 Task: Explore Airbnb accommodation in PÃºchov, Slovakia from 12th December, 2023 to 16th December, 2023 for 8 adults.8 bedrooms having 8 beds and 8 bathrooms. Property type can be hotel. Amenities needed are: wifi, TV, free parkinig on premises, gym, breakfast. Look for 3 properties as per requirement.
Action: Mouse moved to (491, 110)
Screenshot: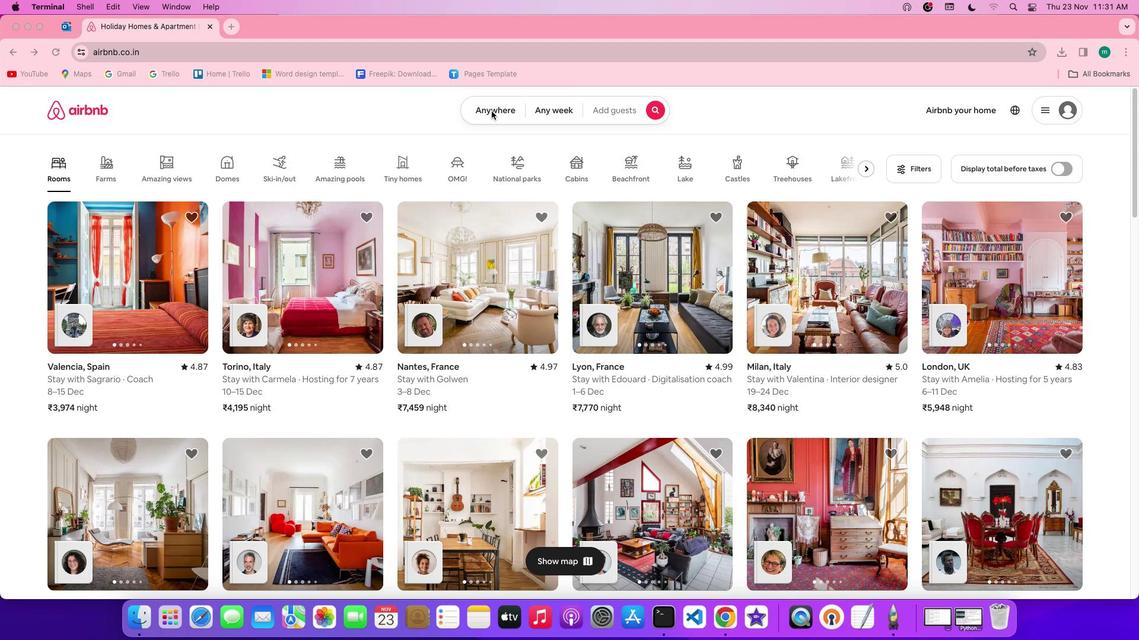 
Action: Mouse pressed left at (491, 110)
Screenshot: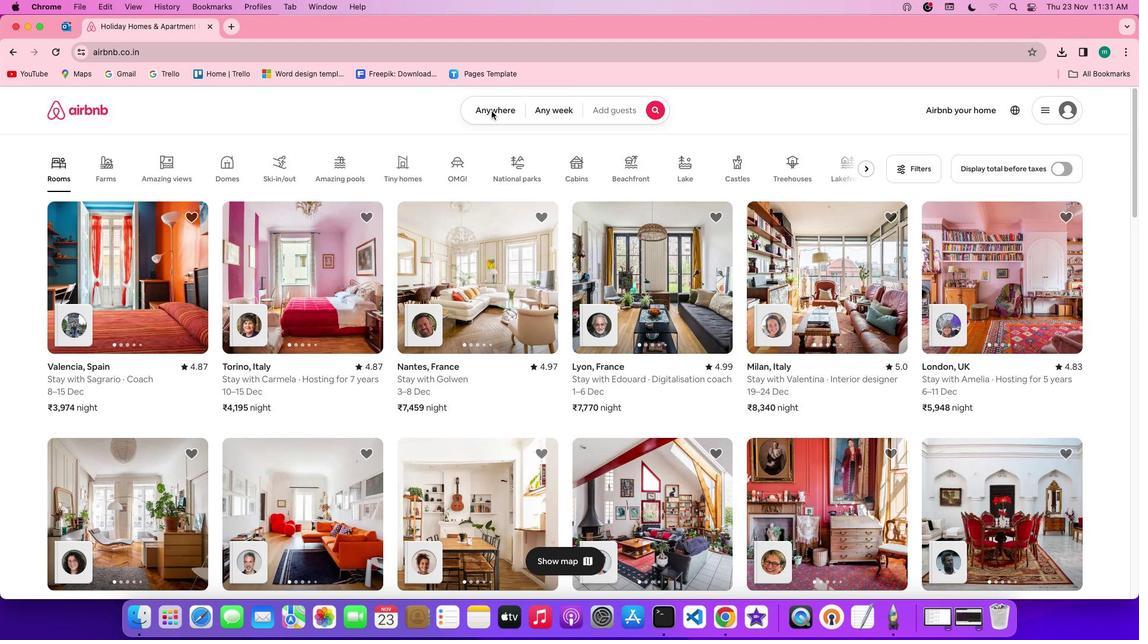 
Action: Mouse pressed left at (491, 110)
Screenshot: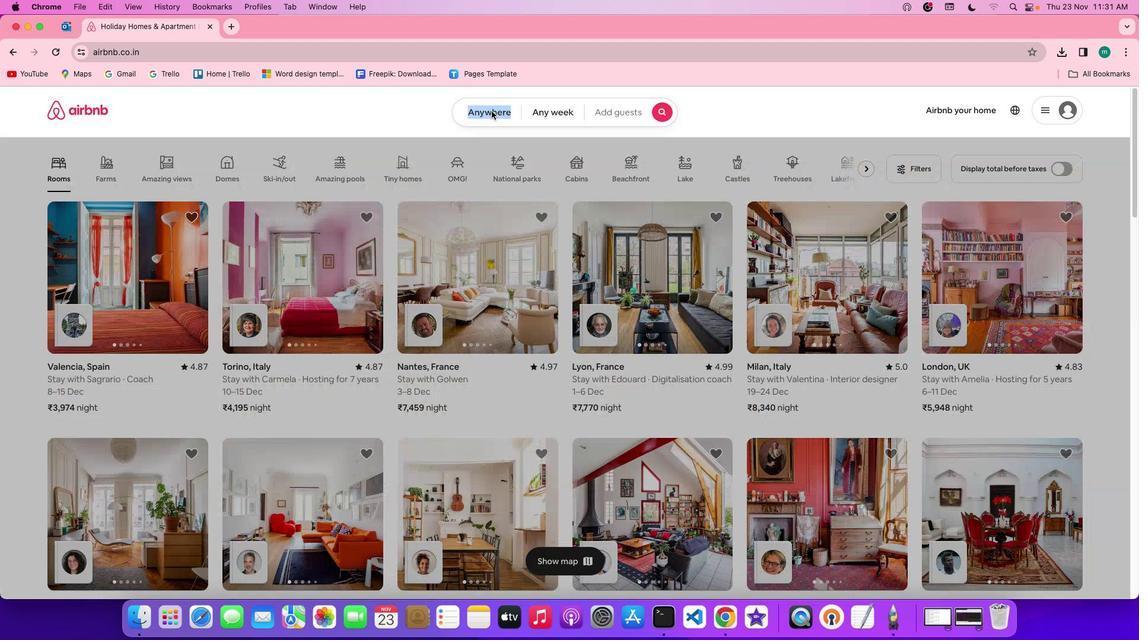 
Action: Mouse moved to (434, 156)
Screenshot: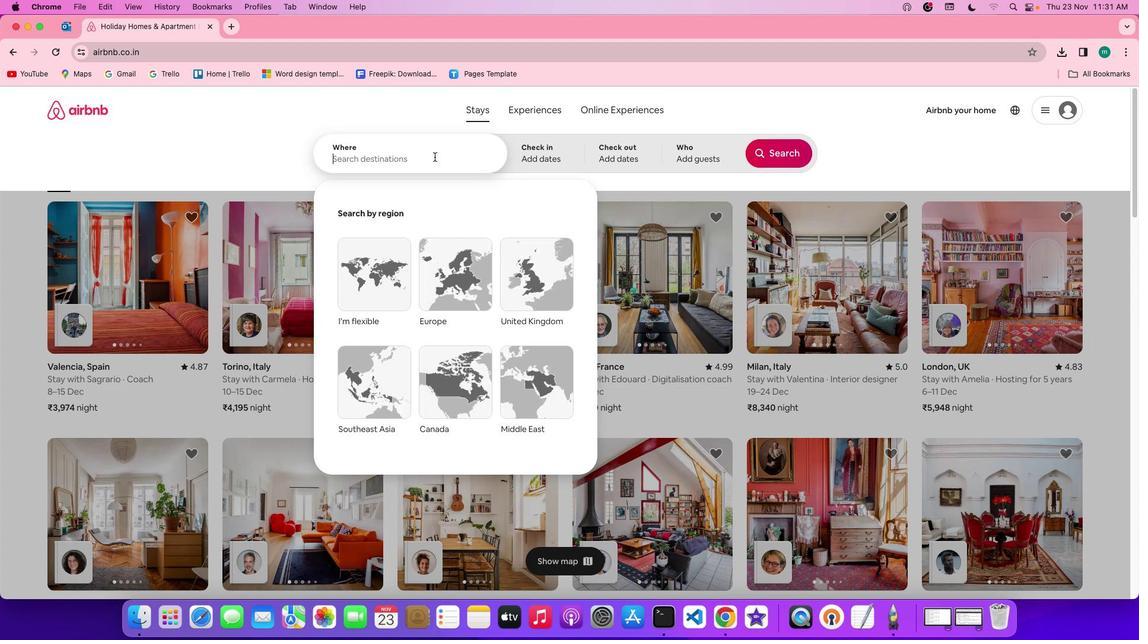 
Action: Mouse pressed left at (434, 156)
Screenshot: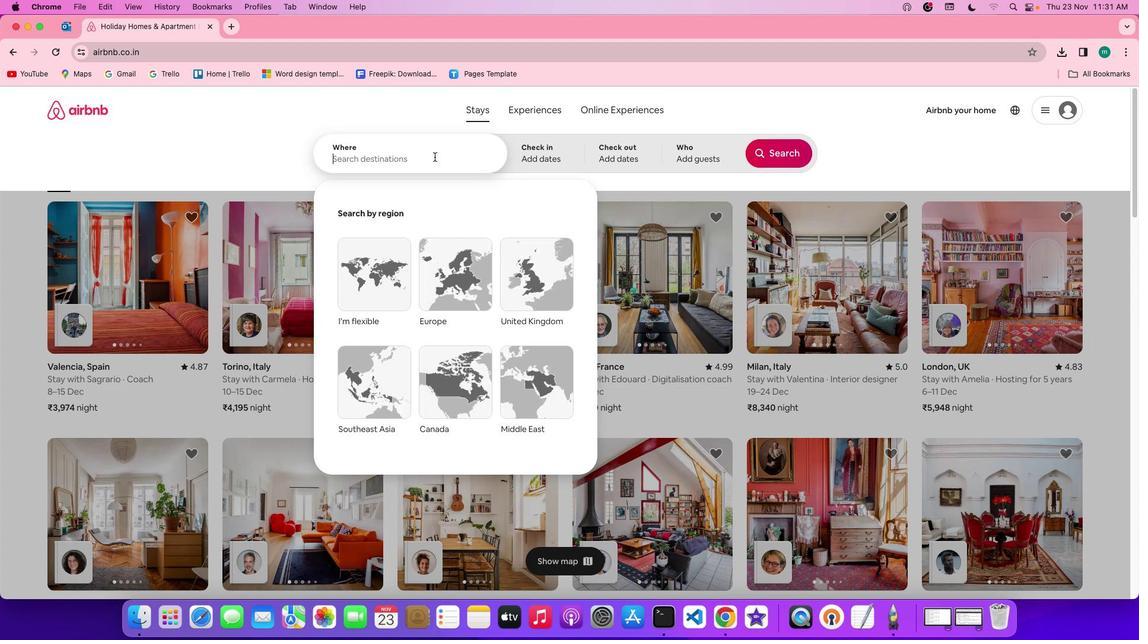 
Action: Key pressed Key.shift'P''u''c''h''o''v'','Key.spaceKey.shift's''l''o''v''a''k''i''a'
Screenshot: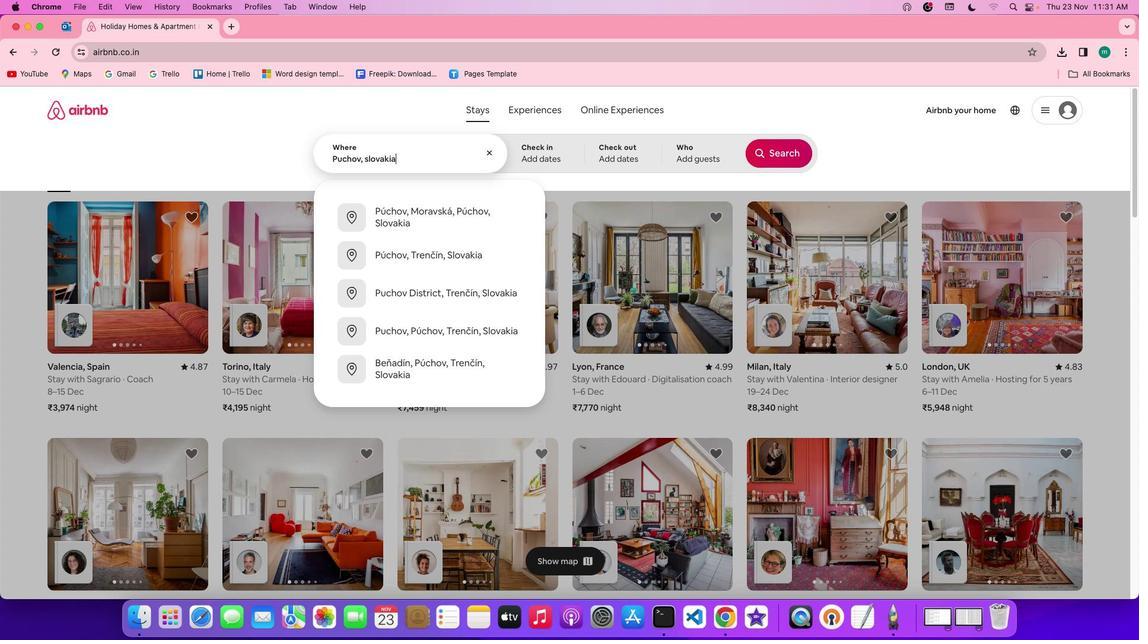 
Action: Mouse moved to (587, 148)
Screenshot: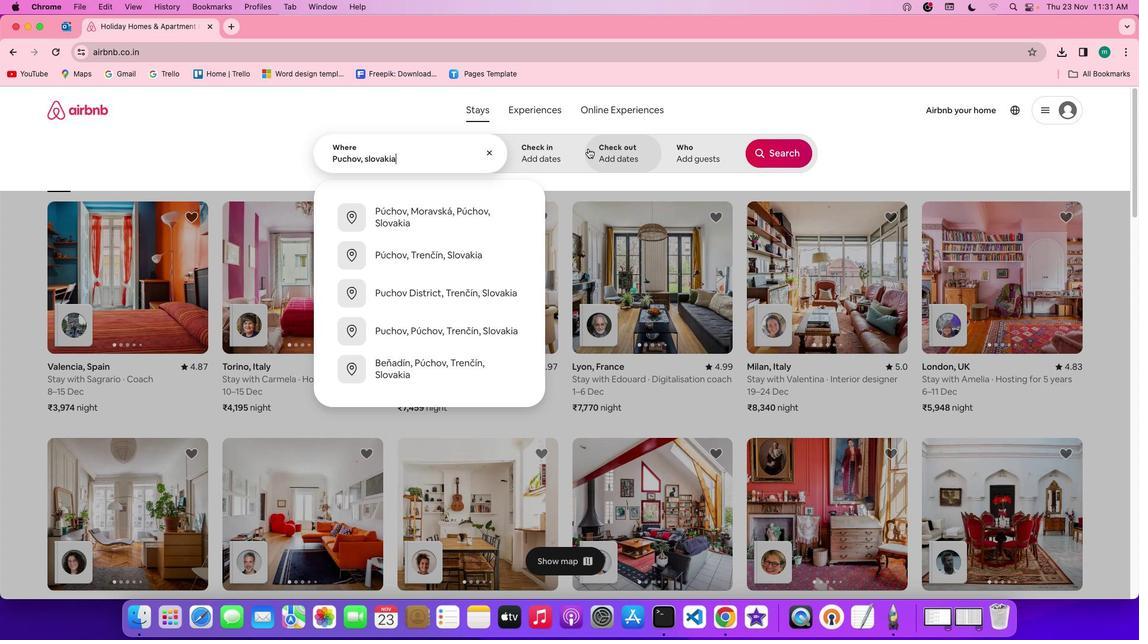 
Action: Mouse pressed left at (587, 148)
Screenshot: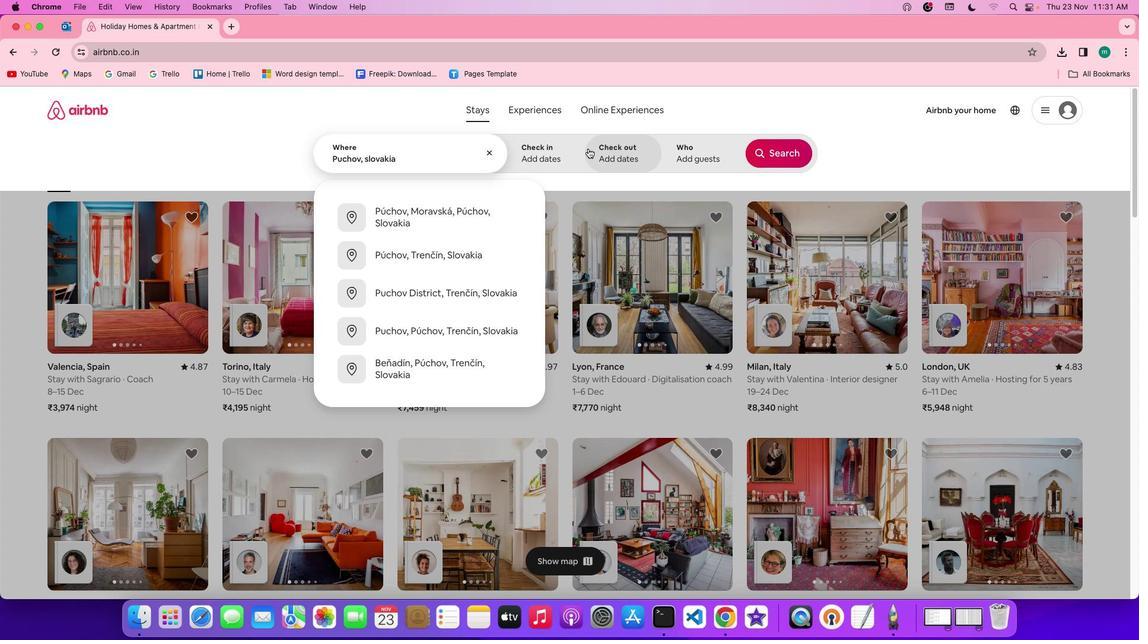
Action: Mouse moved to (526, 152)
Screenshot: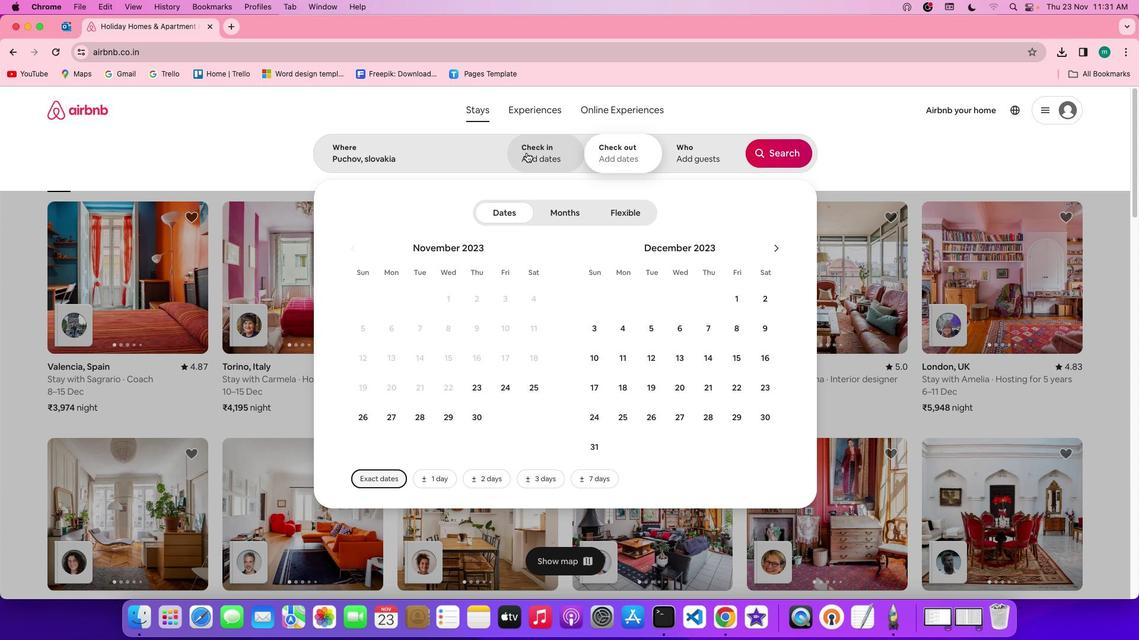 
Action: Mouse pressed left at (526, 152)
Screenshot: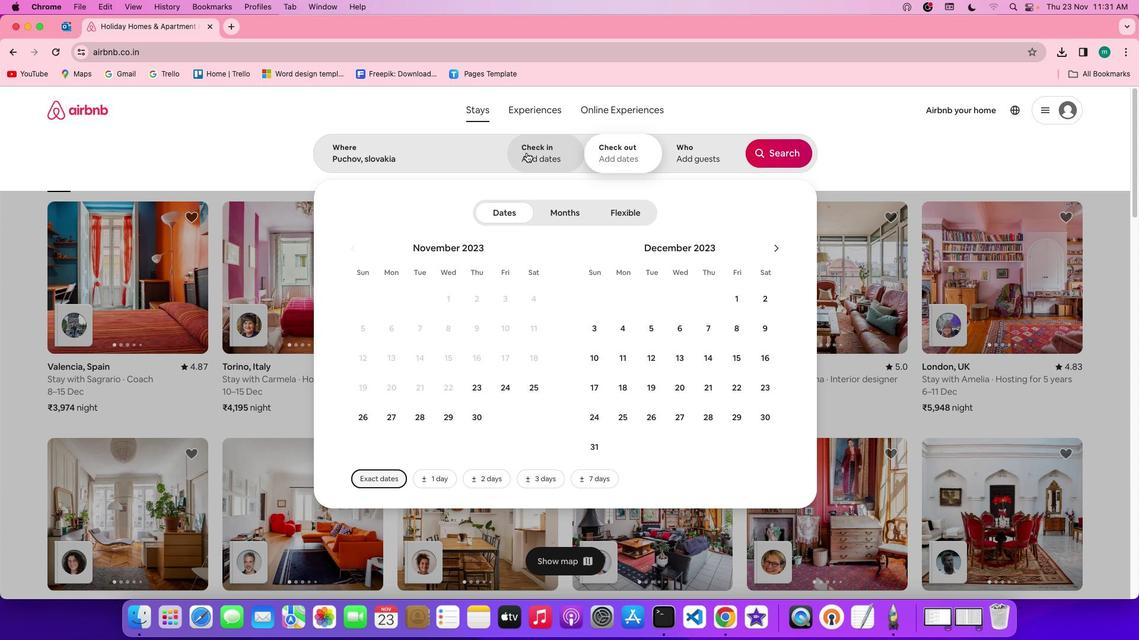 
Action: Mouse moved to (657, 348)
Screenshot: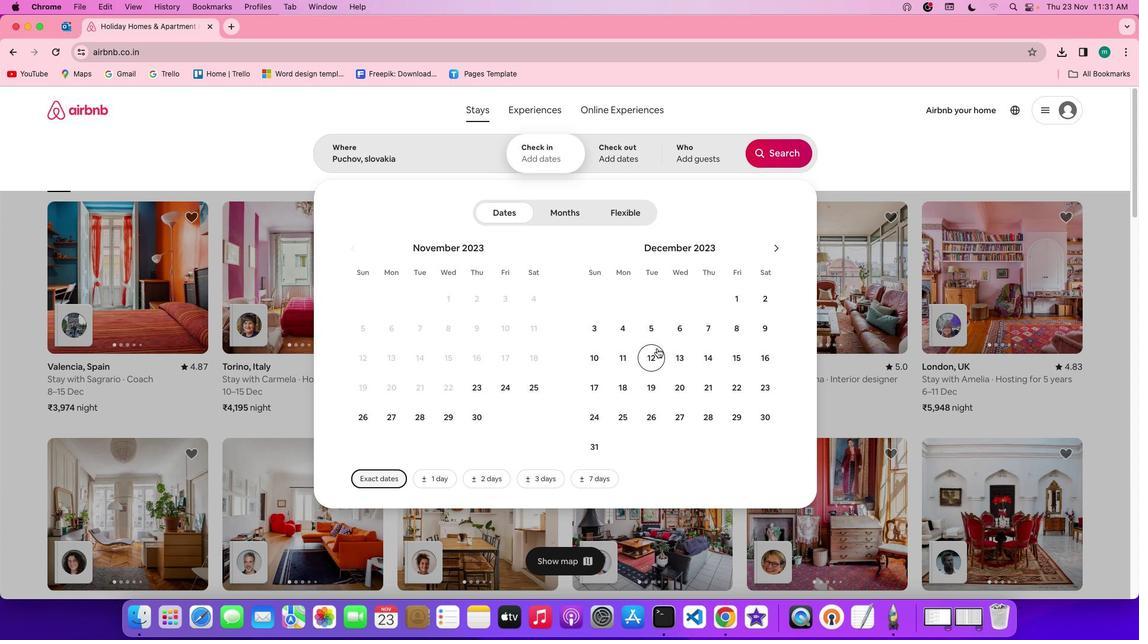 
Action: Mouse pressed left at (657, 348)
Screenshot: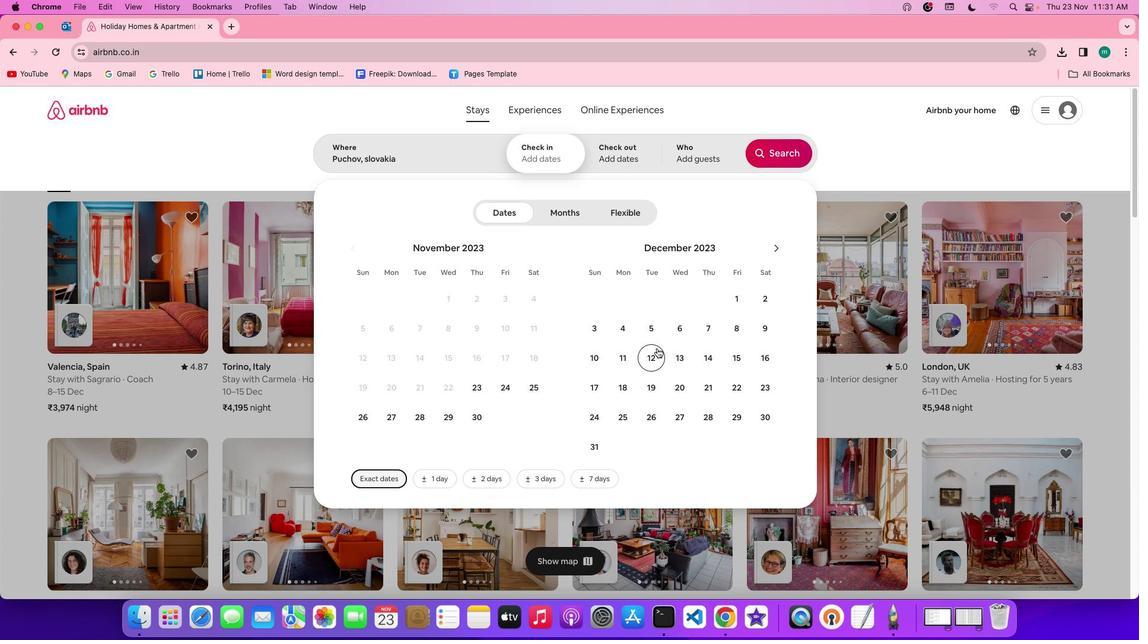 
Action: Mouse moved to (767, 362)
Screenshot: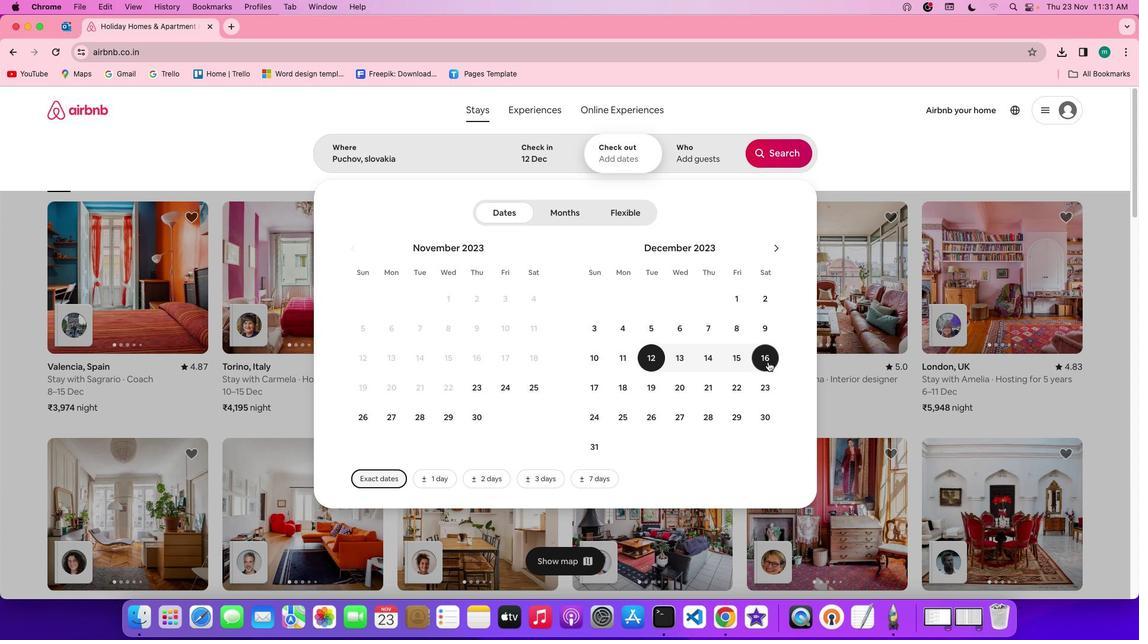
Action: Mouse pressed left at (767, 362)
Screenshot: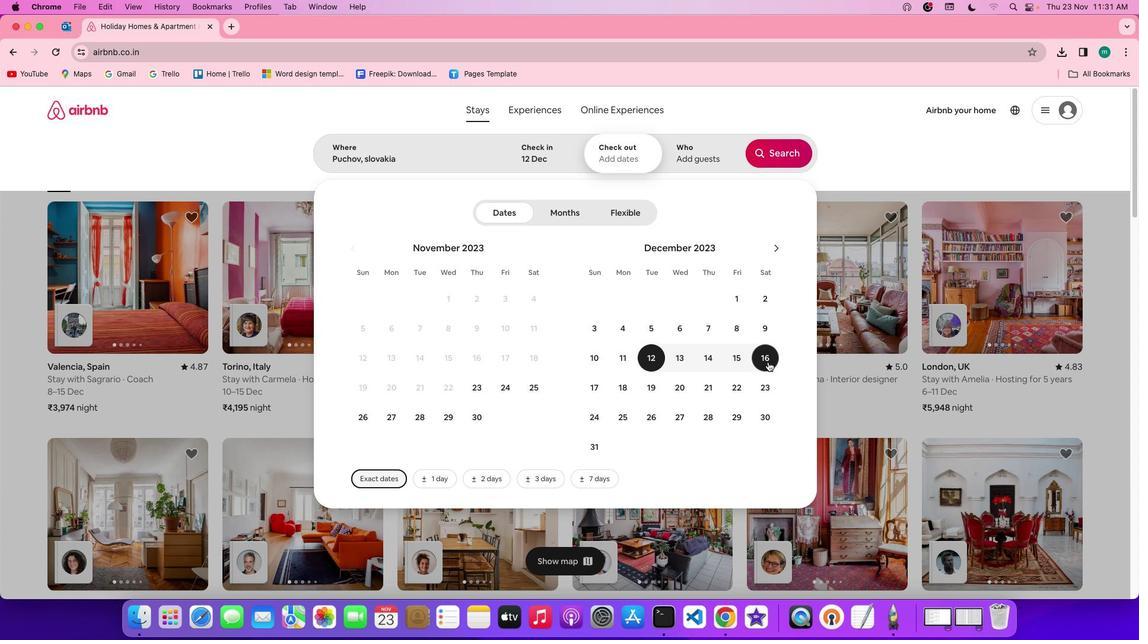 
Action: Mouse moved to (687, 164)
Screenshot: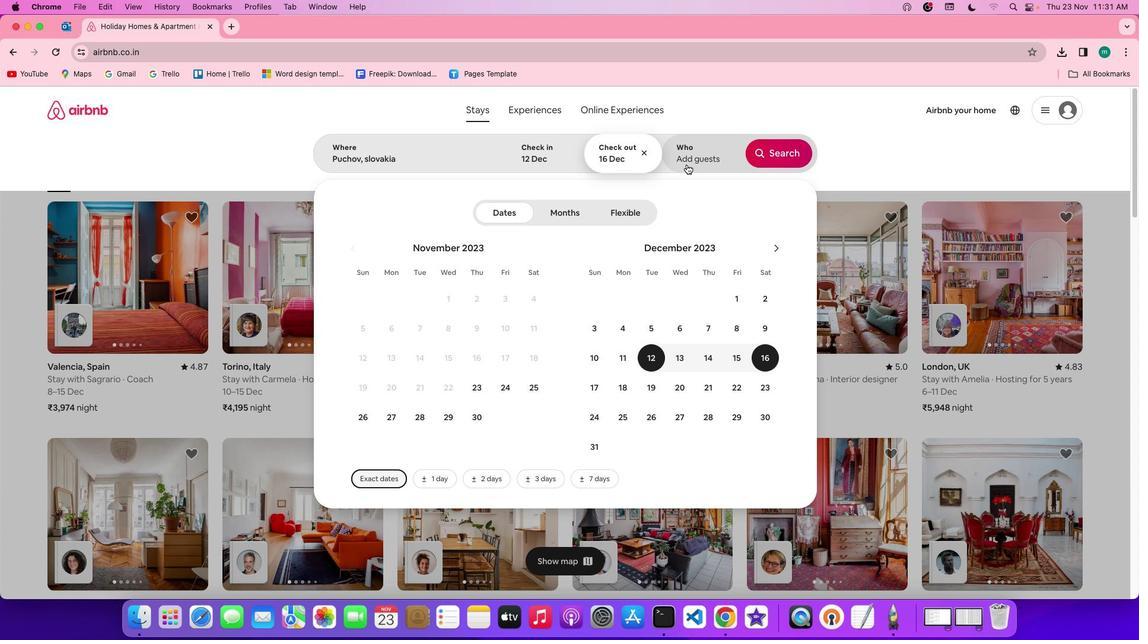 
Action: Mouse pressed left at (687, 164)
Screenshot: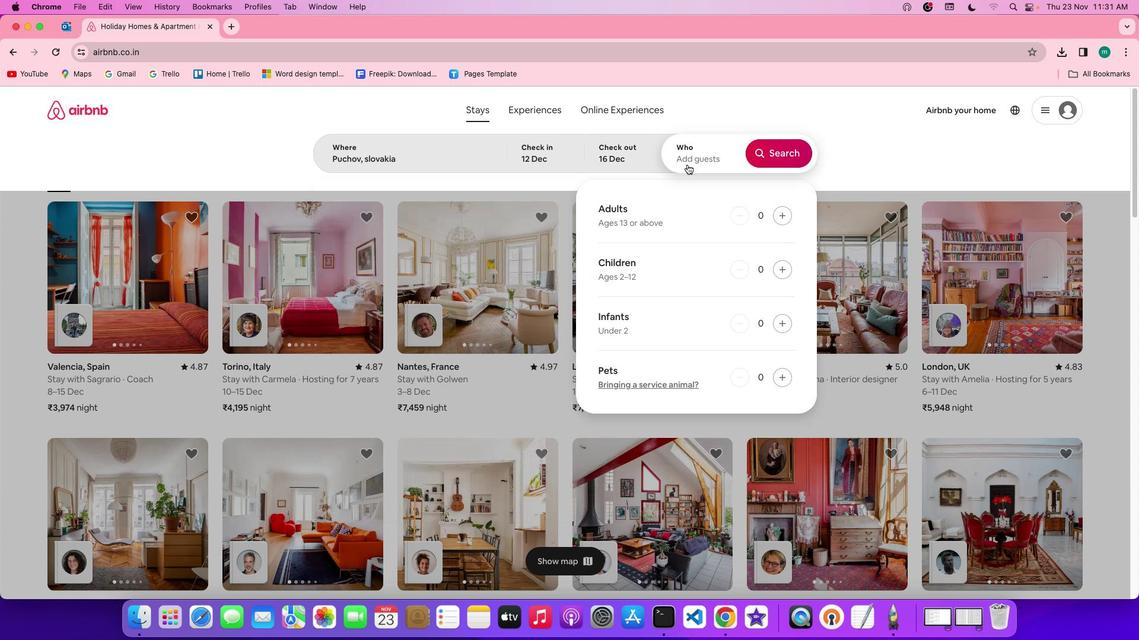 
Action: Mouse moved to (783, 214)
Screenshot: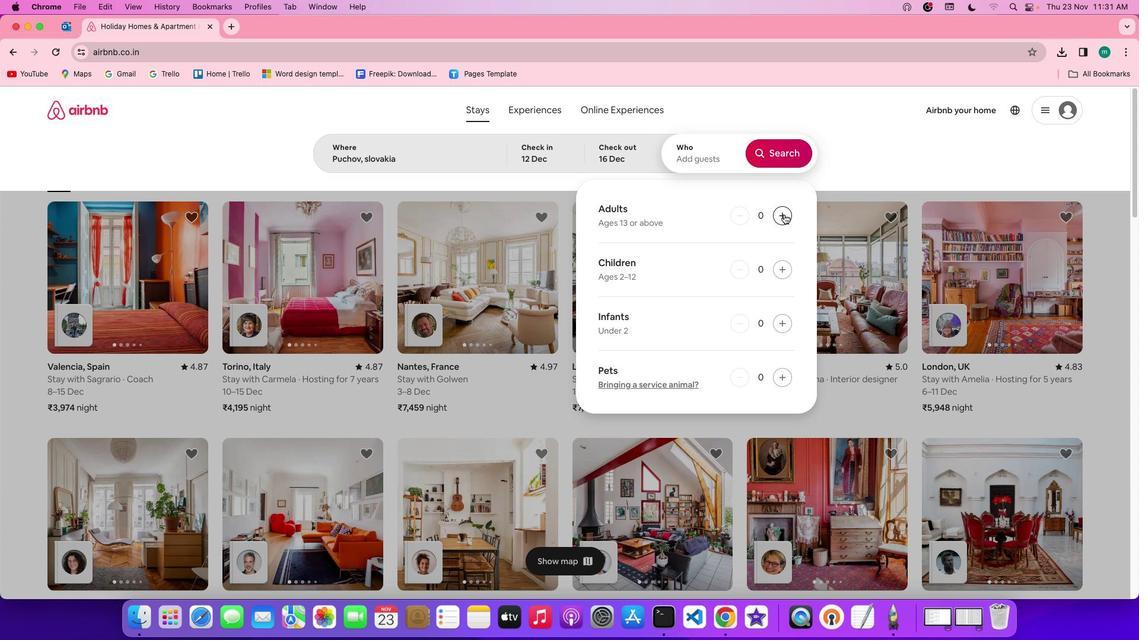 
Action: Mouse pressed left at (783, 214)
Screenshot: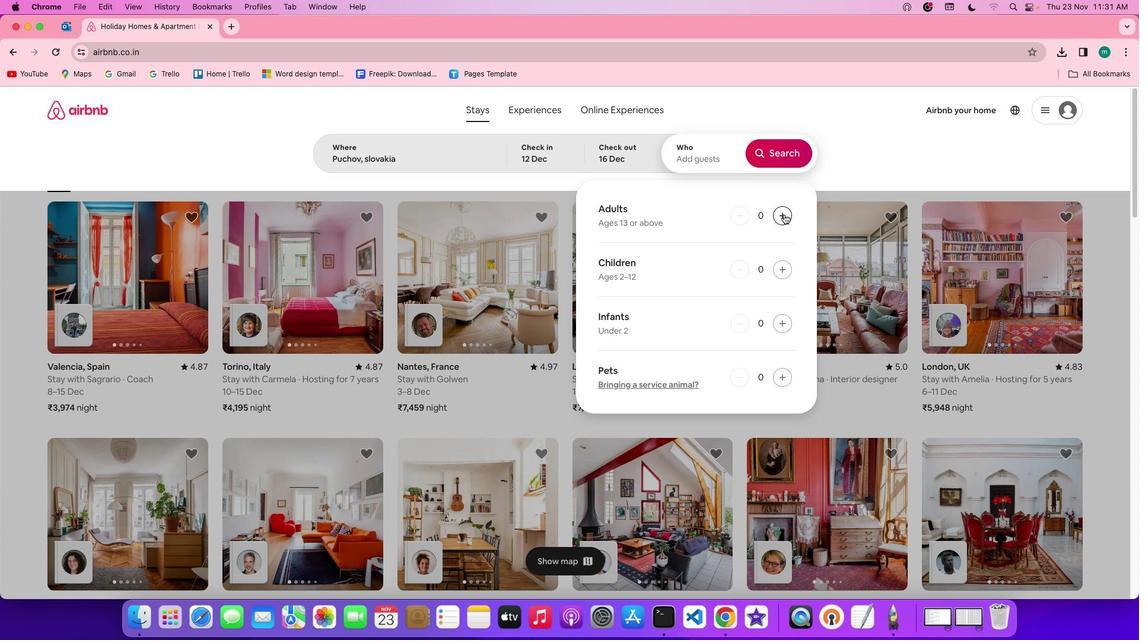 
Action: Mouse pressed left at (783, 214)
Screenshot: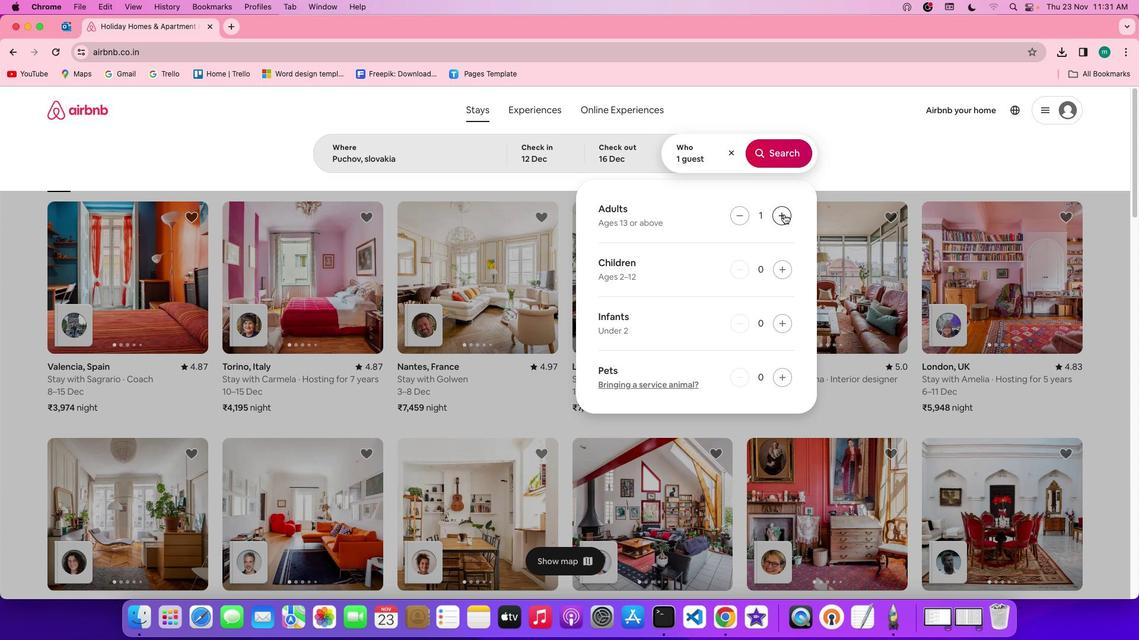 
Action: Mouse pressed left at (783, 214)
Screenshot: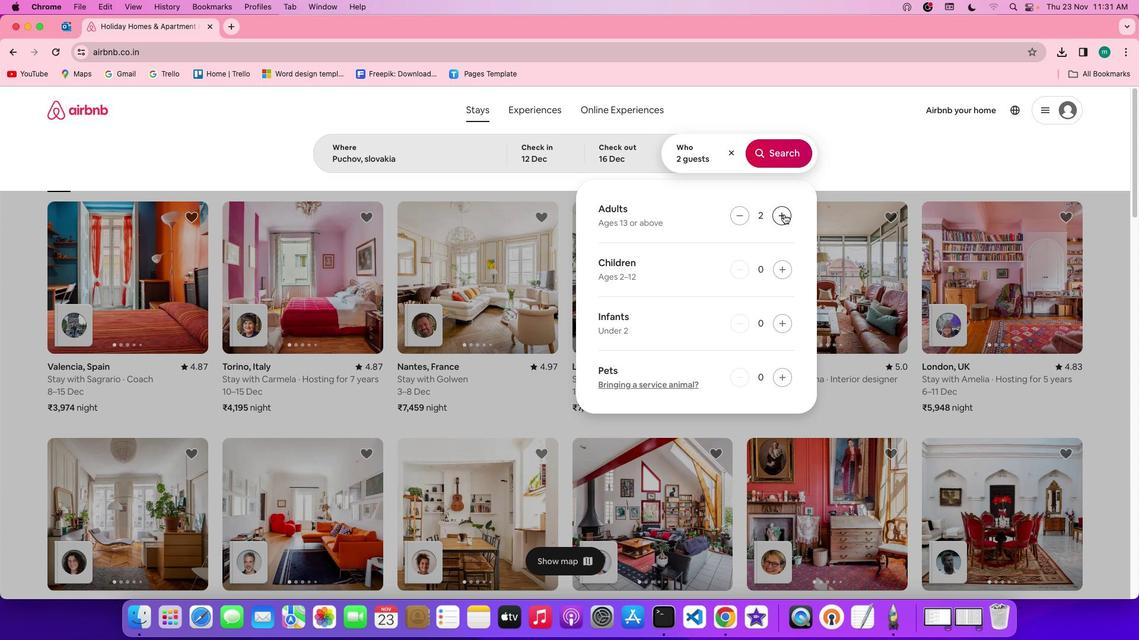 
Action: Mouse pressed left at (783, 214)
Screenshot: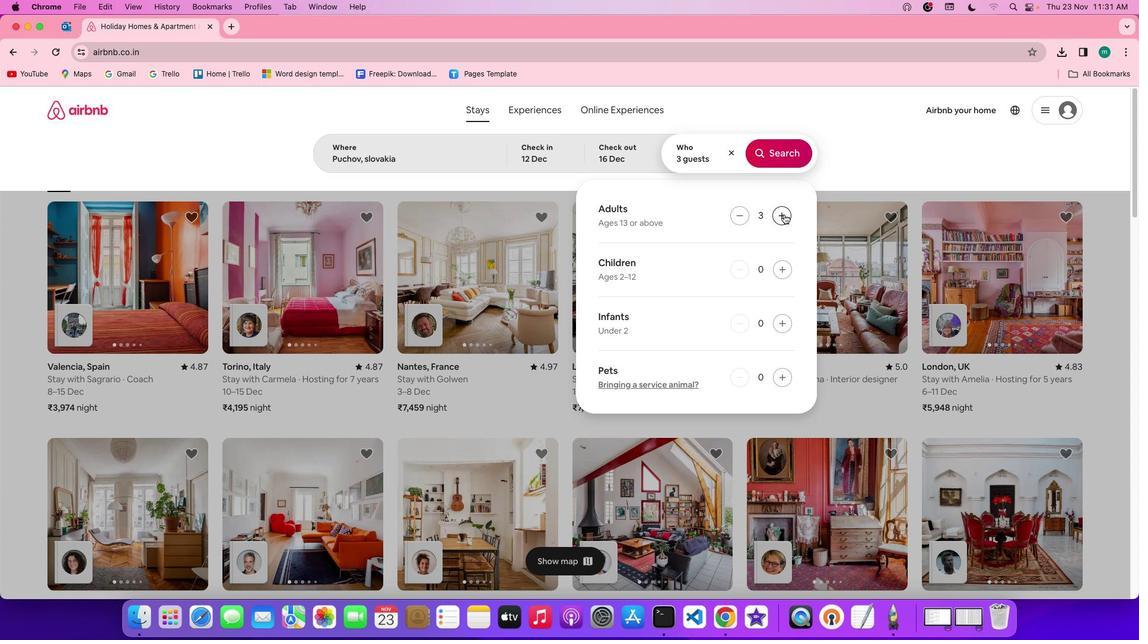 
Action: Mouse pressed left at (783, 214)
Screenshot: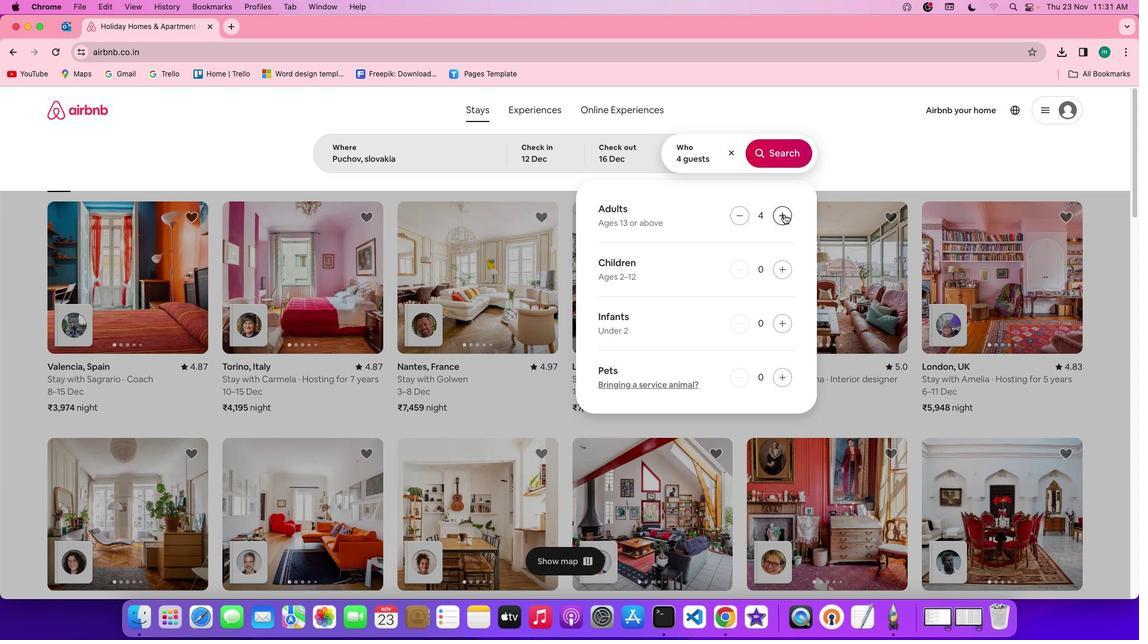 
Action: Mouse pressed left at (783, 214)
Screenshot: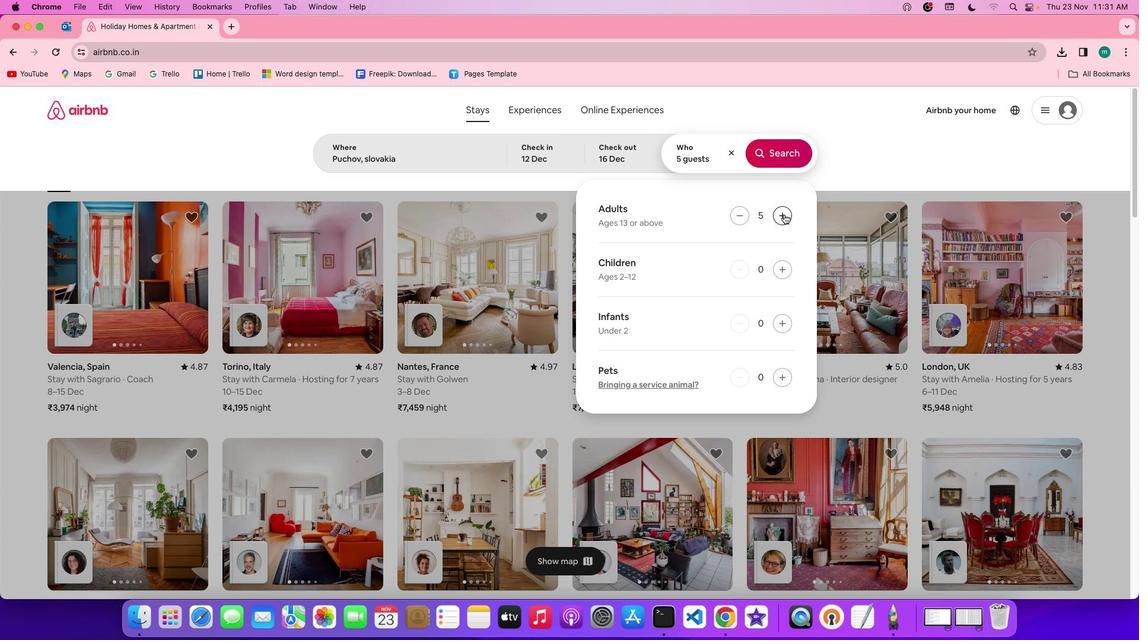 
Action: Mouse pressed left at (783, 214)
Screenshot: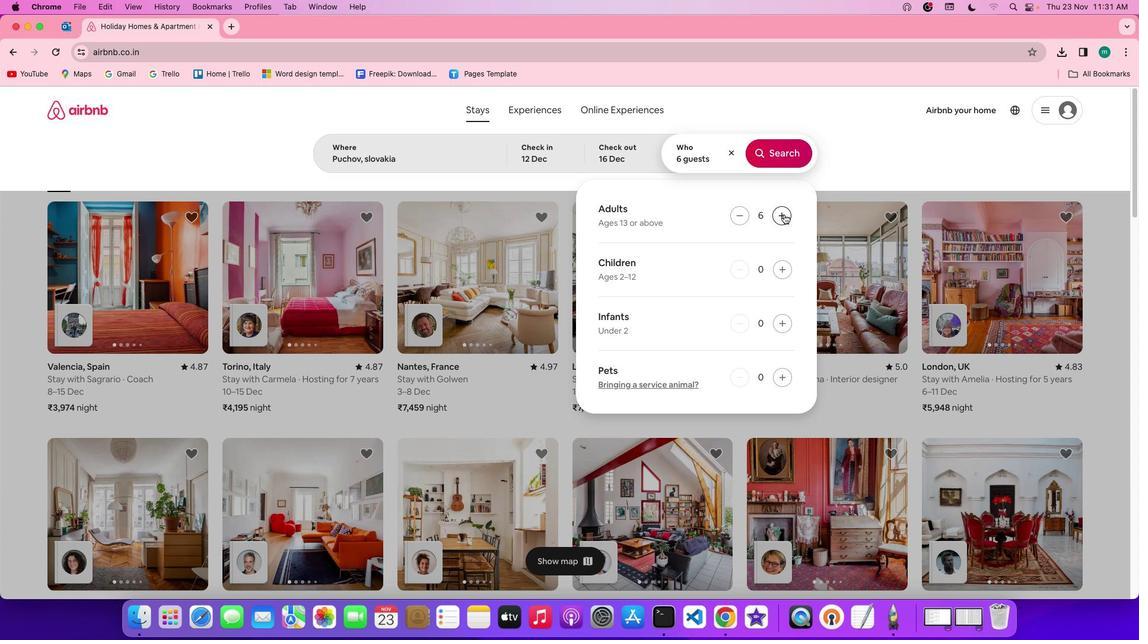 
Action: Mouse pressed left at (783, 214)
Screenshot: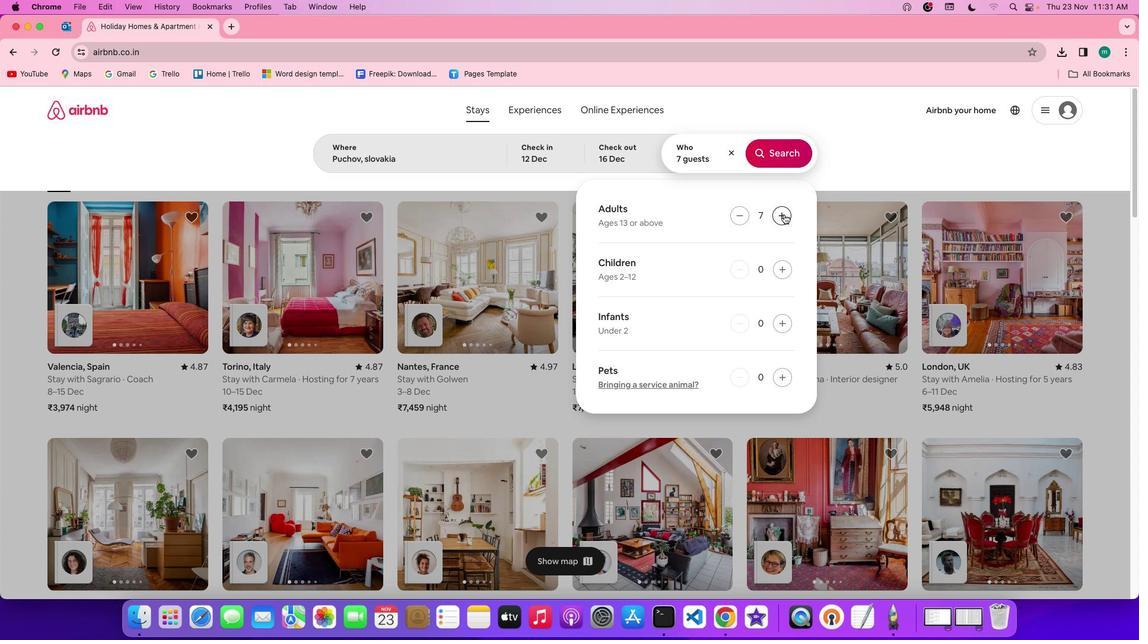 
Action: Mouse moved to (771, 153)
Screenshot: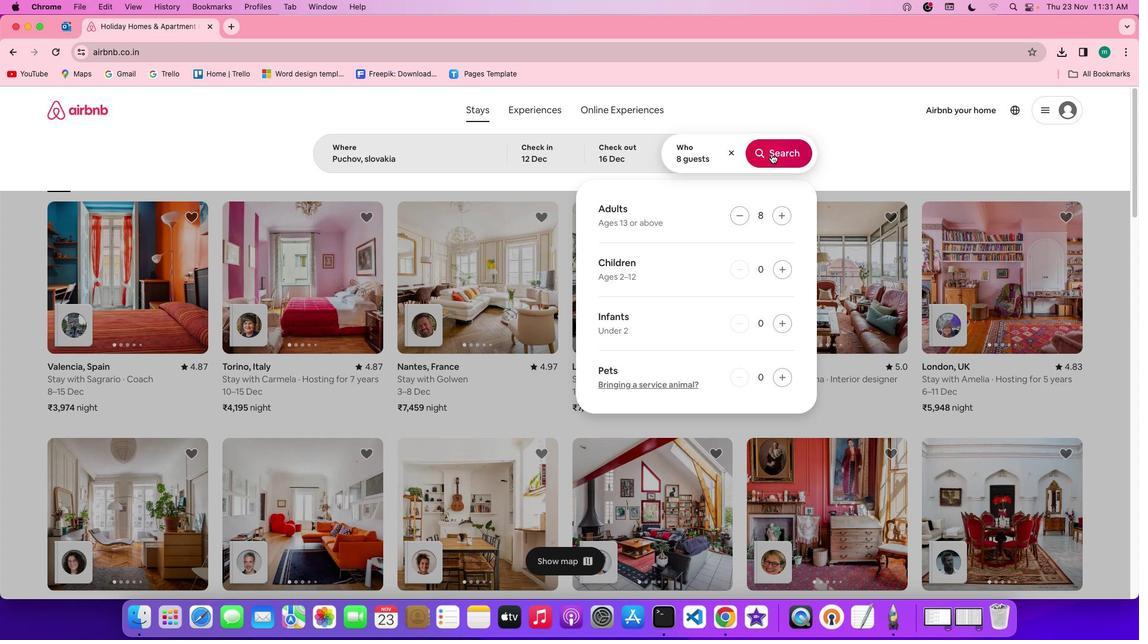 
Action: Mouse pressed left at (771, 153)
Screenshot: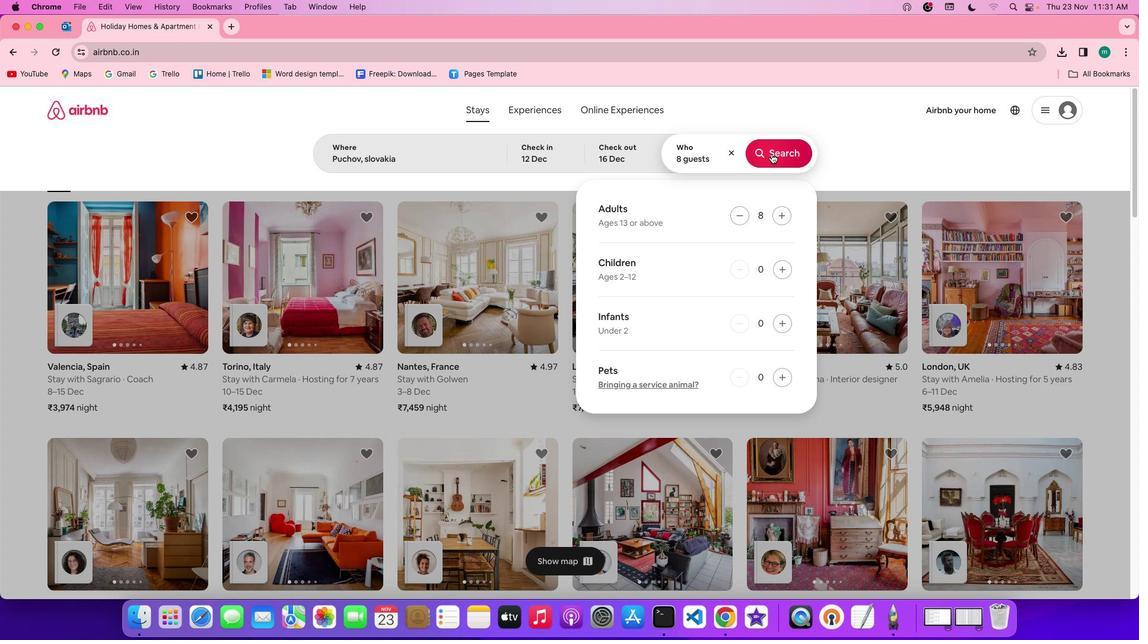 
Action: Mouse moved to (952, 148)
Screenshot: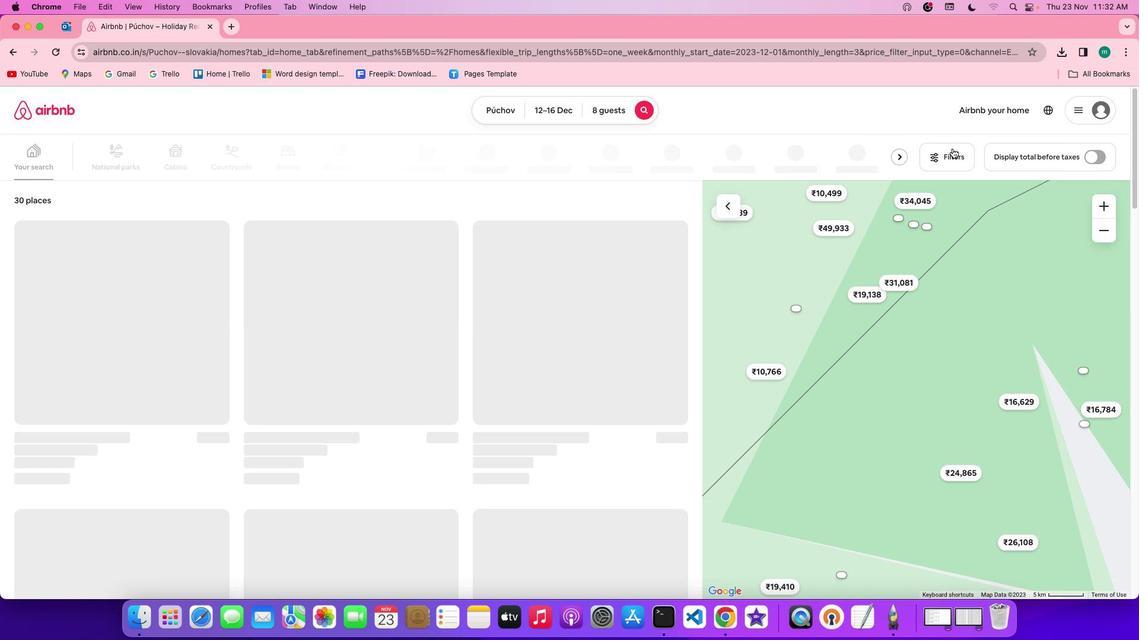 
Action: Mouse pressed left at (952, 148)
Screenshot: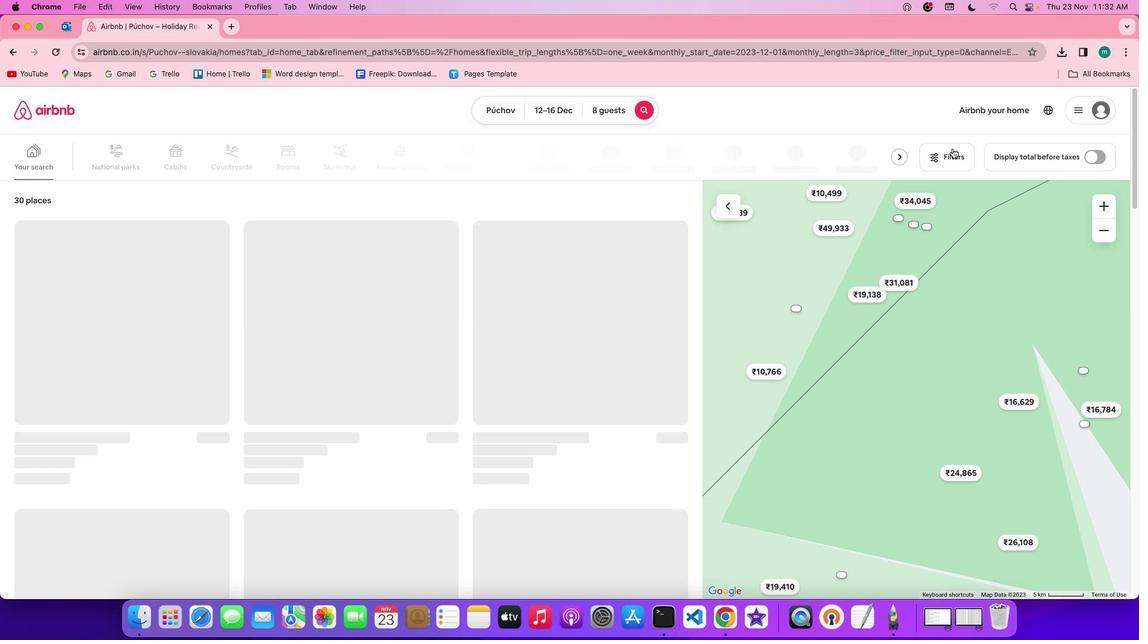 
Action: Mouse moved to (584, 401)
Screenshot: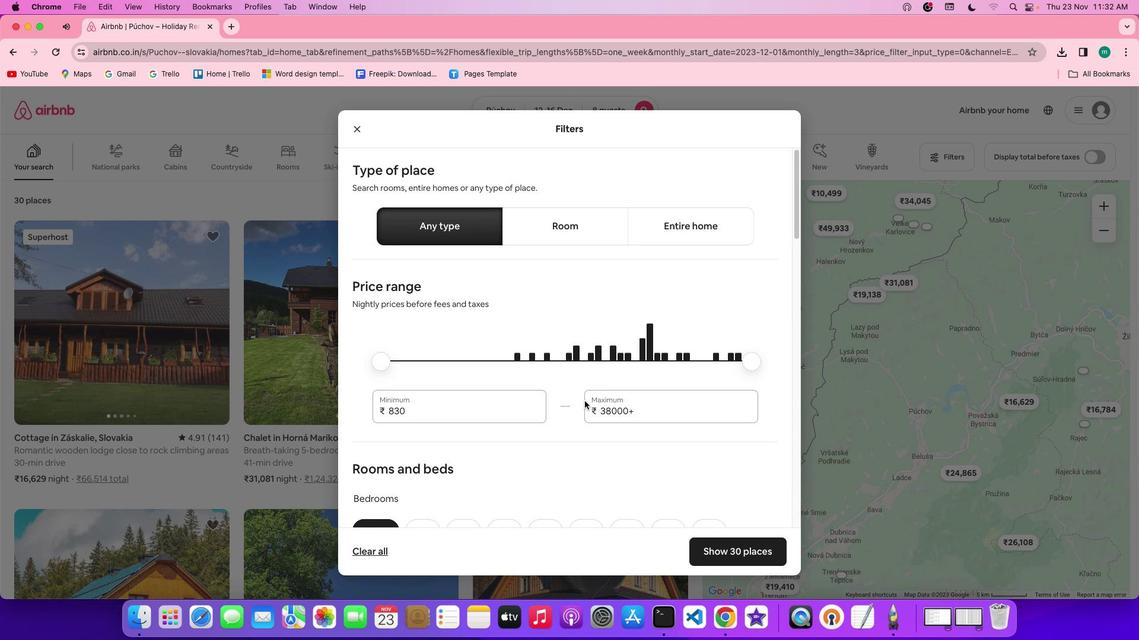 
Action: Mouse scrolled (584, 401) with delta (0, 0)
Screenshot: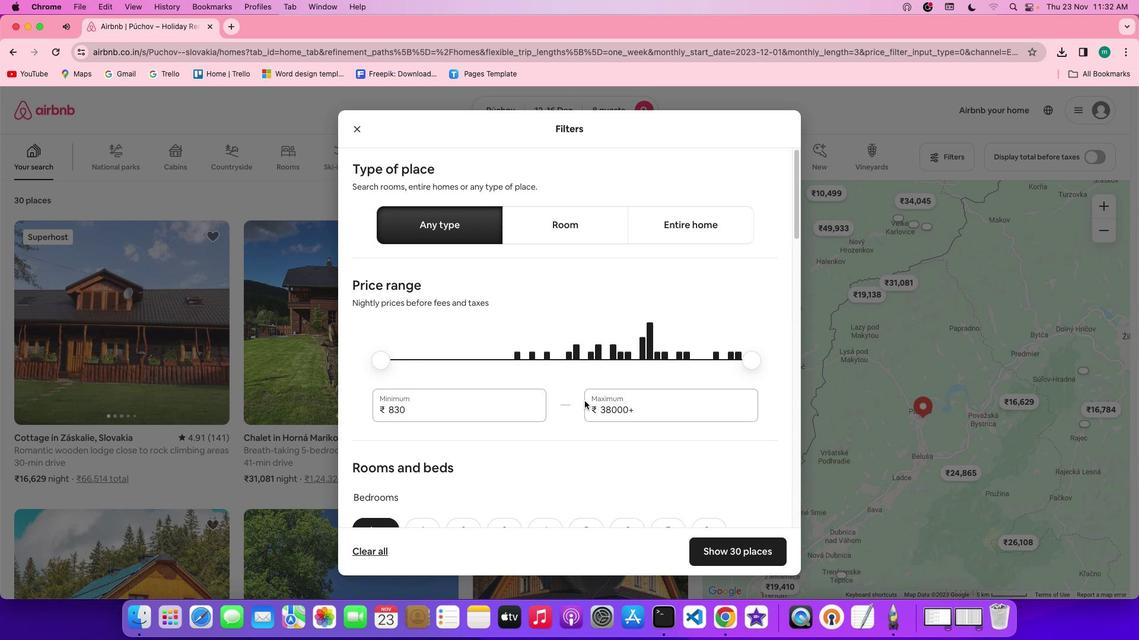 
Action: Mouse scrolled (584, 401) with delta (0, 0)
Screenshot: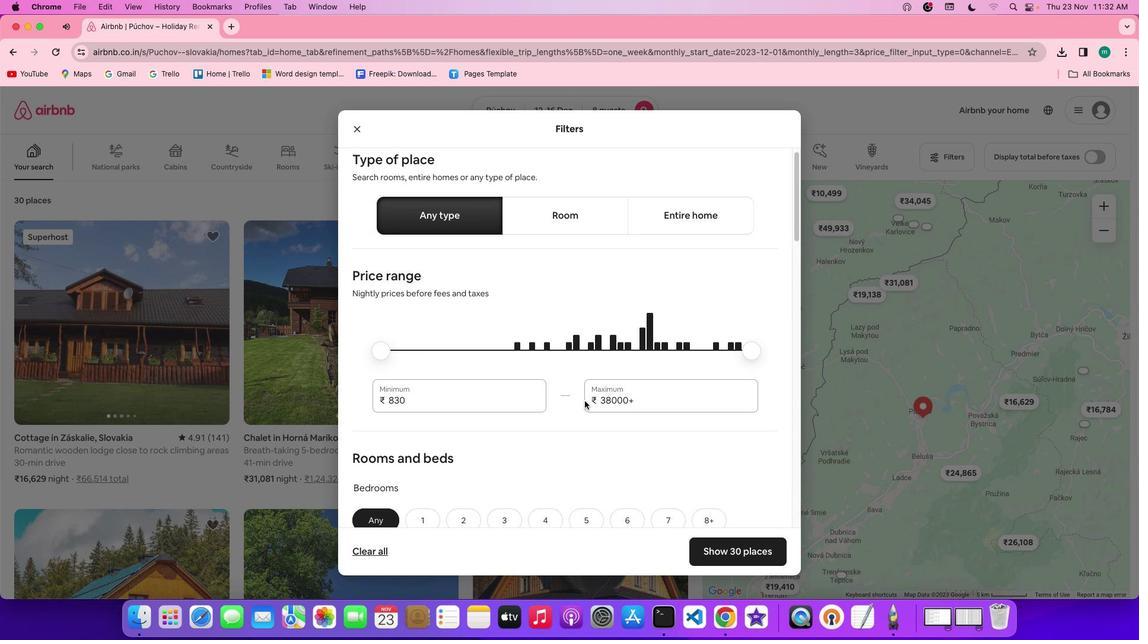 
Action: Mouse scrolled (584, 401) with delta (0, -1)
Screenshot: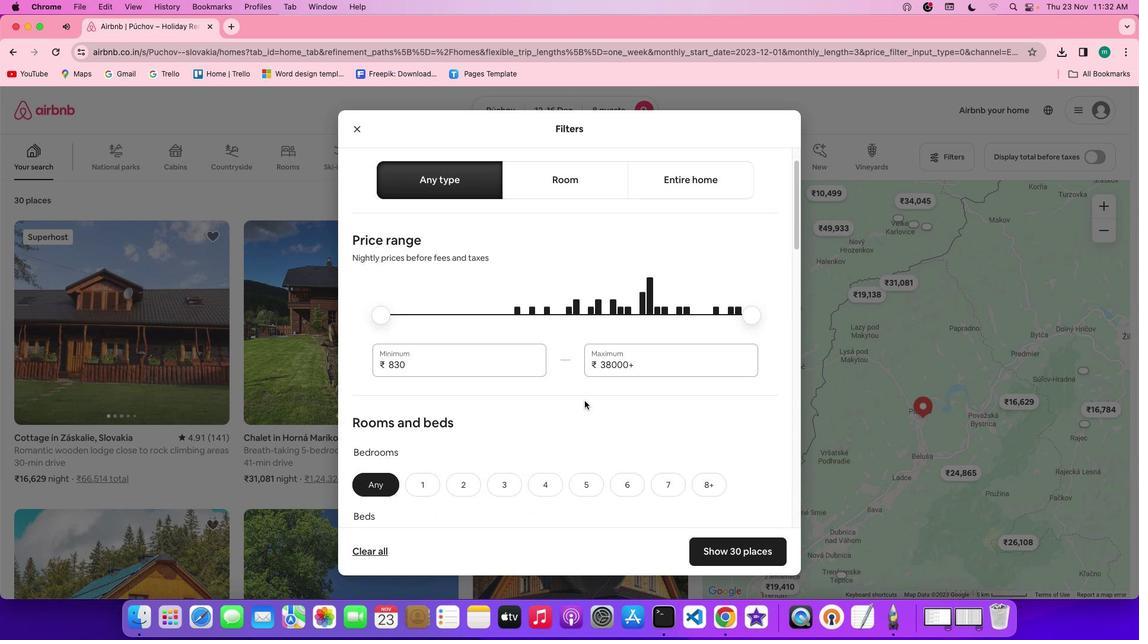 
Action: Mouse scrolled (584, 401) with delta (0, -1)
Screenshot: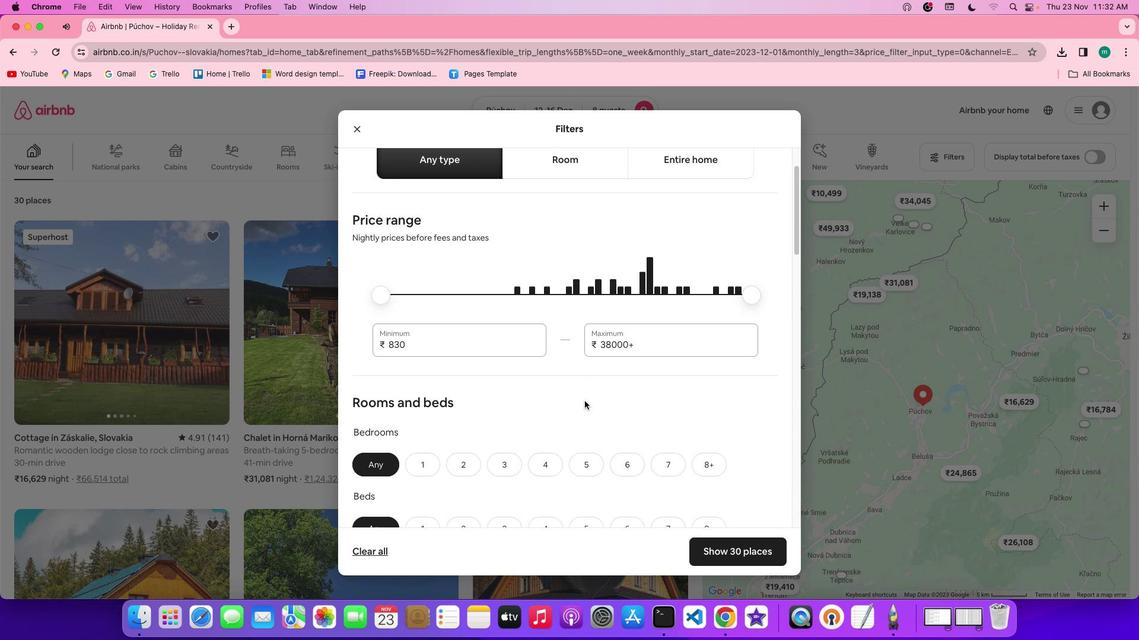 
Action: Mouse scrolled (584, 401) with delta (0, -1)
Screenshot: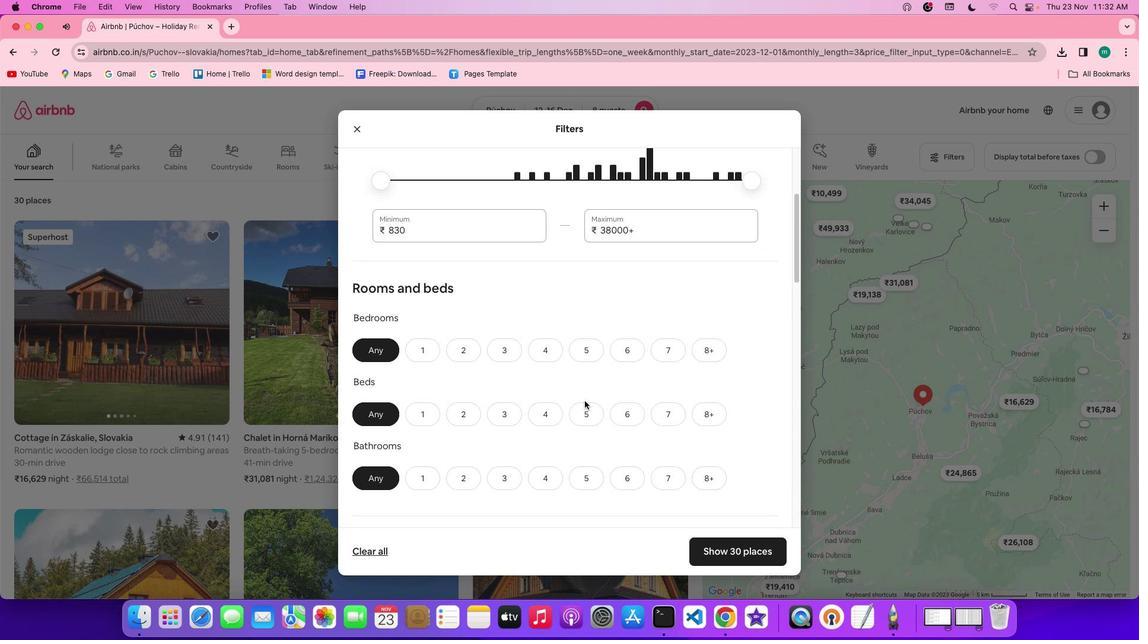 
Action: Mouse scrolled (584, 401) with delta (0, 0)
Screenshot: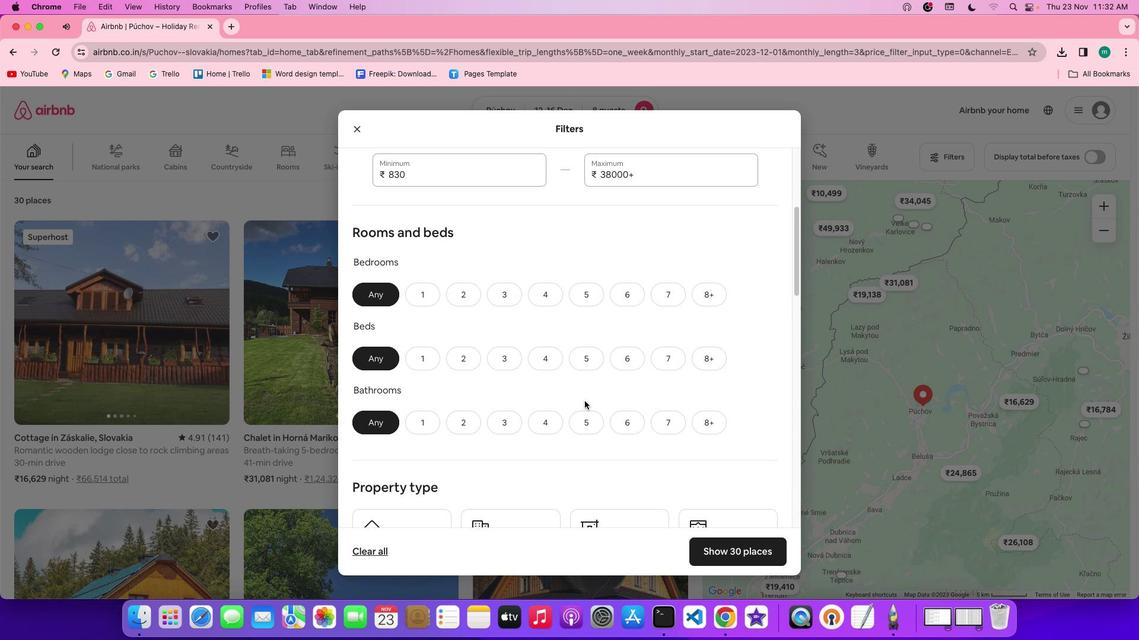 
Action: Mouse scrolled (584, 401) with delta (0, 0)
Screenshot: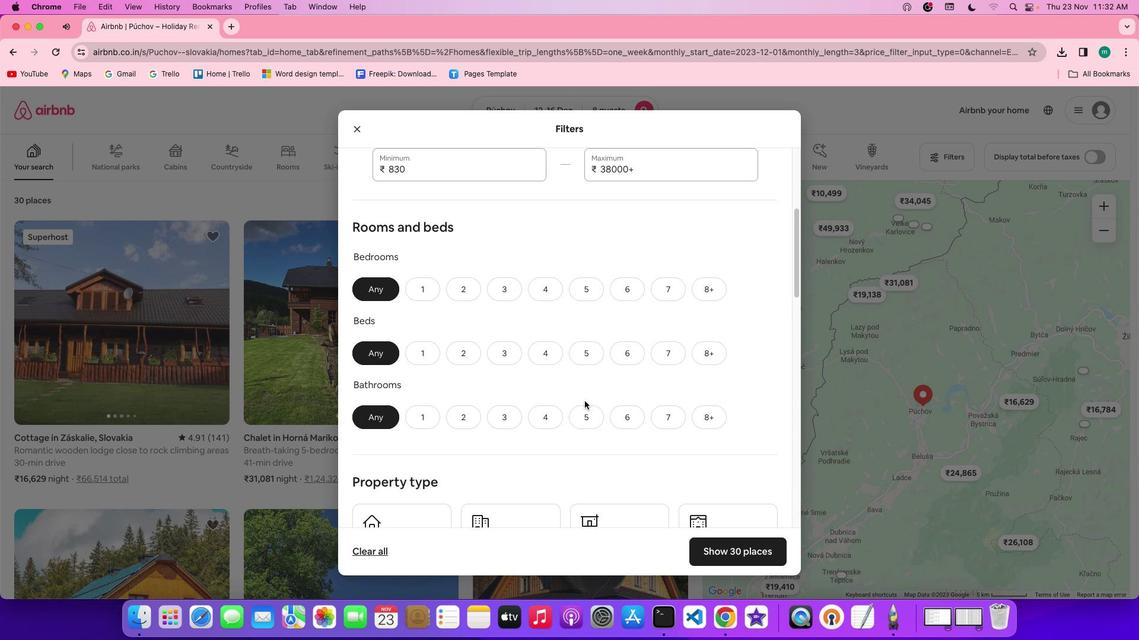 
Action: Mouse scrolled (584, 401) with delta (0, -1)
Screenshot: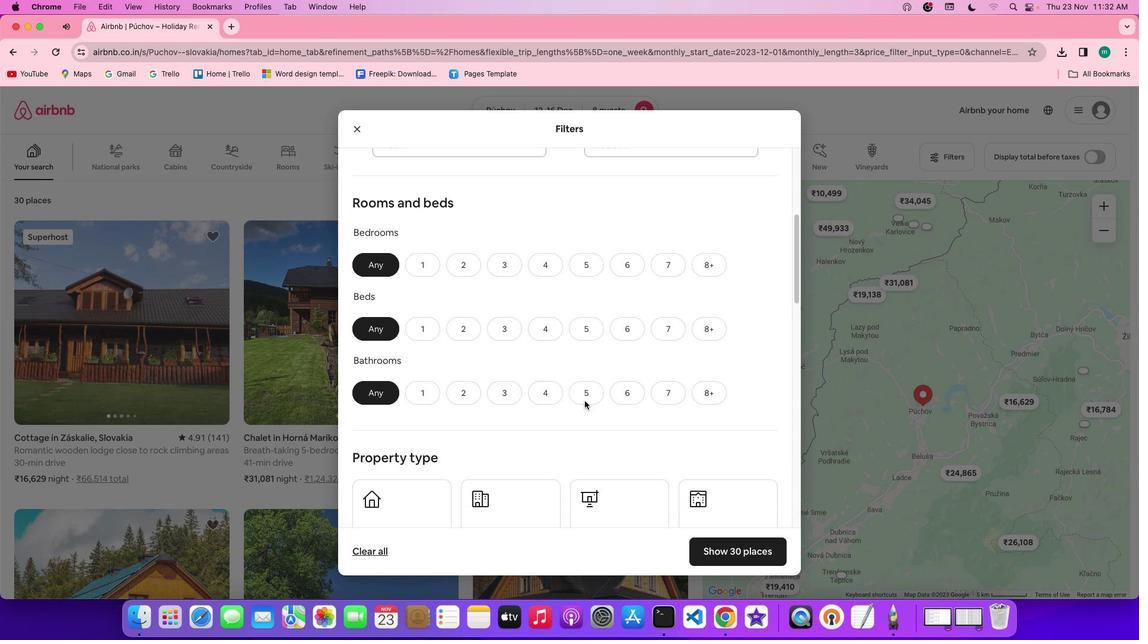 
Action: Mouse scrolled (584, 401) with delta (0, 0)
Screenshot: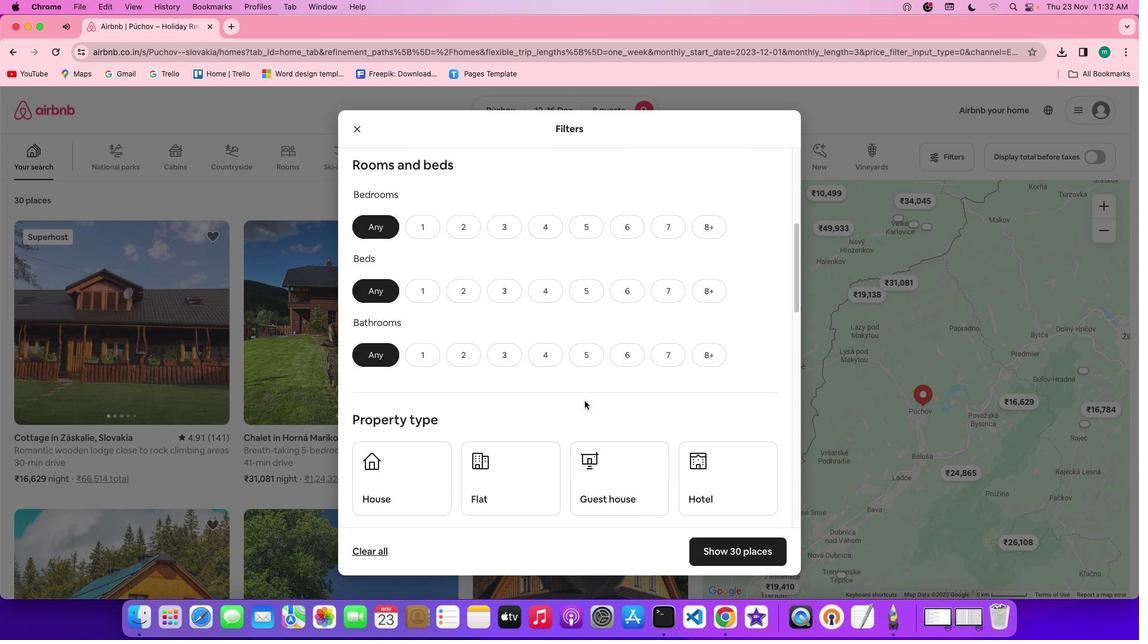 
Action: Mouse scrolled (584, 401) with delta (0, 0)
Screenshot: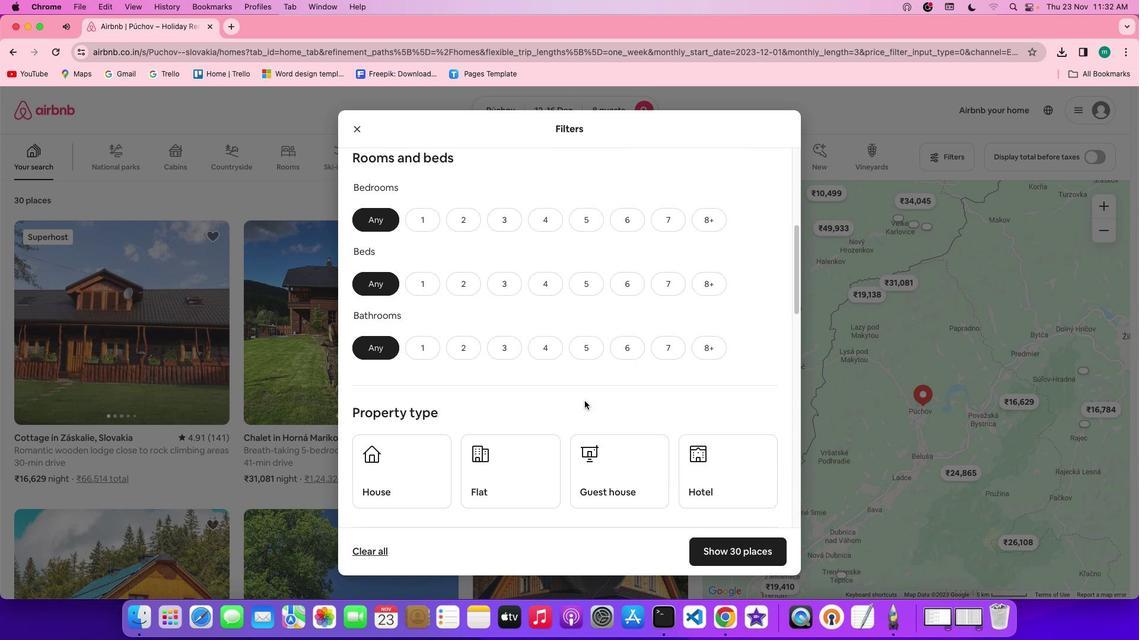 
Action: Mouse scrolled (584, 401) with delta (0, 0)
Screenshot: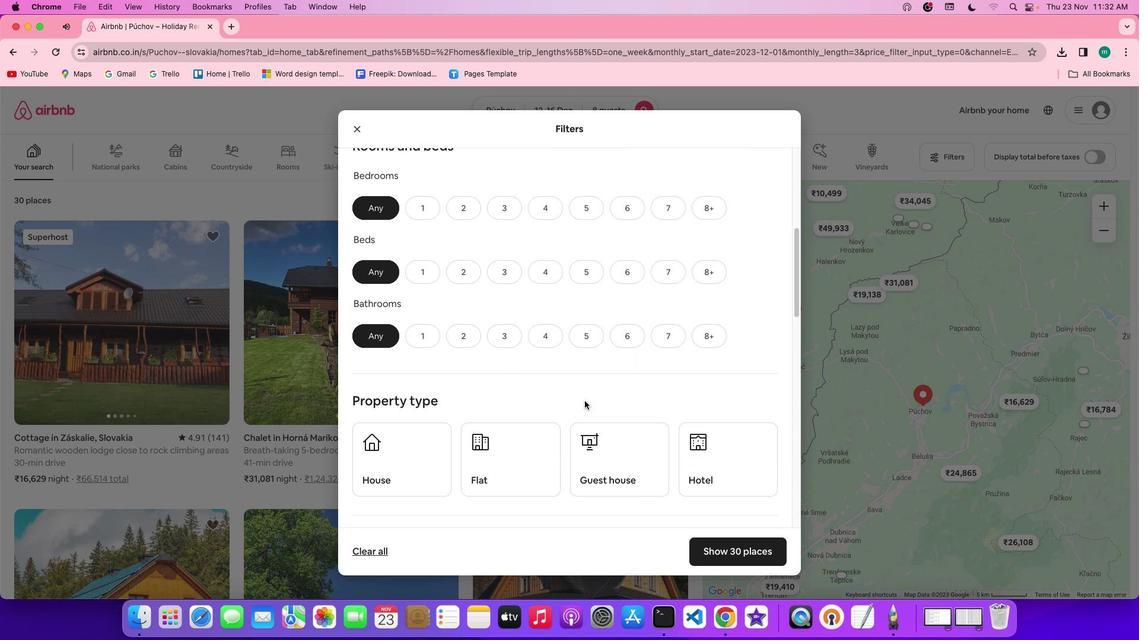 
Action: Mouse scrolled (584, 401) with delta (0, 0)
Screenshot: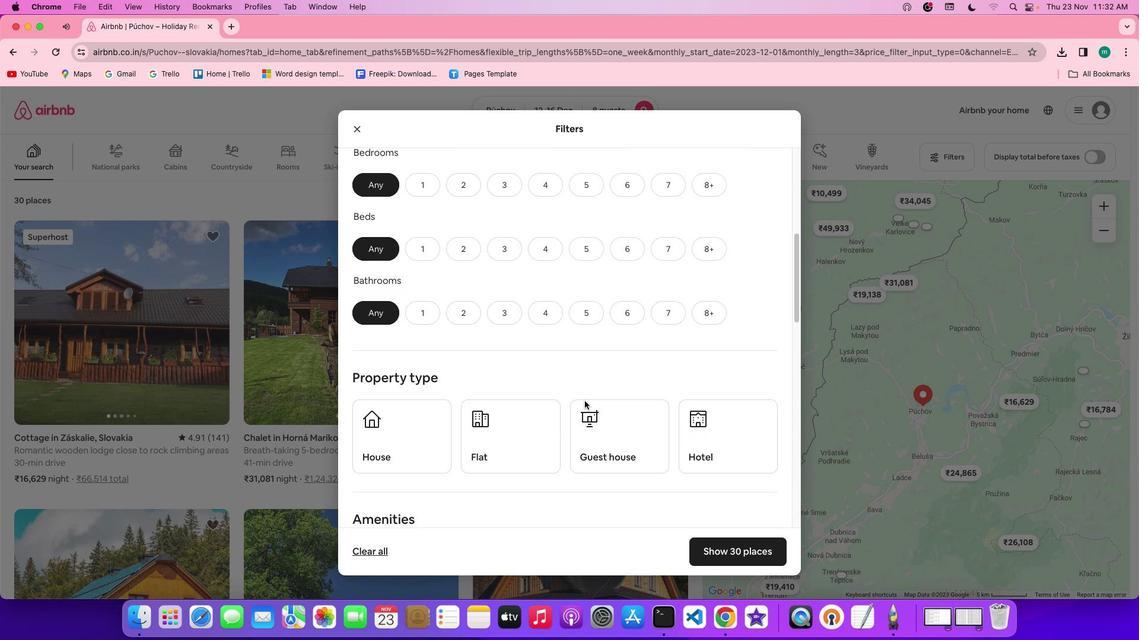 
Action: Mouse moved to (710, 192)
Screenshot: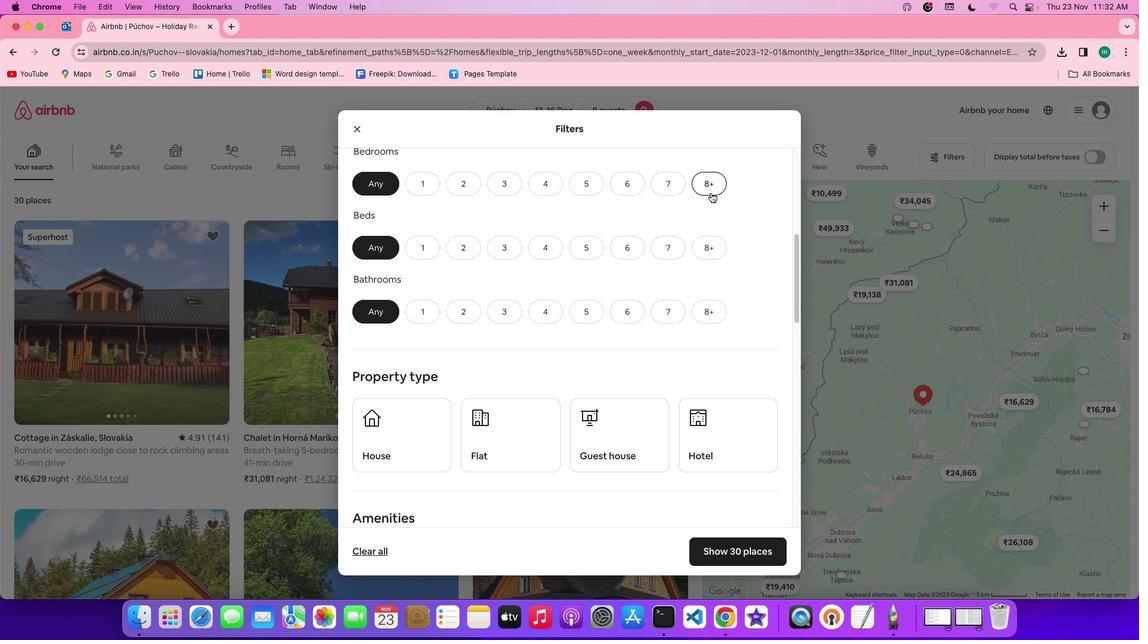 
Action: Mouse pressed left at (710, 192)
Screenshot: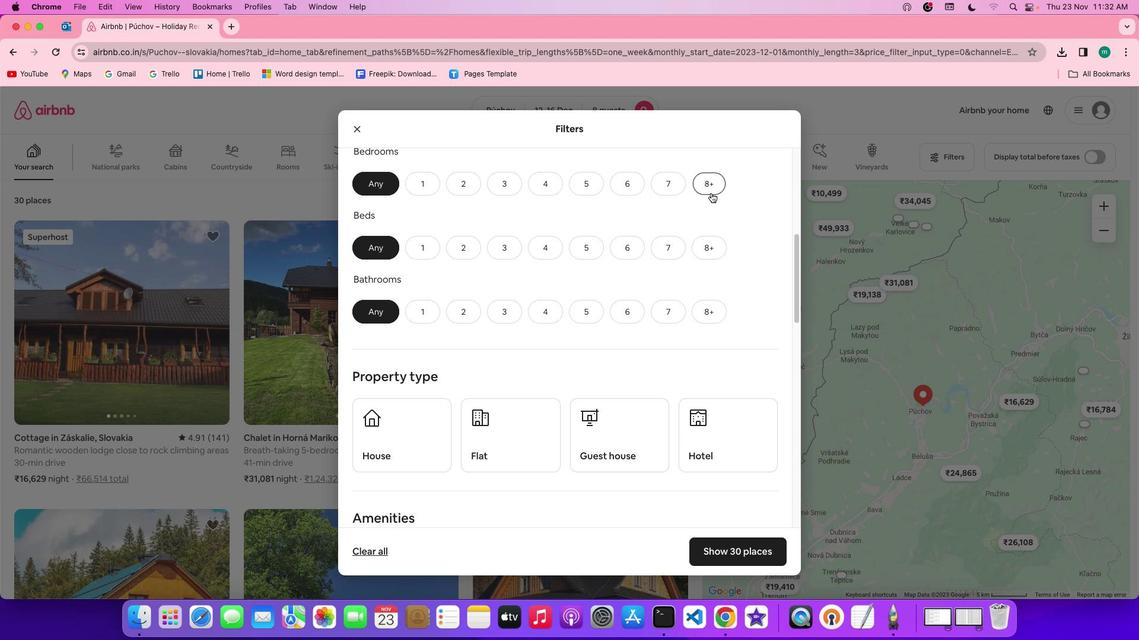 
Action: Mouse moved to (707, 249)
Screenshot: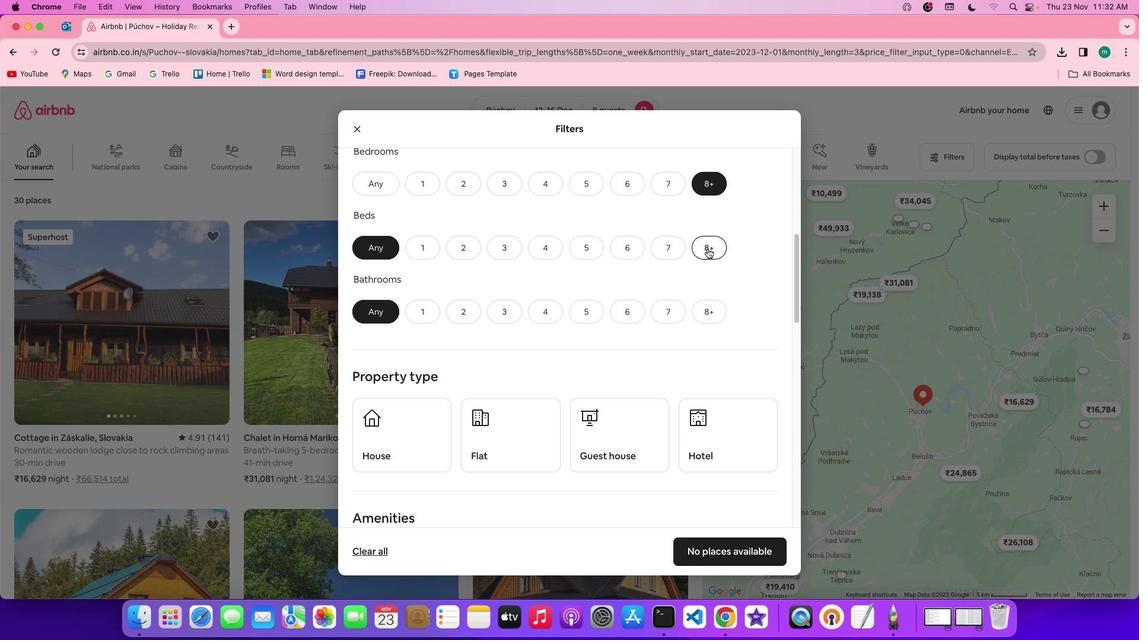 
Action: Mouse pressed left at (707, 249)
Screenshot: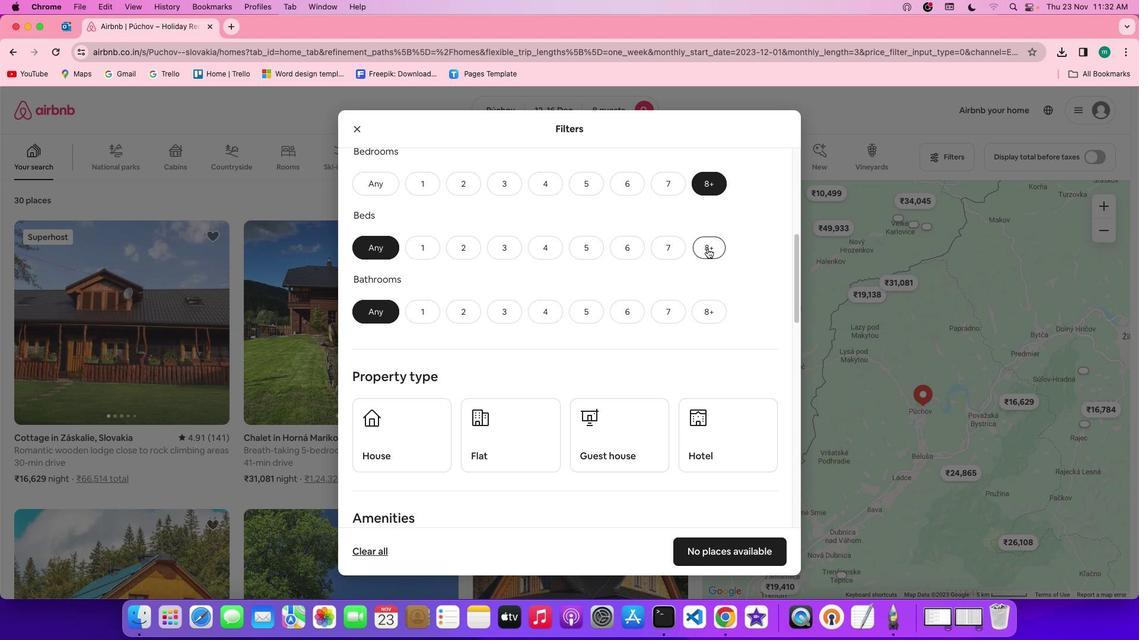 
Action: Mouse moved to (706, 324)
Screenshot: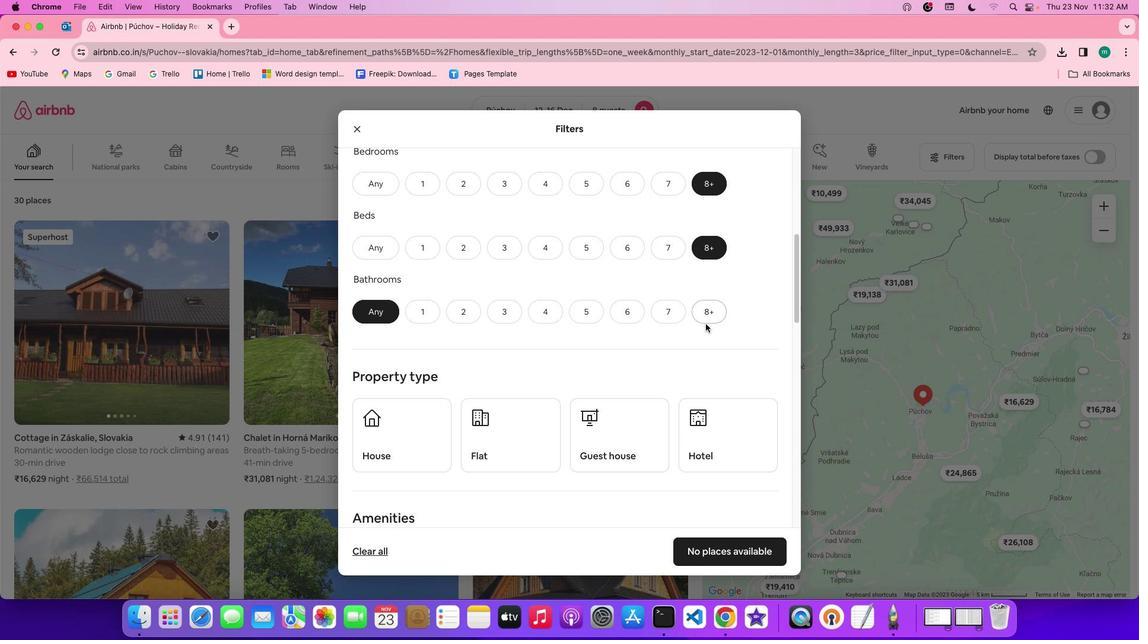 
Action: Mouse pressed left at (706, 324)
Screenshot: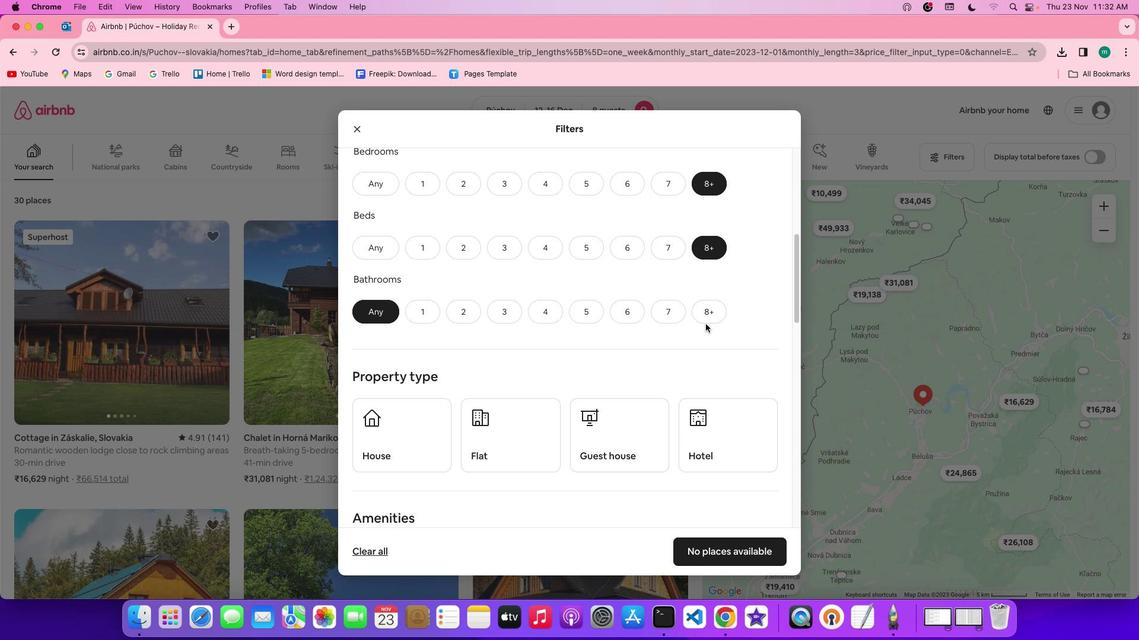 
Action: Mouse moved to (709, 307)
Screenshot: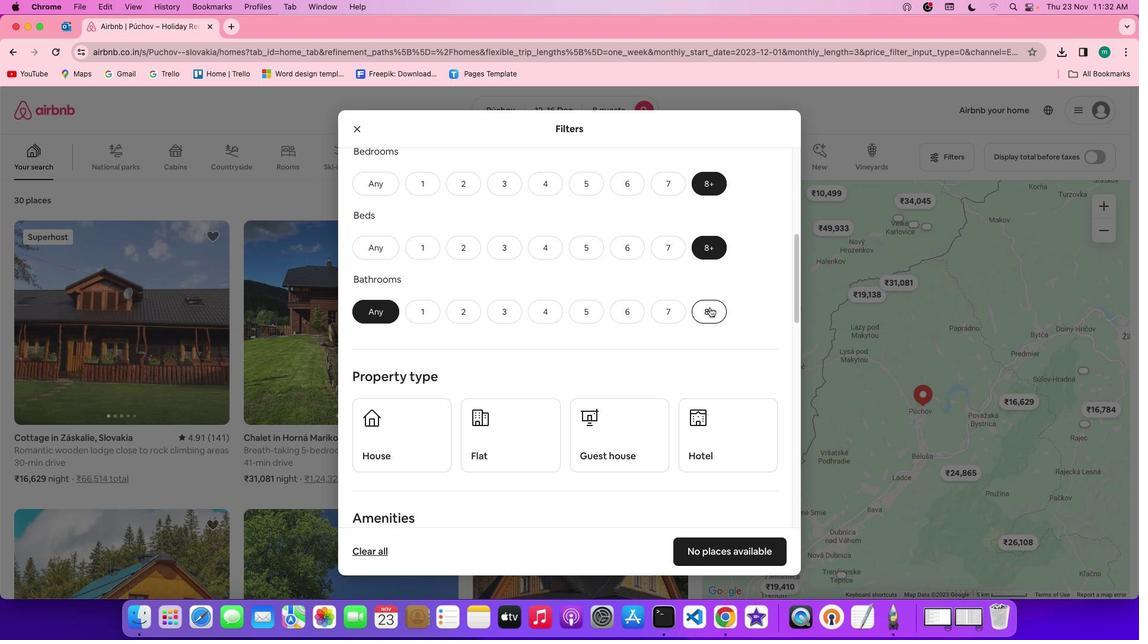 
Action: Mouse pressed left at (709, 307)
Screenshot: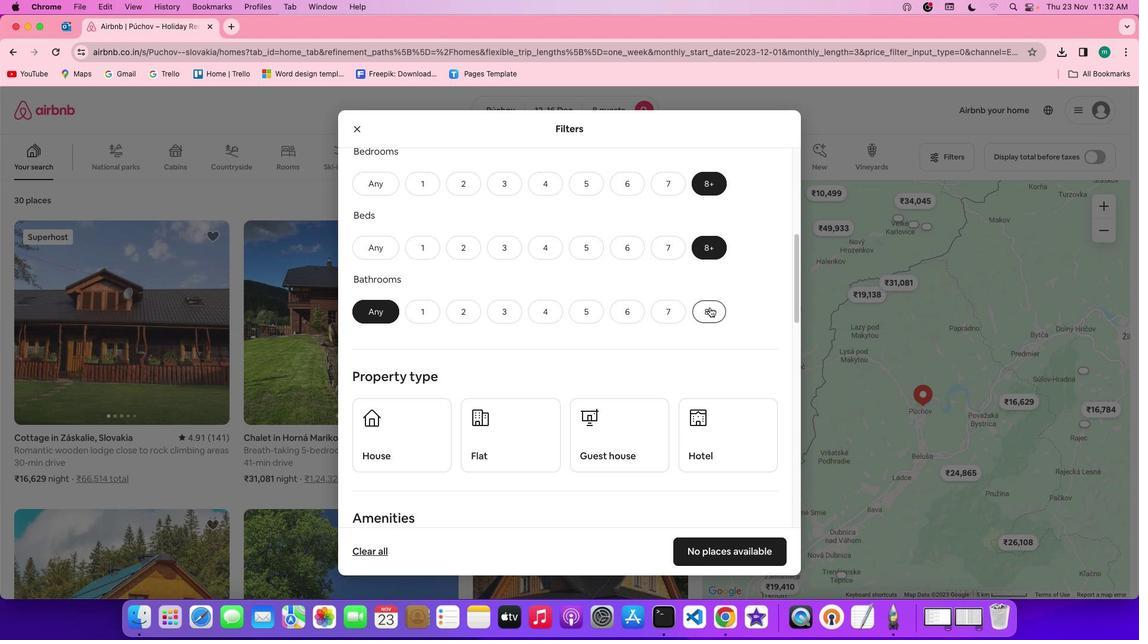 
Action: Mouse moved to (592, 359)
Screenshot: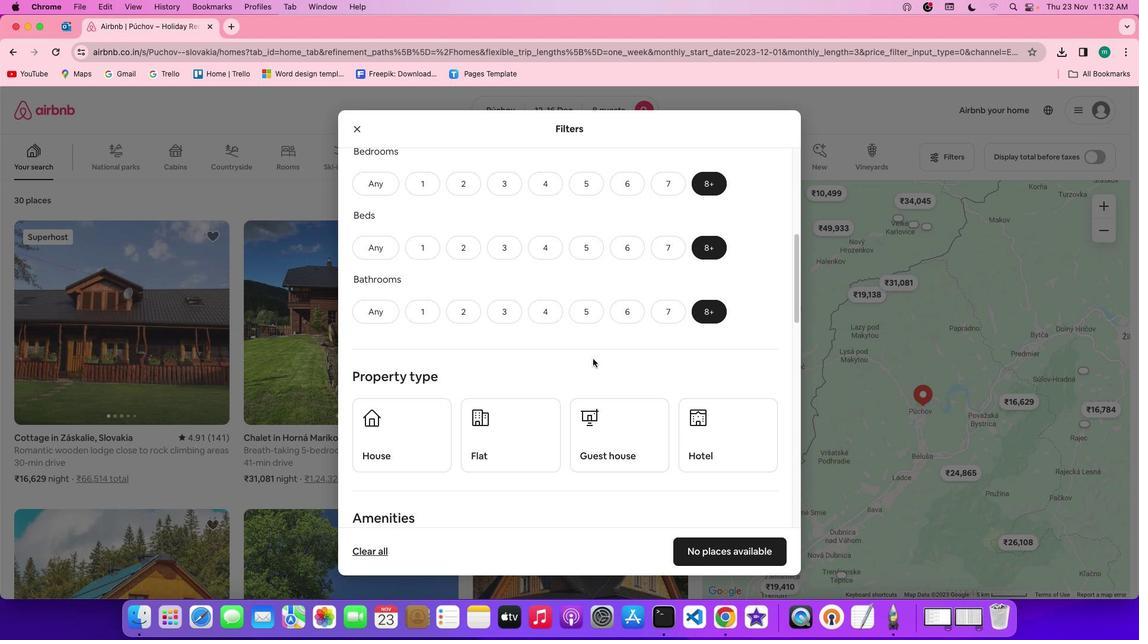 
Action: Mouse scrolled (592, 359) with delta (0, 0)
Screenshot: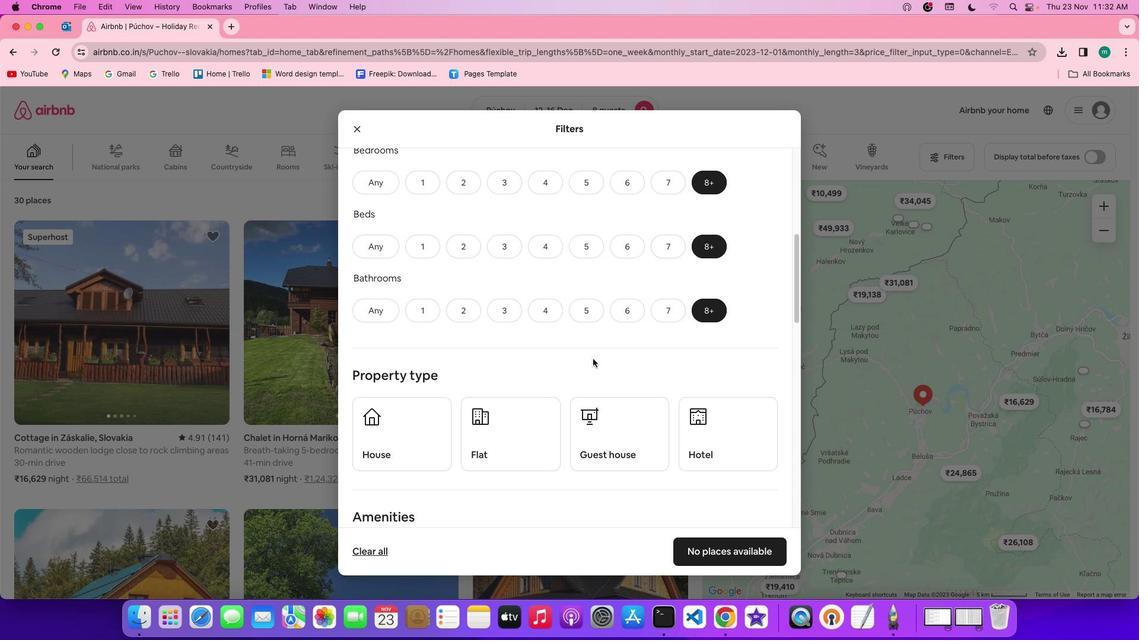 
Action: Mouse scrolled (592, 359) with delta (0, 0)
Screenshot: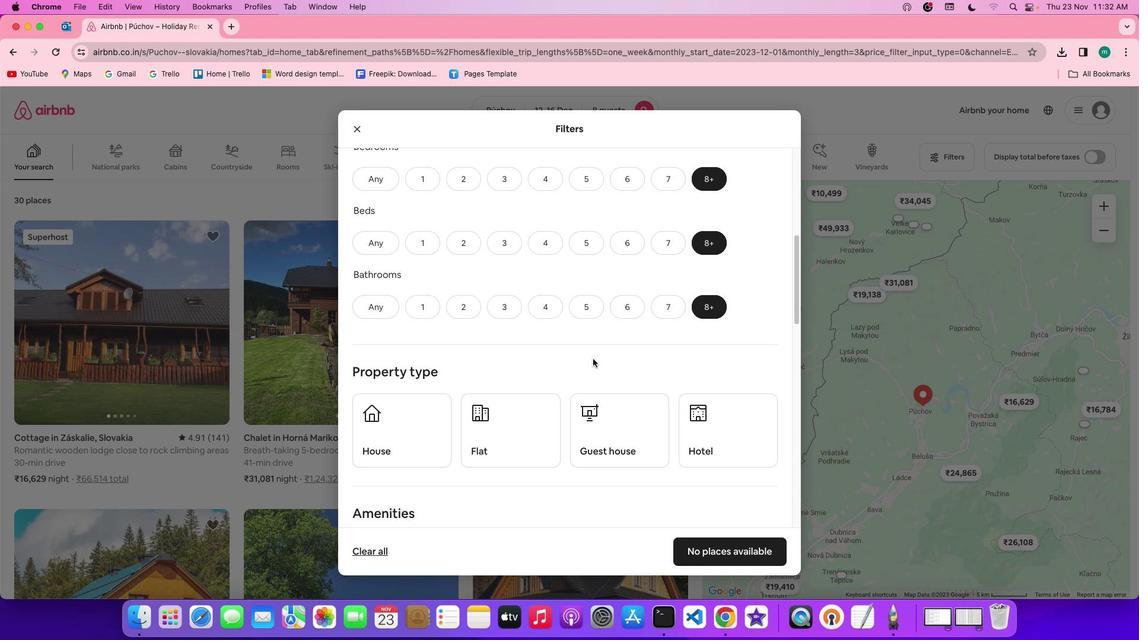 
Action: Mouse moved to (590, 358)
Screenshot: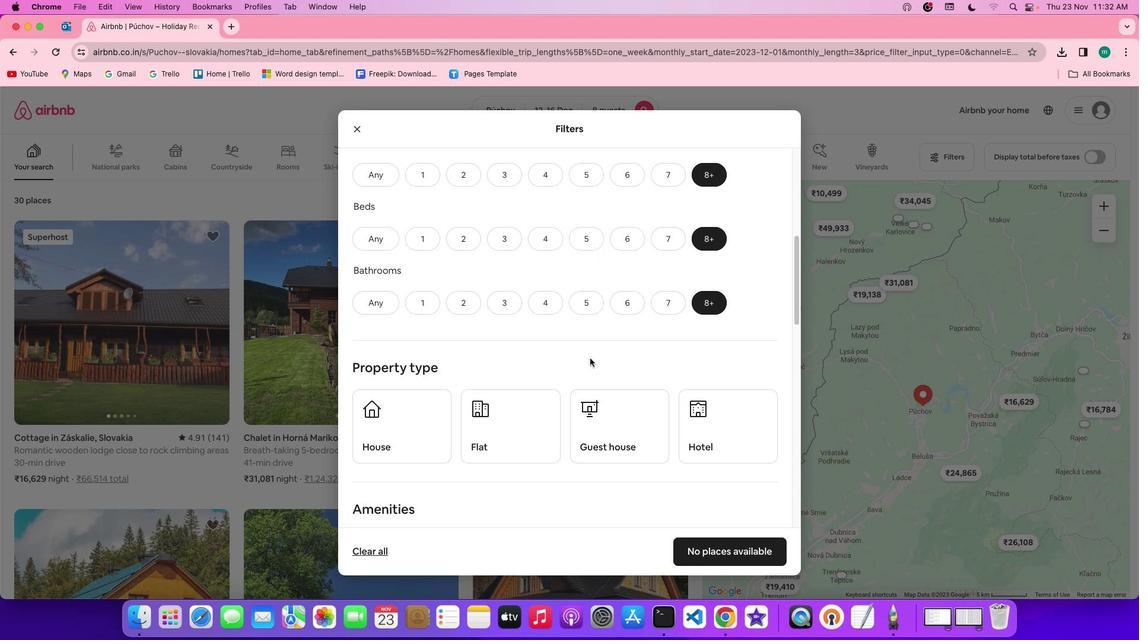 
Action: Mouse scrolled (590, 358) with delta (0, 0)
Screenshot: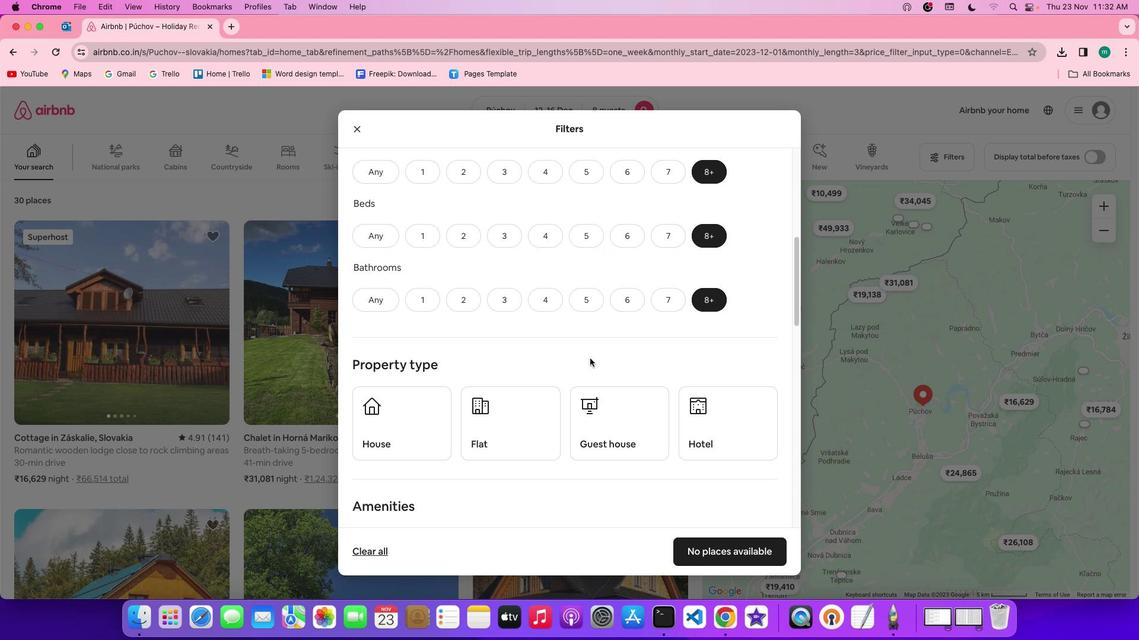 
Action: Mouse scrolled (590, 358) with delta (0, 0)
Screenshot: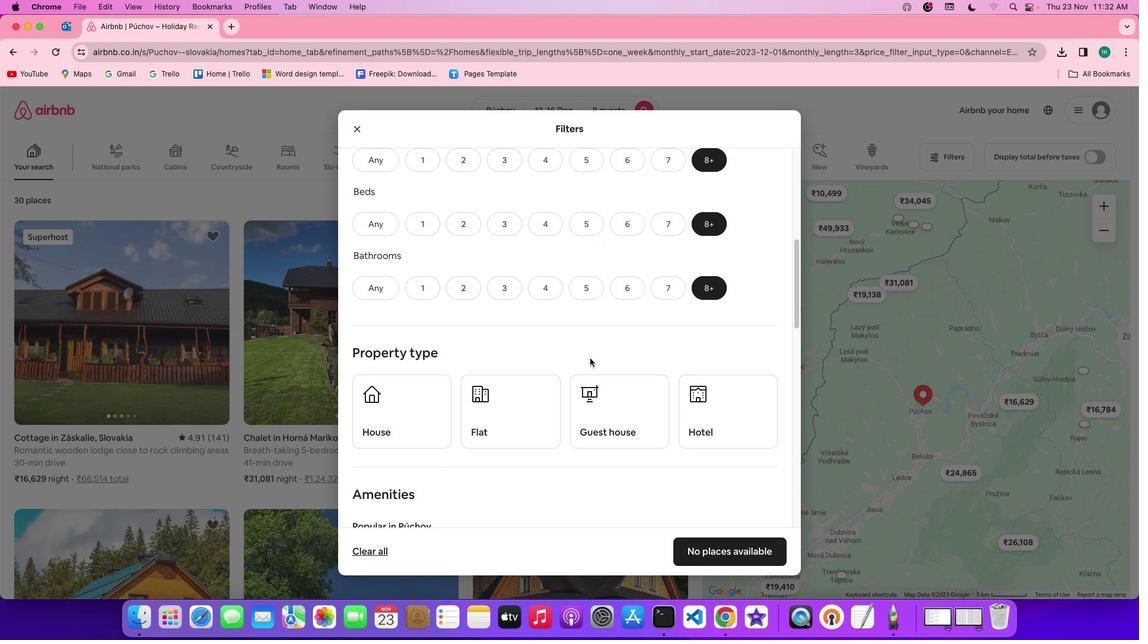 
Action: Mouse scrolled (590, 358) with delta (0, 0)
Screenshot: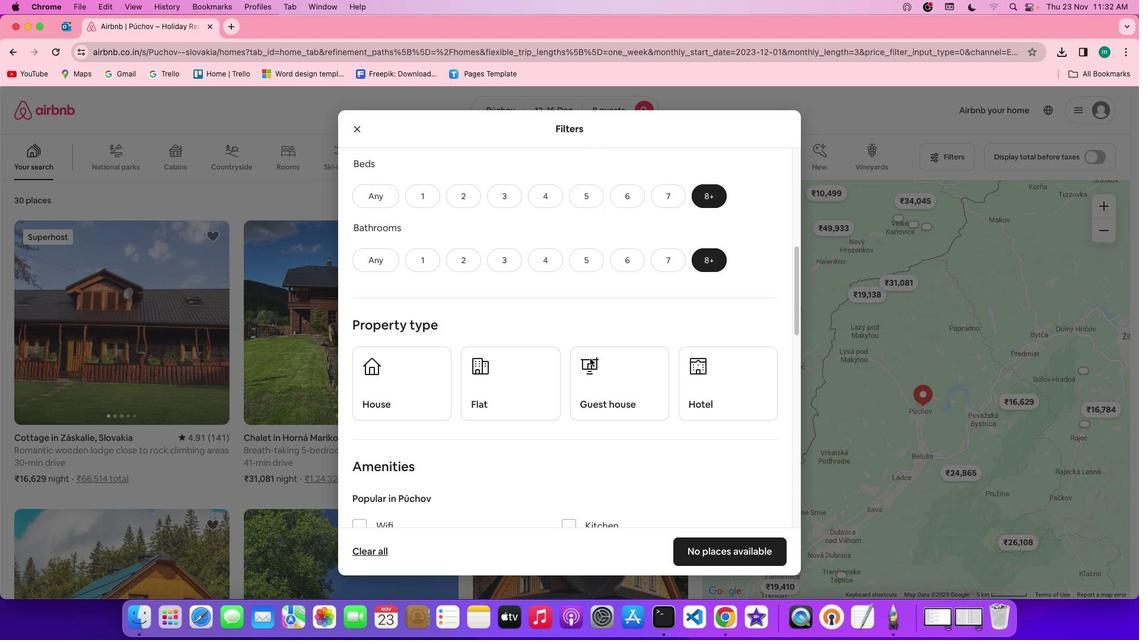 
Action: Mouse scrolled (590, 358) with delta (0, 0)
Screenshot: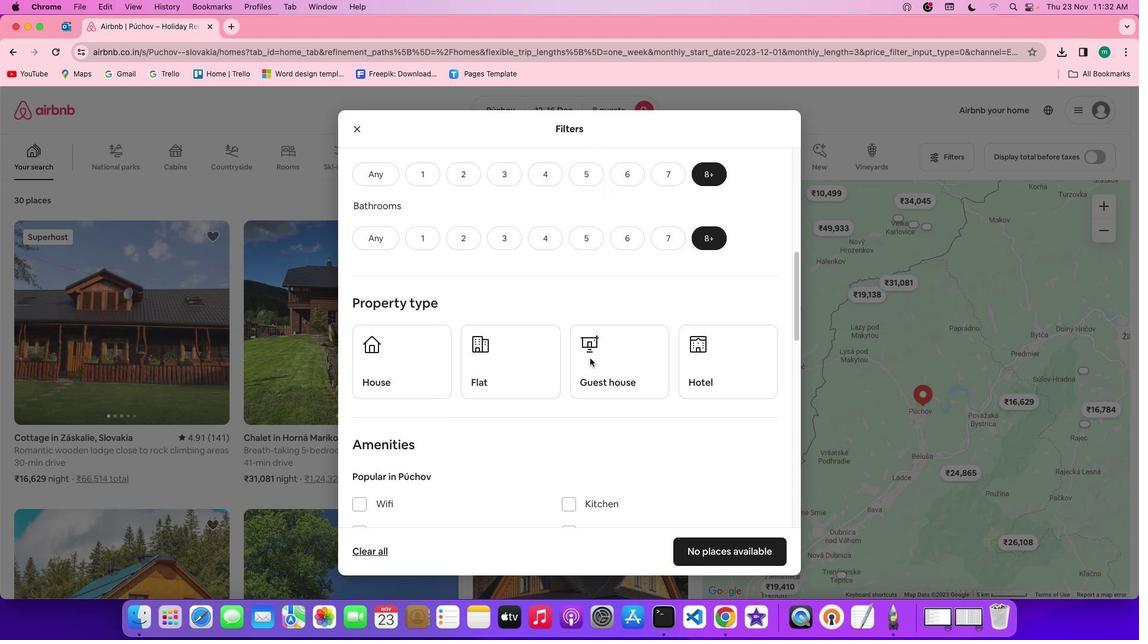 
Action: Mouse moved to (754, 372)
Screenshot: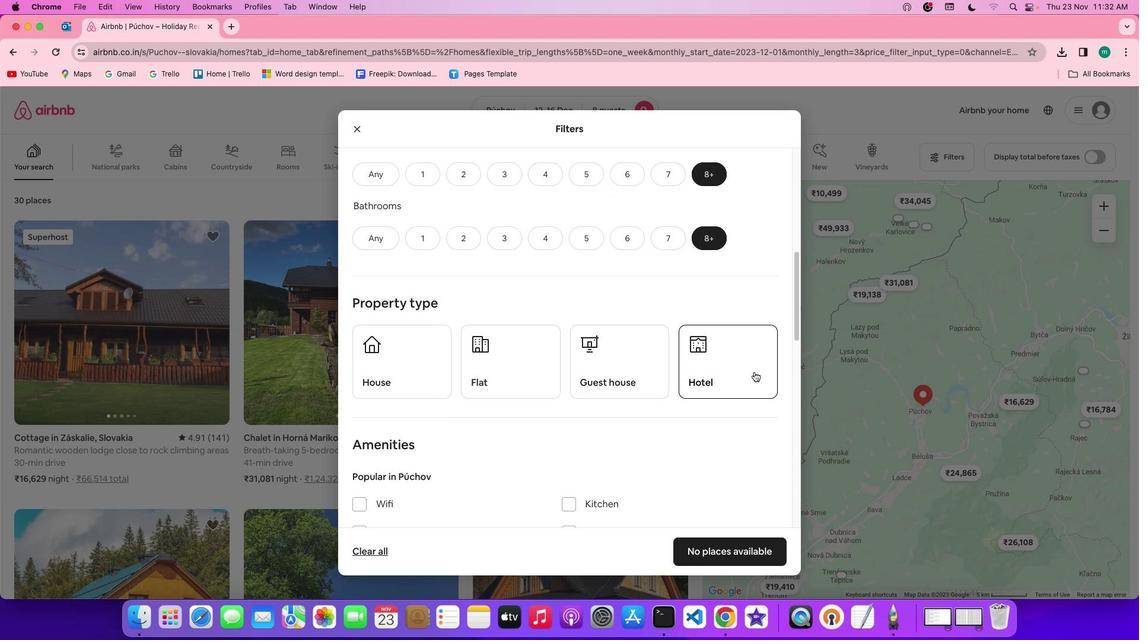 
Action: Mouse pressed left at (754, 372)
Screenshot: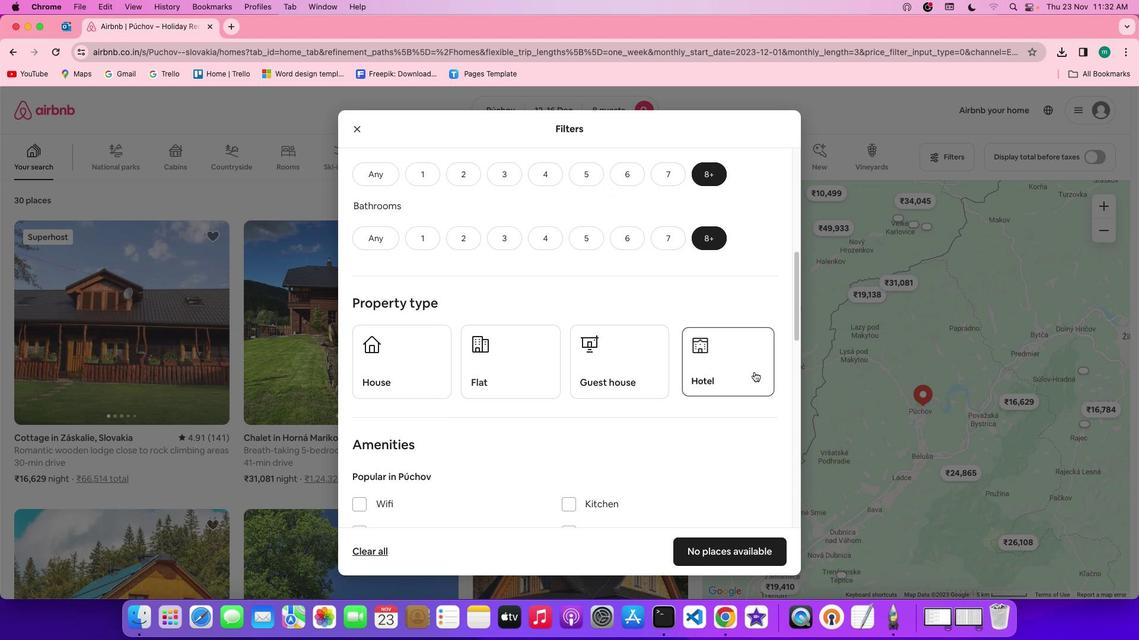 
Action: Mouse moved to (599, 374)
Screenshot: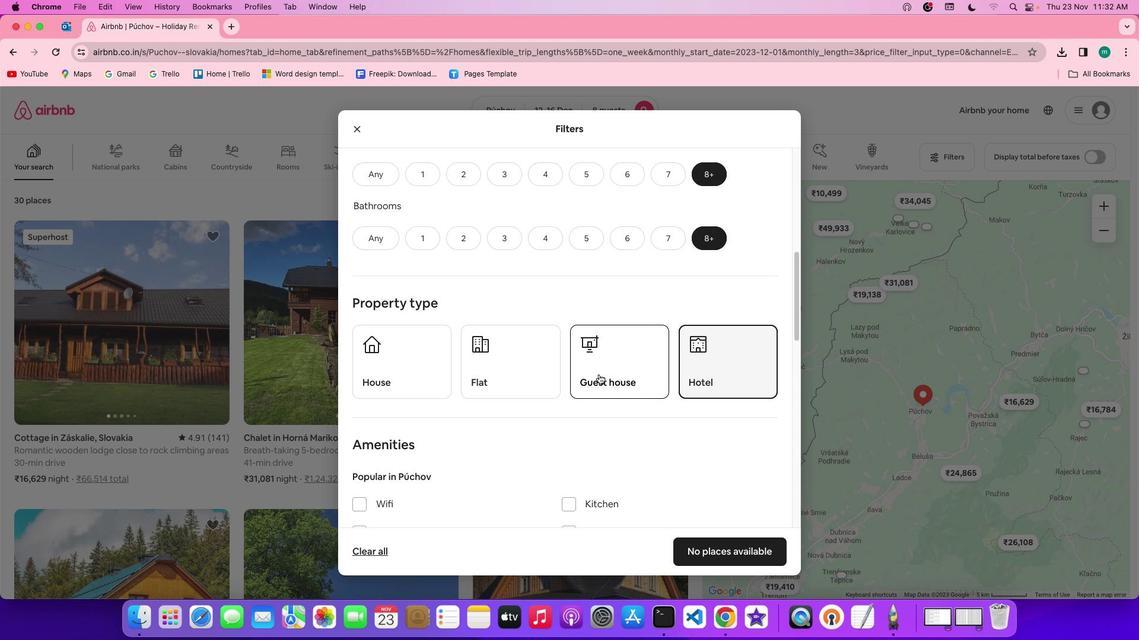 
Action: Mouse scrolled (599, 374) with delta (0, 0)
Screenshot: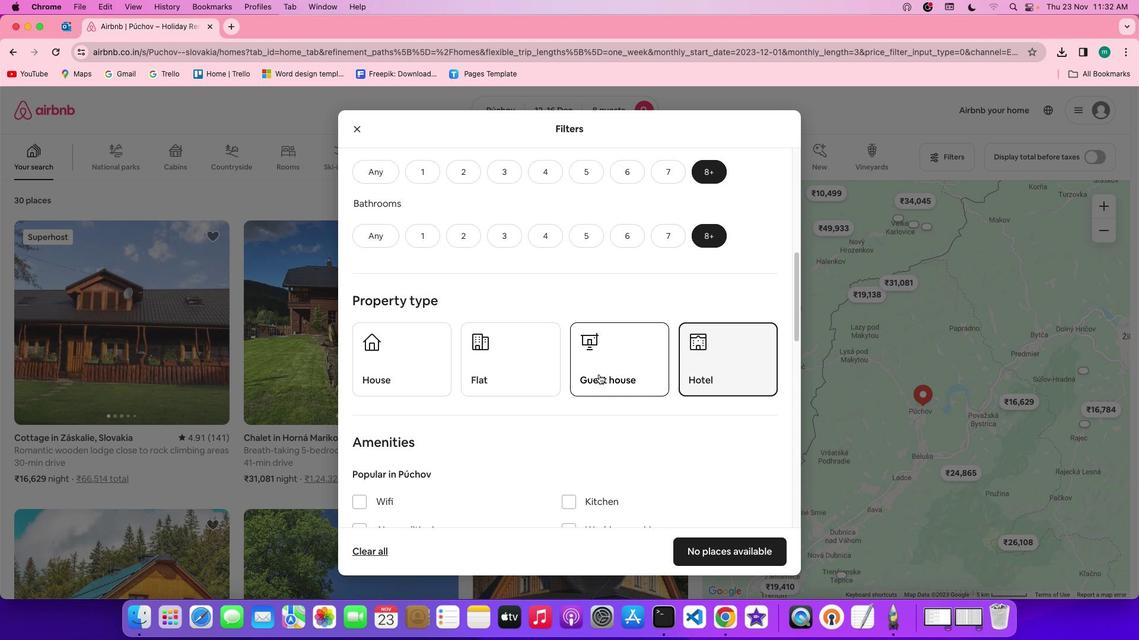 
Action: Mouse scrolled (599, 374) with delta (0, 0)
Screenshot: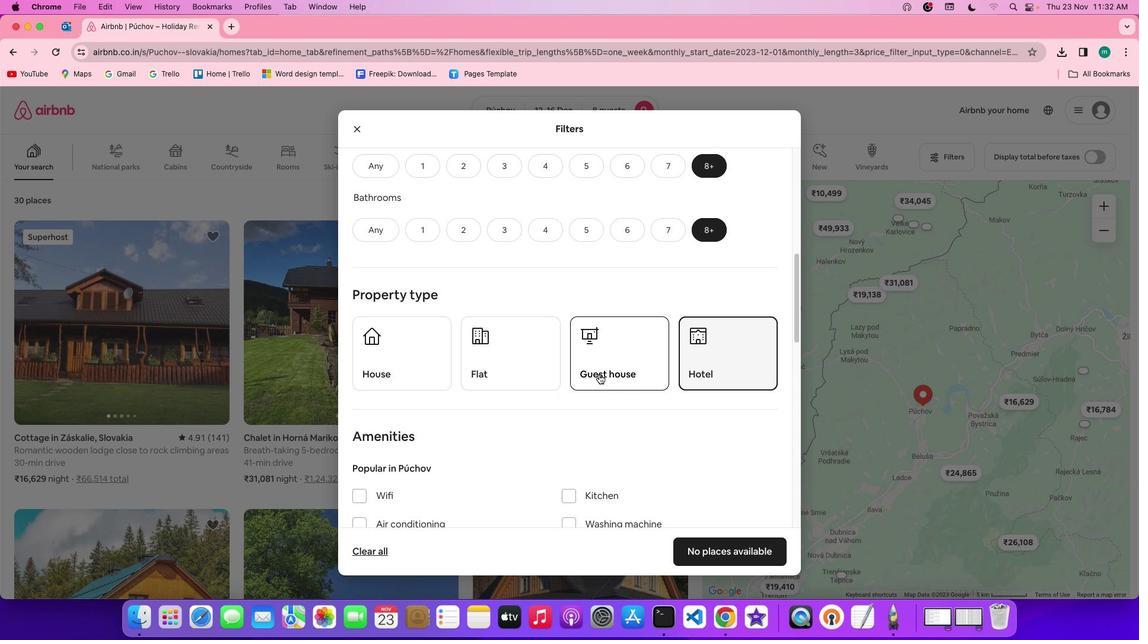 
Action: Mouse scrolled (599, 374) with delta (0, 0)
Screenshot: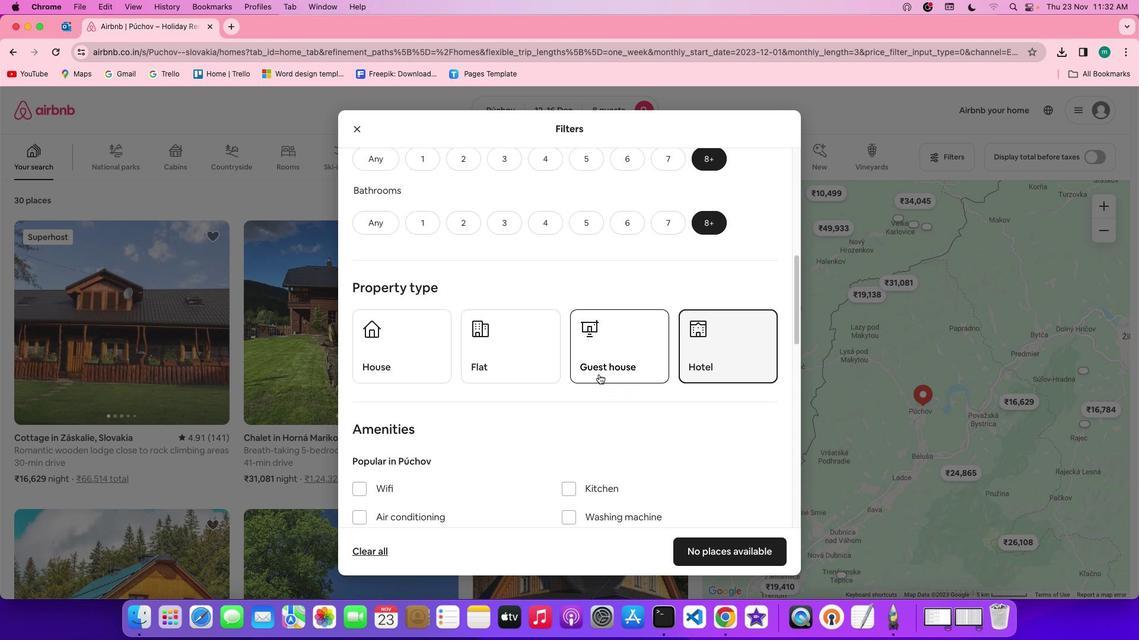 
Action: Mouse scrolled (599, 374) with delta (0, 0)
Screenshot: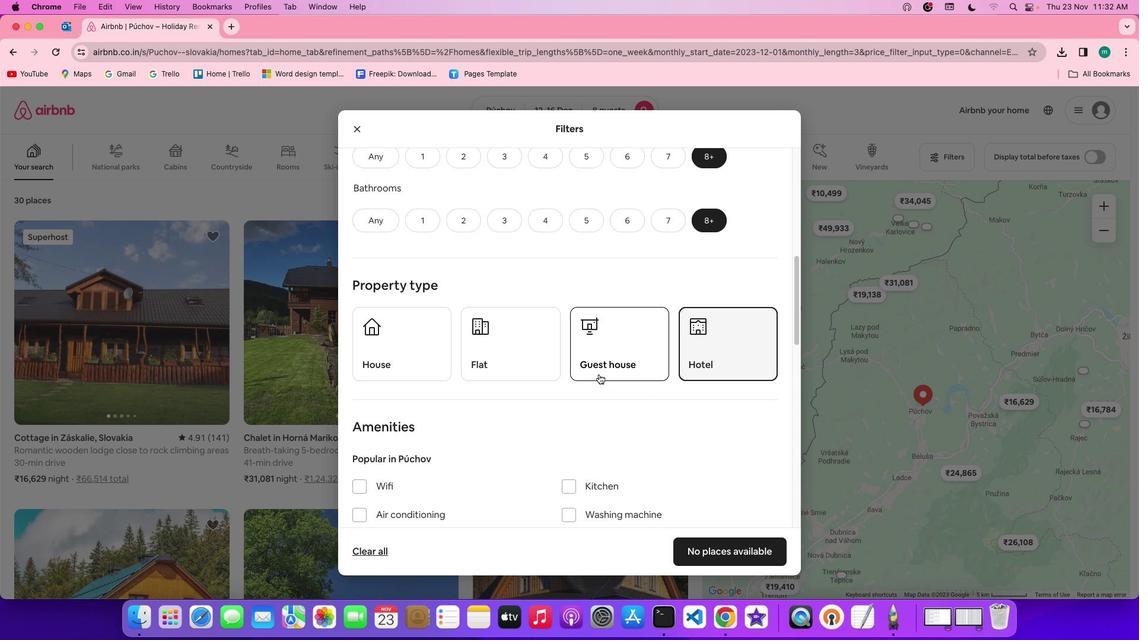 
Action: Mouse scrolled (599, 374) with delta (0, 0)
Screenshot: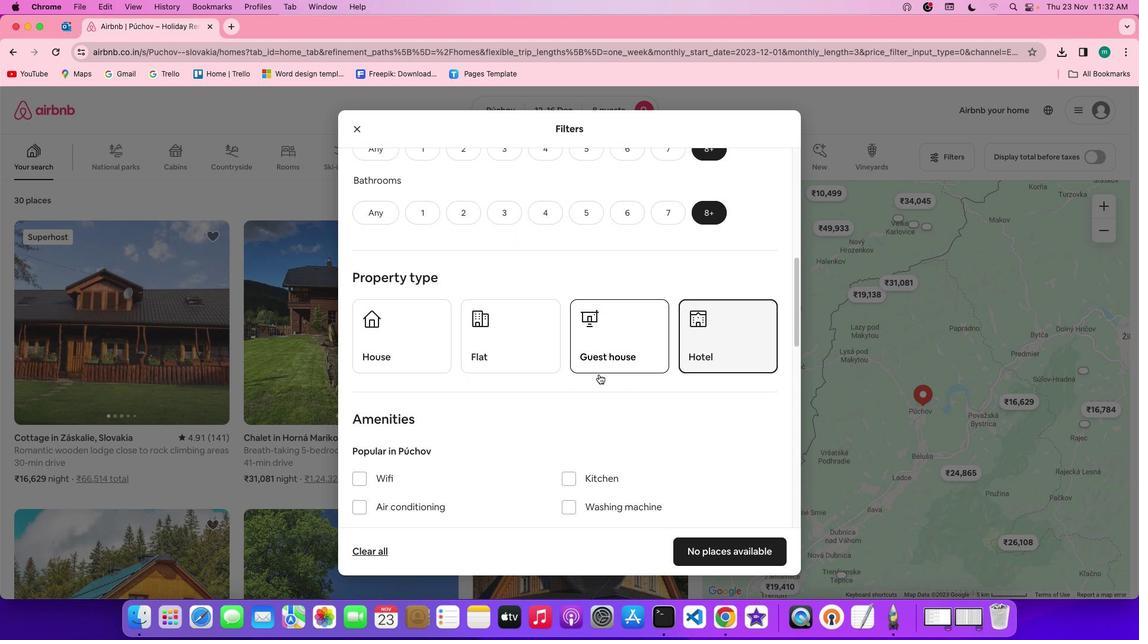 
Action: Mouse scrolled (599, 374) with delta (0, 0)
Screenshot: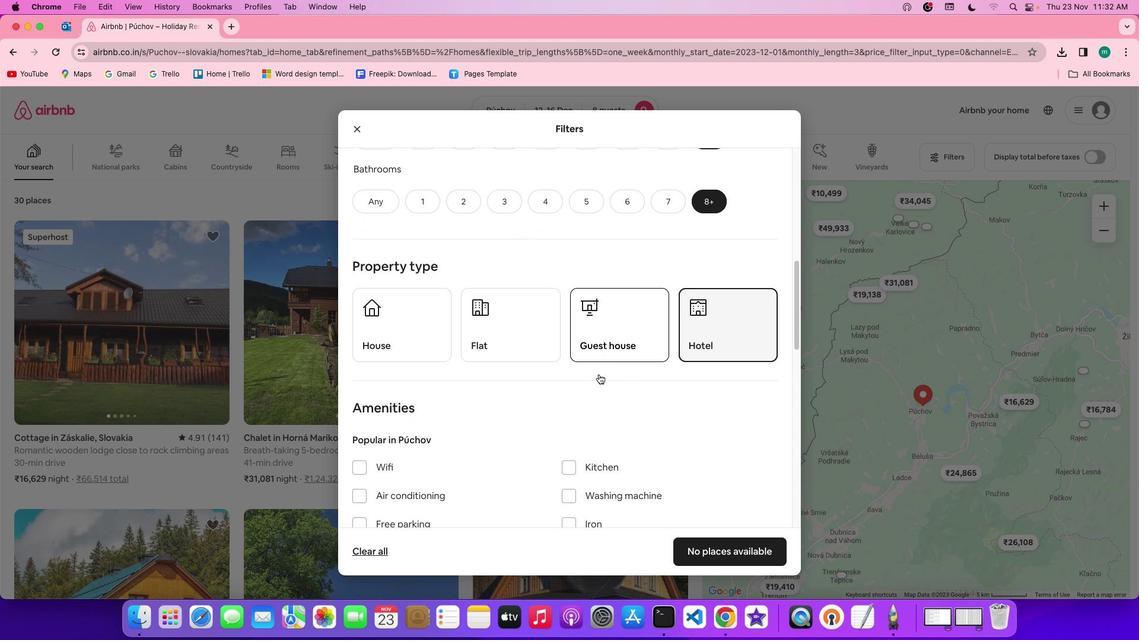 
Action: Mouse scrolled (599, 374) with delta (0, -1)
Screenshot: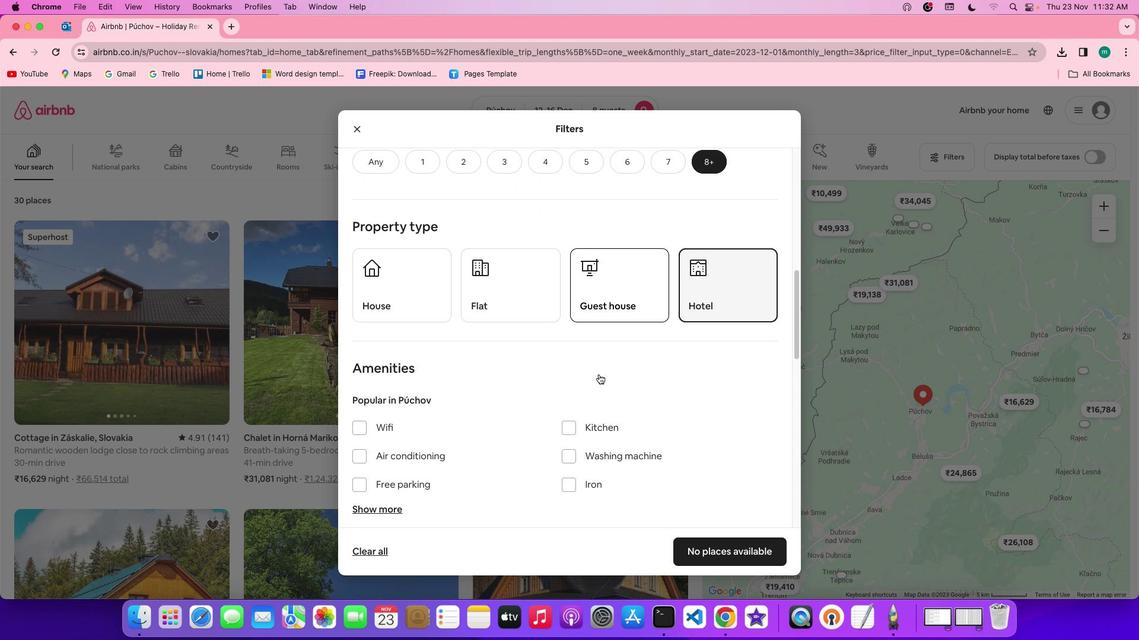 
Action: Mouse moved to (355, 402)
Screenshot: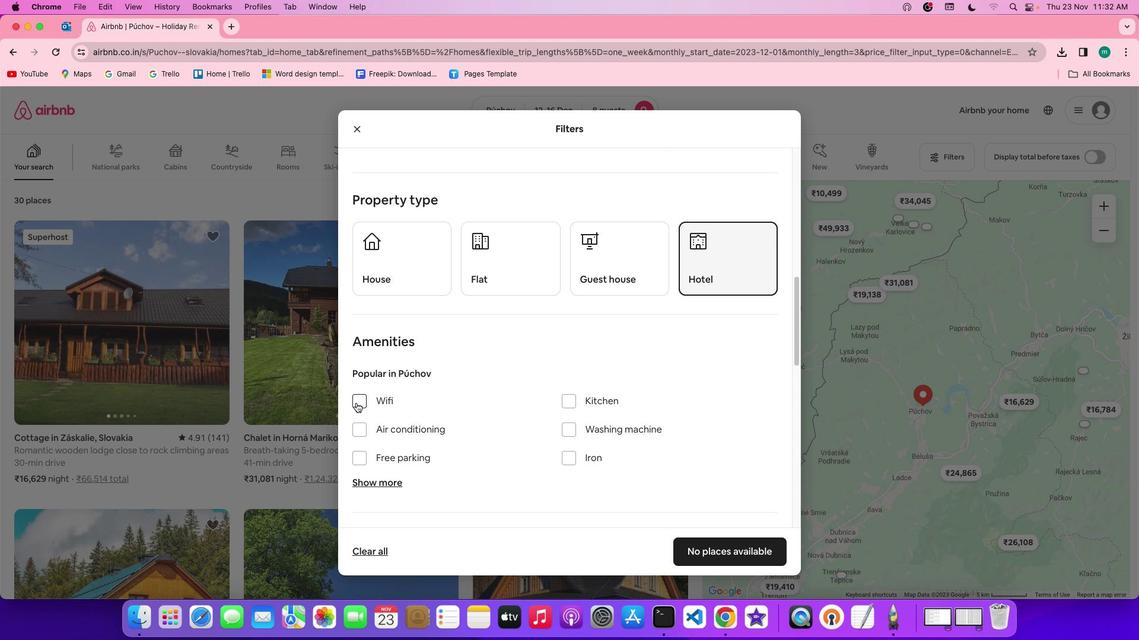 
Action: Mouse pressed left at (355, 402)
Screenshot: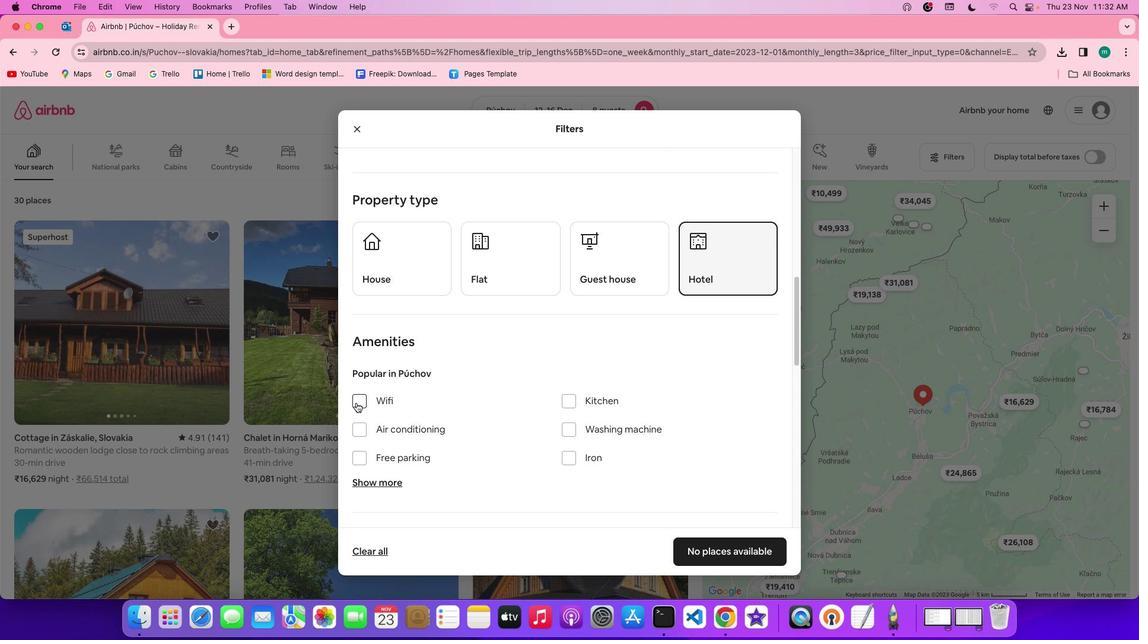 
Action: Mouse moved to (484, 398)
Screenshot: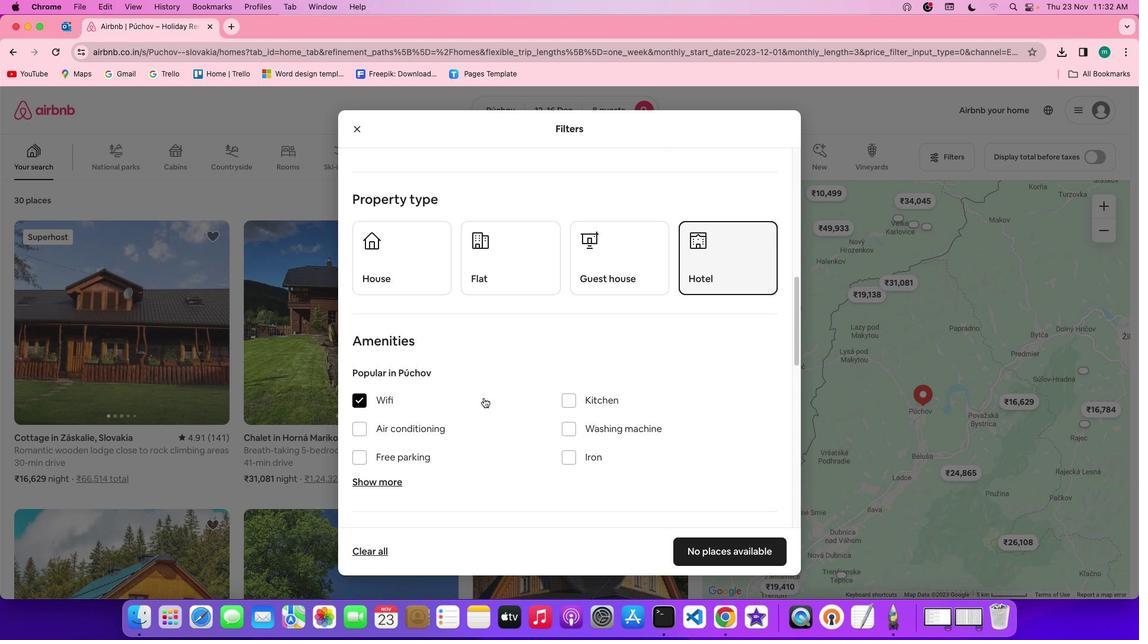 
Action: Mouse scrolled (484, 398) with delta (0, 0)
Screenshot: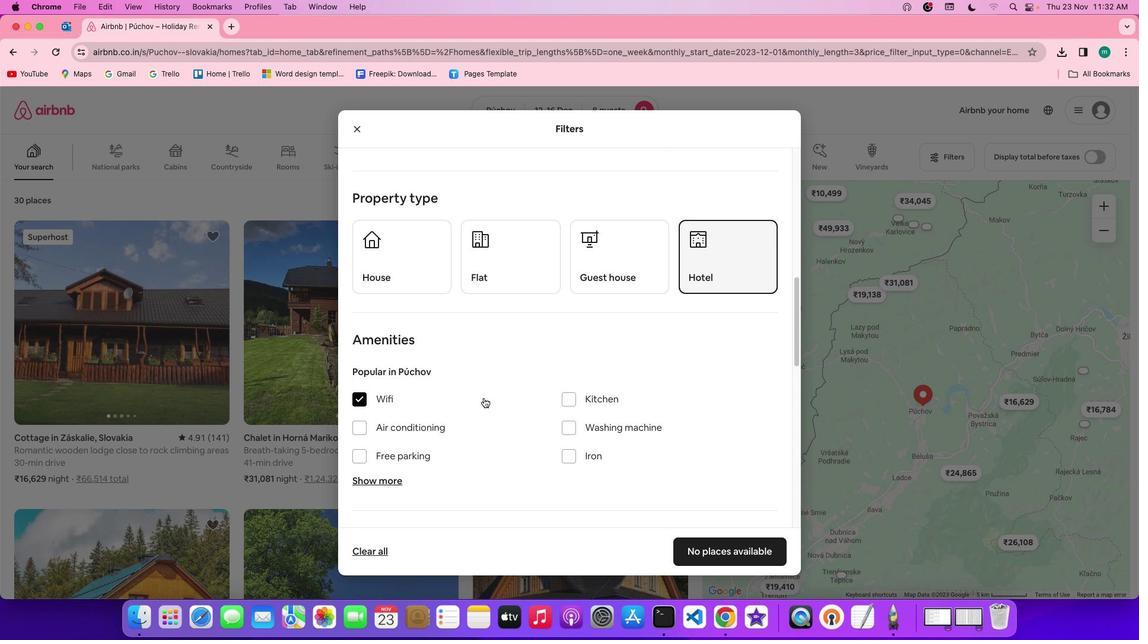 
Action: Mouse moved to (484, 398)
Screenshot: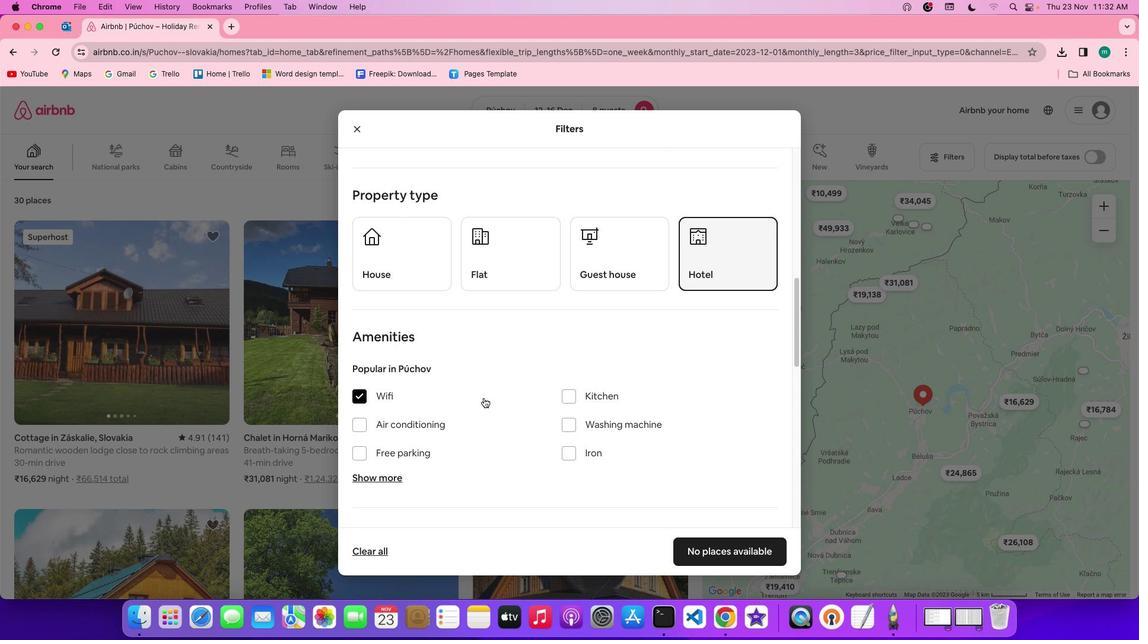 
Action: Mouse scrolled (484, 398) with delta (0, 0)
Screenshot: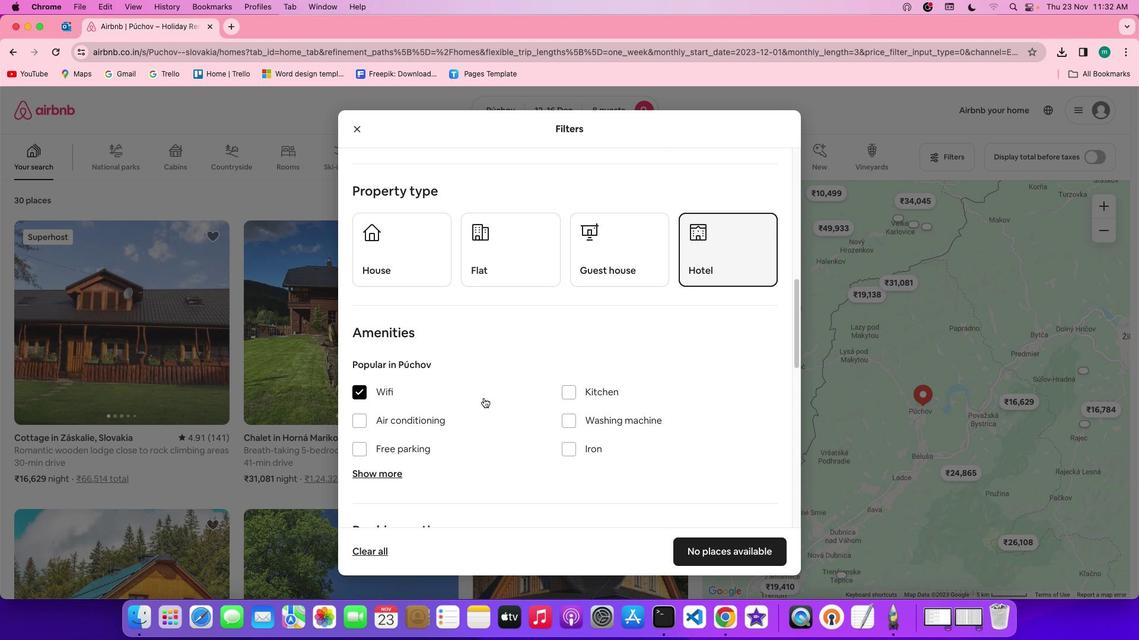 
Action: Mouse scrolled (484, 398) with delta (0, 0)
Screenshot: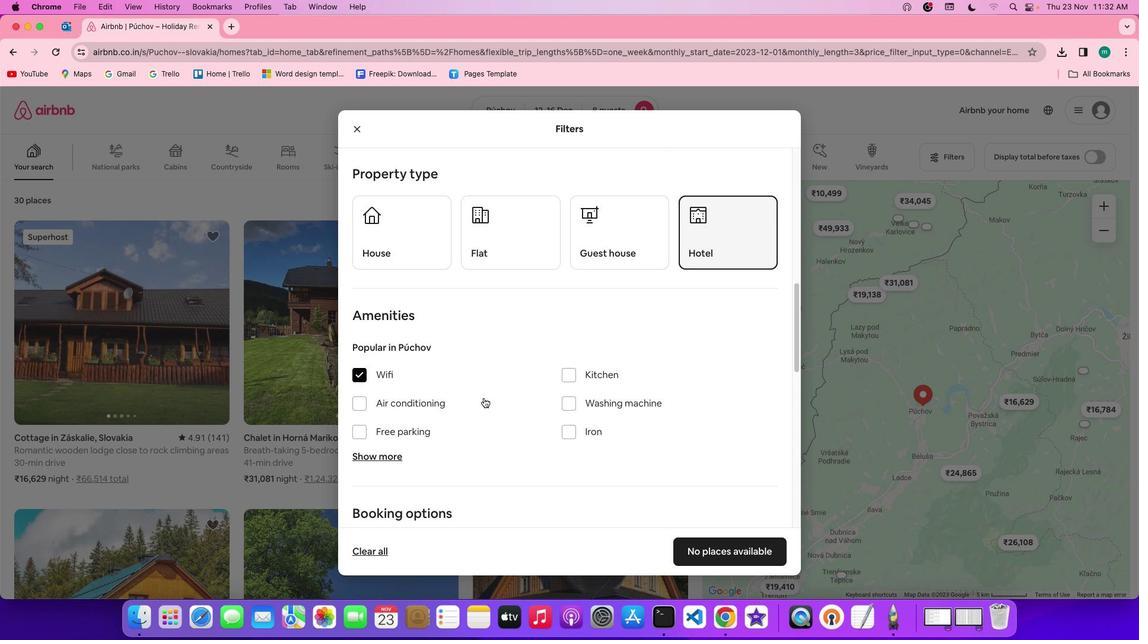 
Action: Mouse moved to (484, 398)
Screenshot: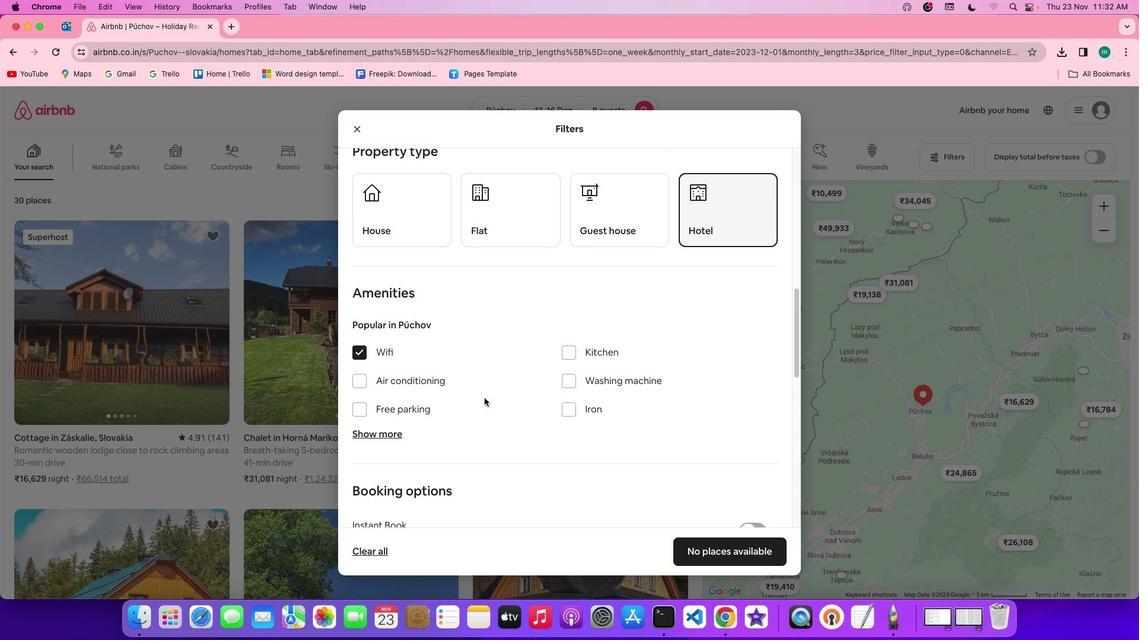 
Action: Mouse scrolled (484, 398) with delta (0, 0)
Screenshot: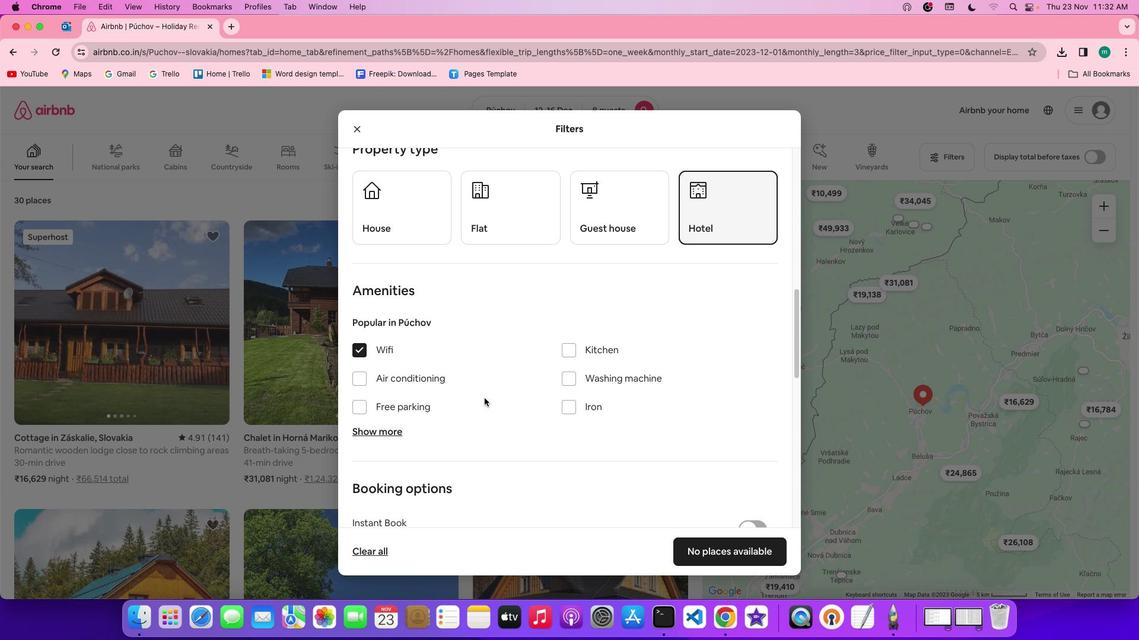 
Action: Mouse scrolled (484, 398) with delta (0, 0)
Screenshot: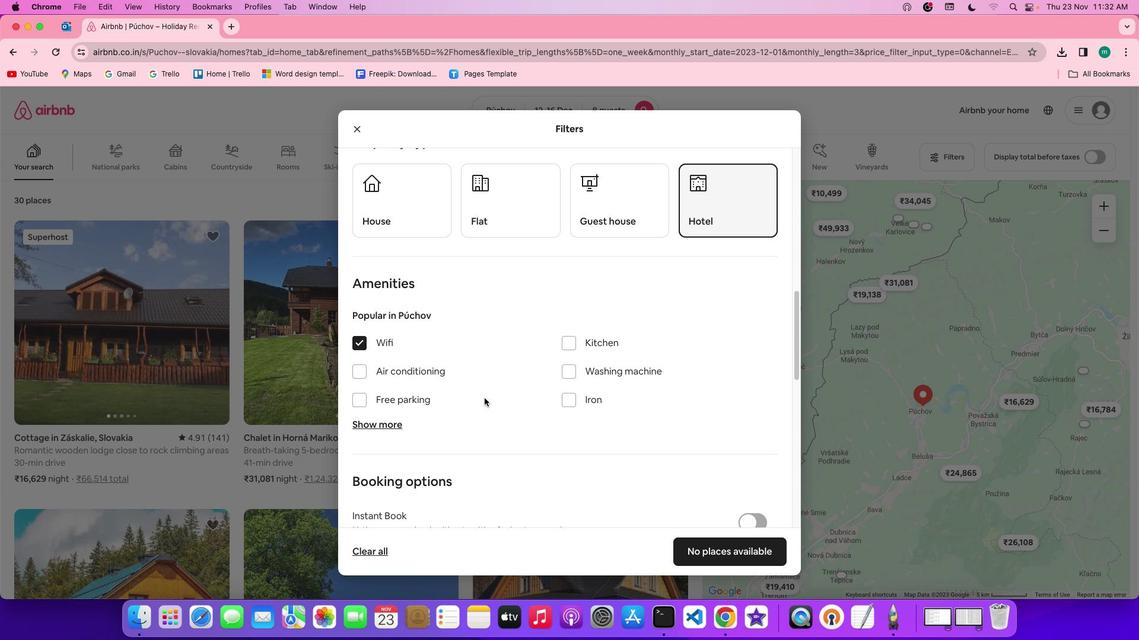 
Action: Mouse scrolled (484, 398) with delta (0, 0)
Screenshot: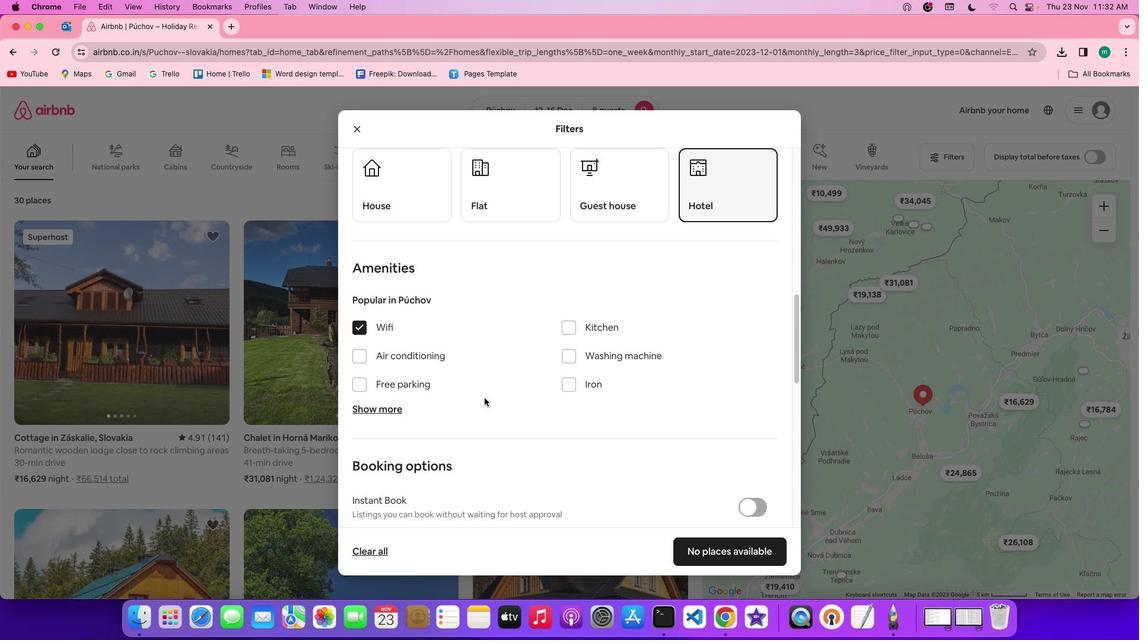 
Action: Mouse moved to (379, 396)
Screenshot: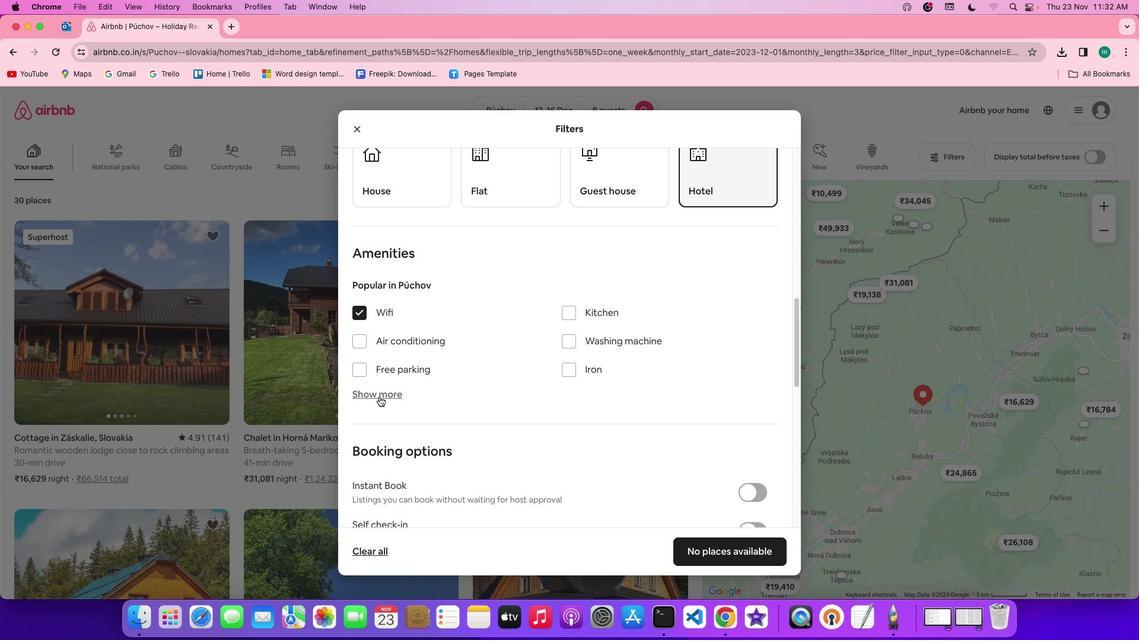 
Action: Mouse pressed left at (379, 396)
Screenshot: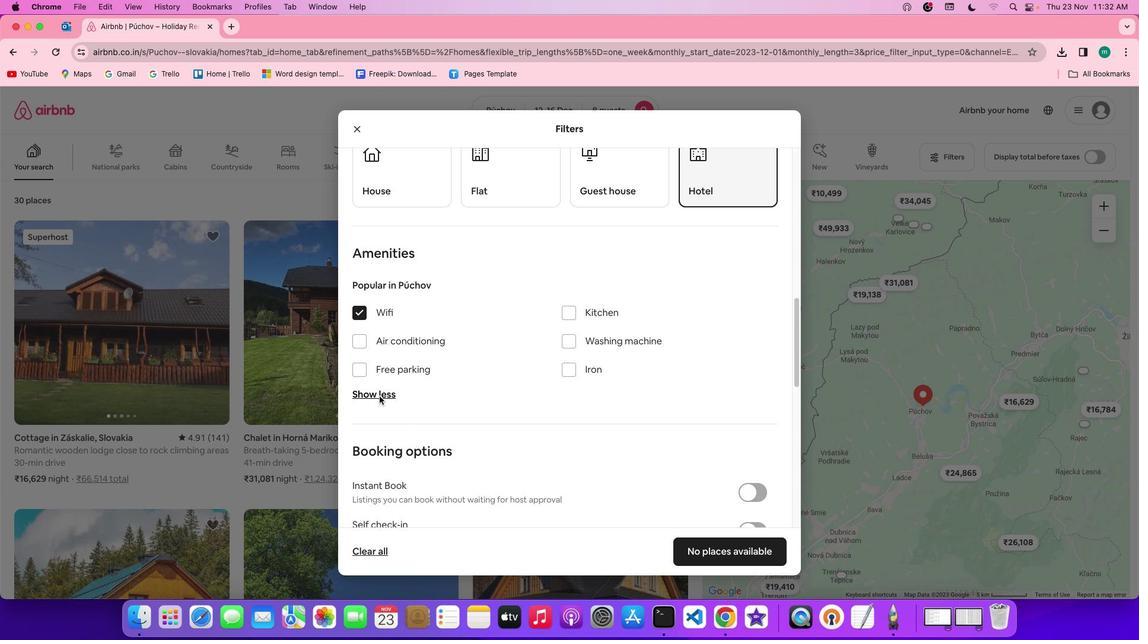 
Action: Mouse moved to (567, 468)
Screenshot: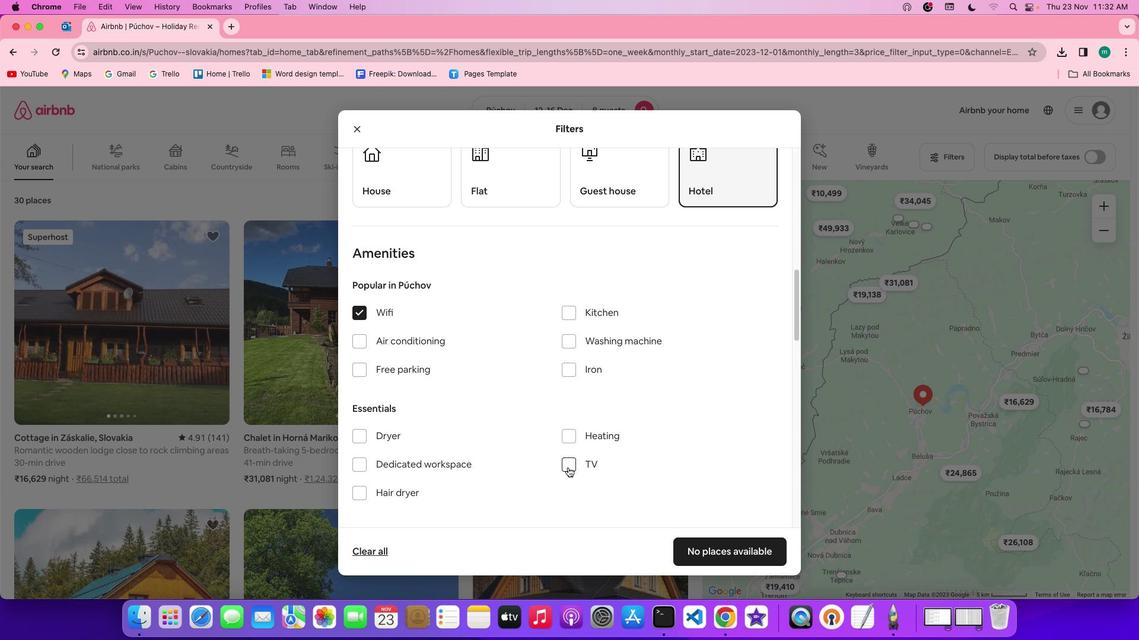 
Action: Mouse pressed left at (567, 468)
Screenshot: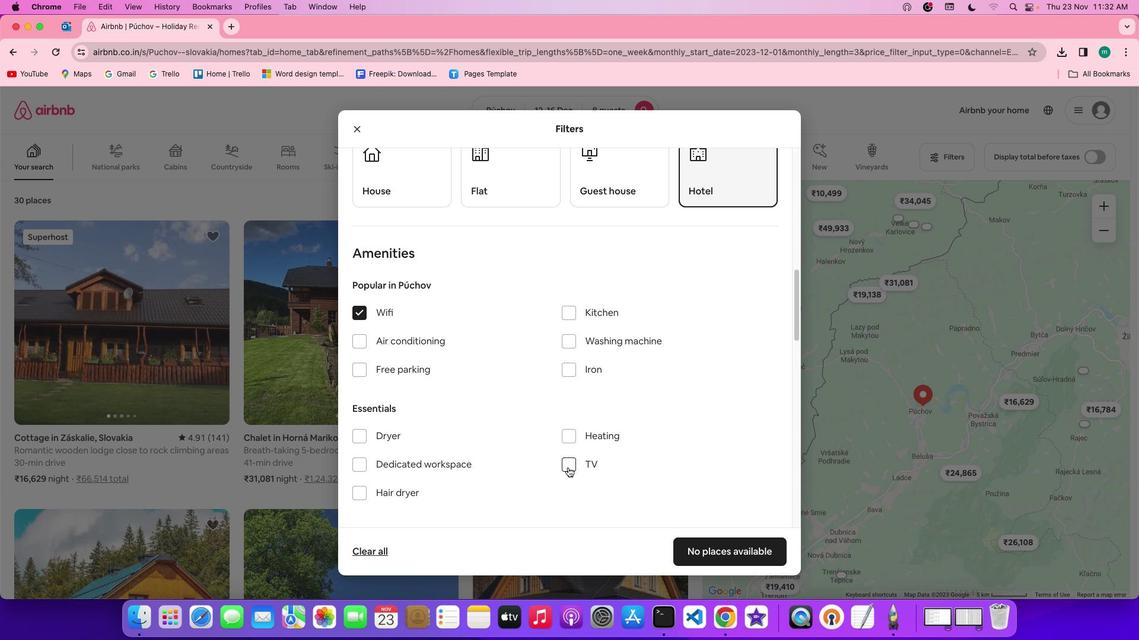 
Action: Mouse moved to (360, 367)
Screenshot: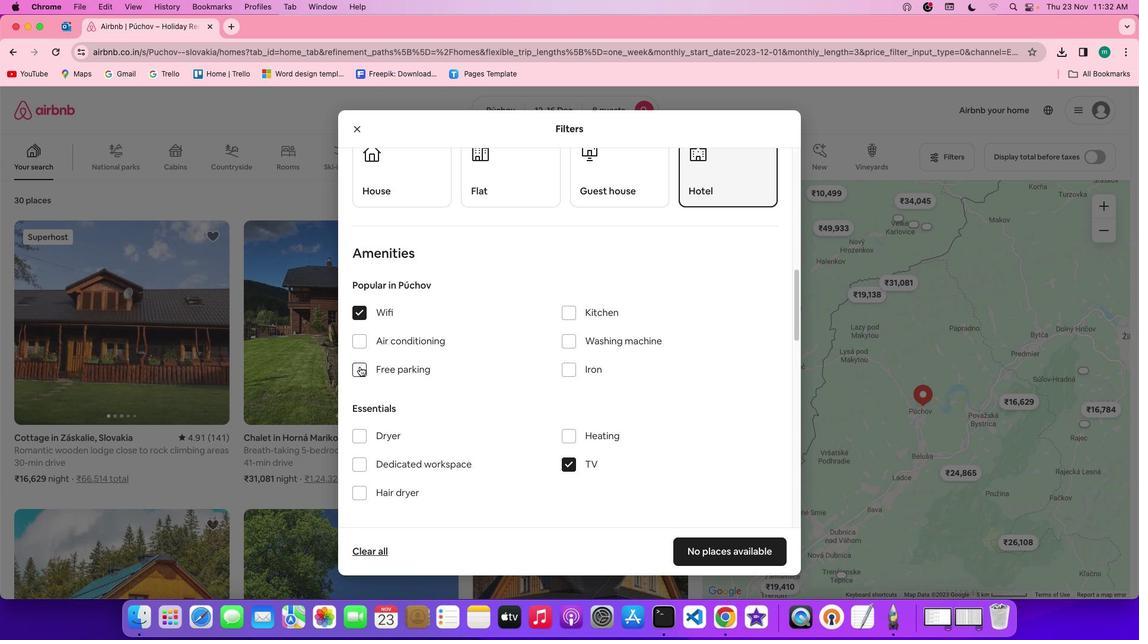 
Action: Mouse pressed left at (360, 367)
Screenshot: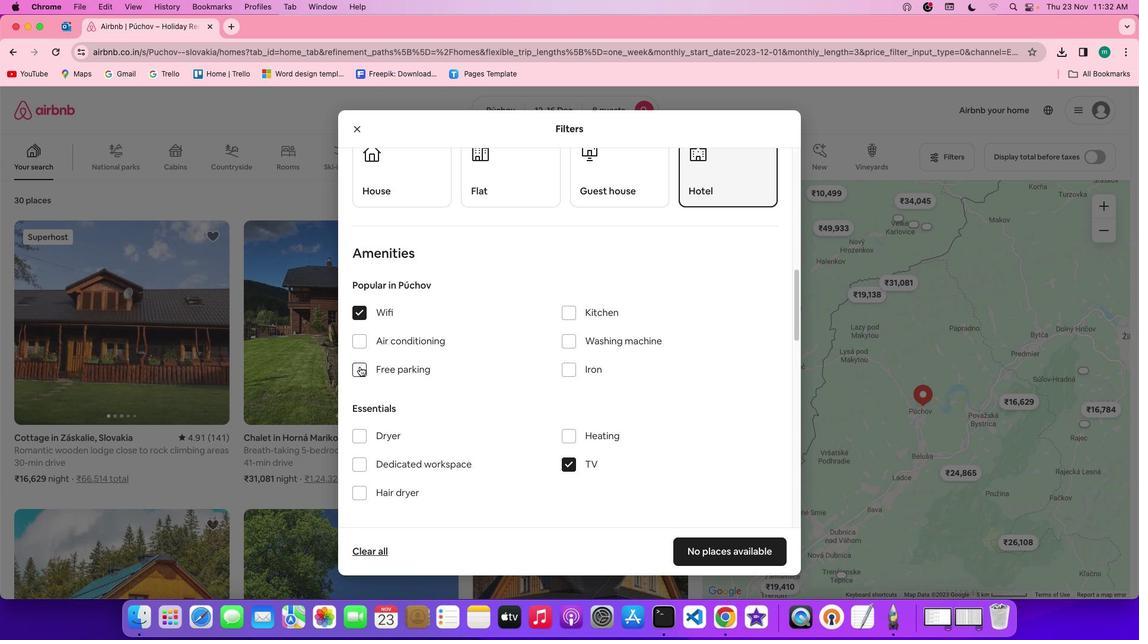 
Action: Mouse moved to (497, 401)
Screenshot: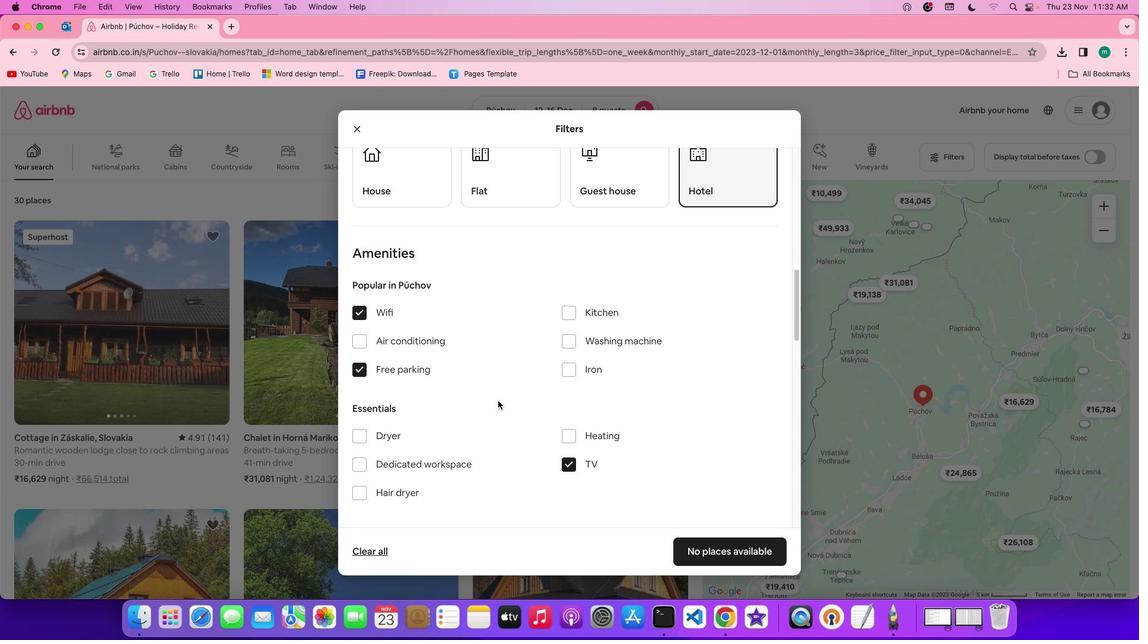 
Action: Mouse scrolled (497, 401) with delta (0, 0)
Screenshot: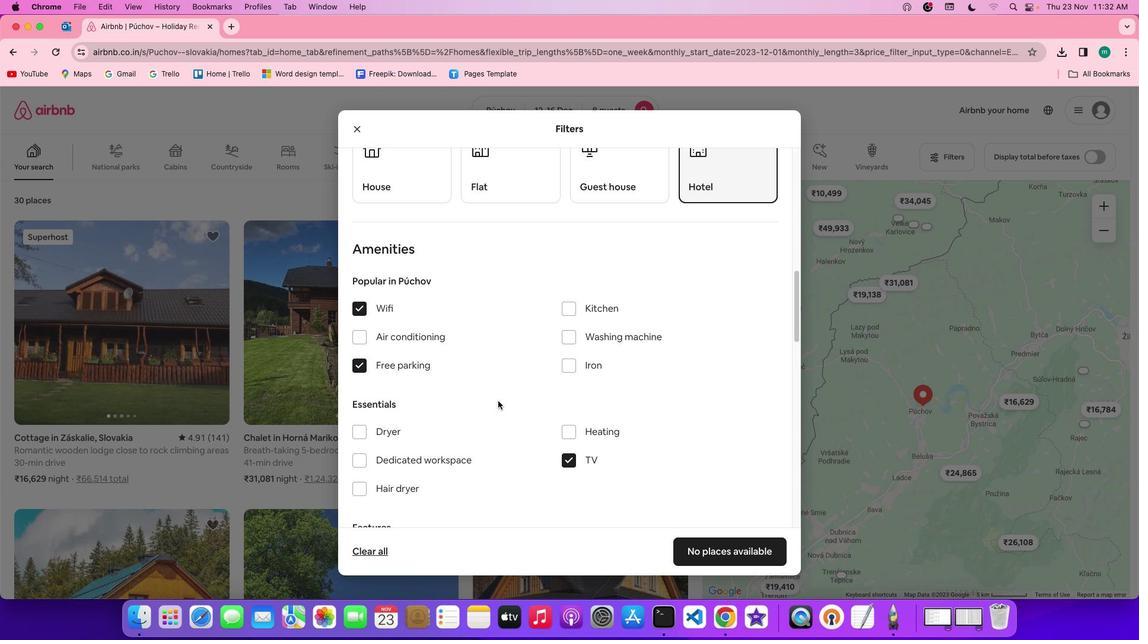 
Action: Mouse scrolled (497, 401) with delta (0, 0)
Screenshot: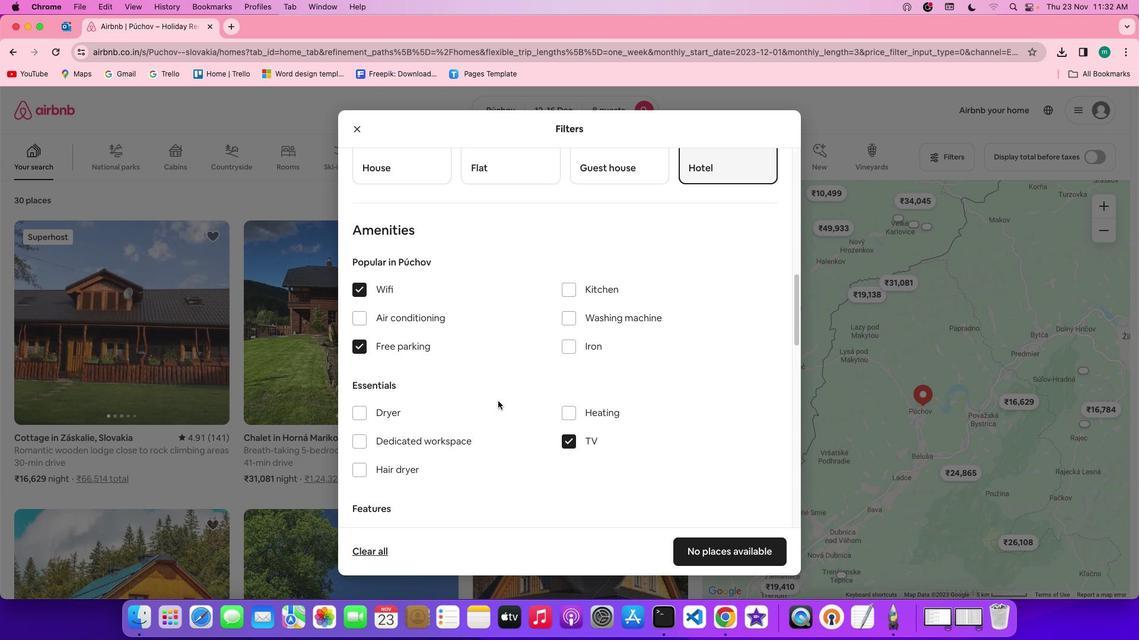 
Action: Mouse scrolled (497, 401) with delta (0, -1)
Screenshot: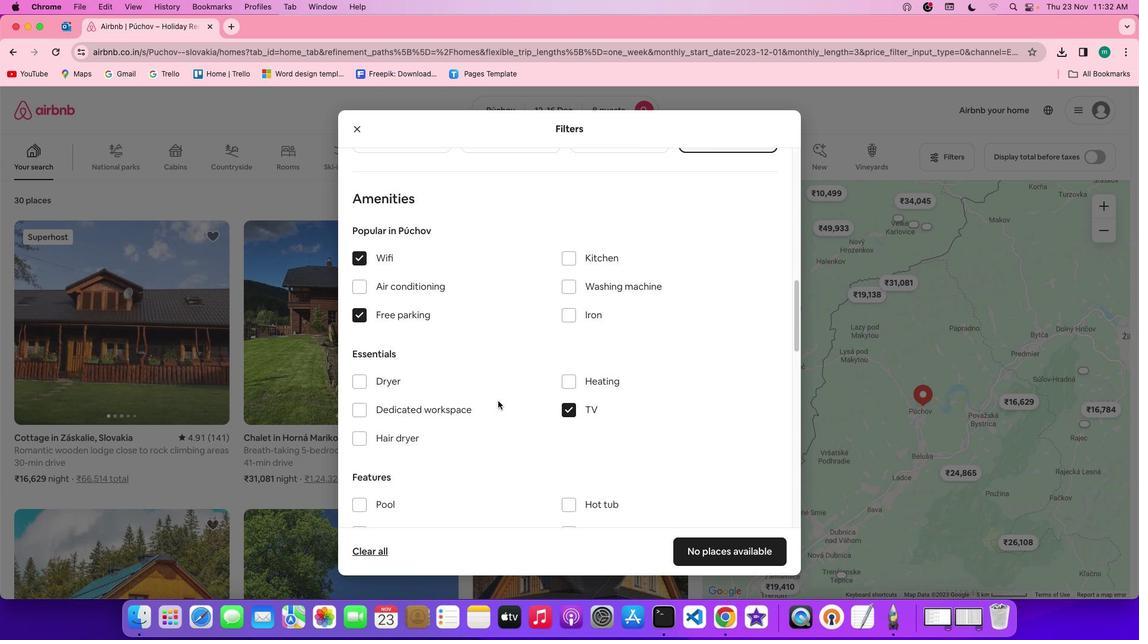 
Action: Mouse scrolled (497, 401) with delta (0, 0)
Screenshot: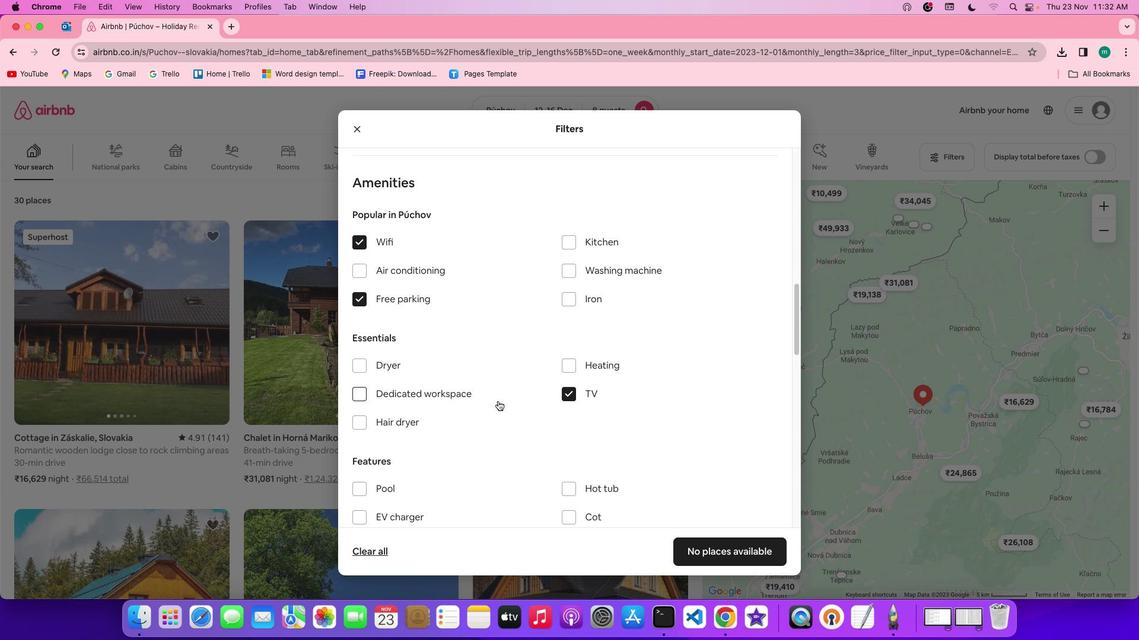 
Action: Mouse scrolled (497, 401) with delta (0, 0)
Screenshot: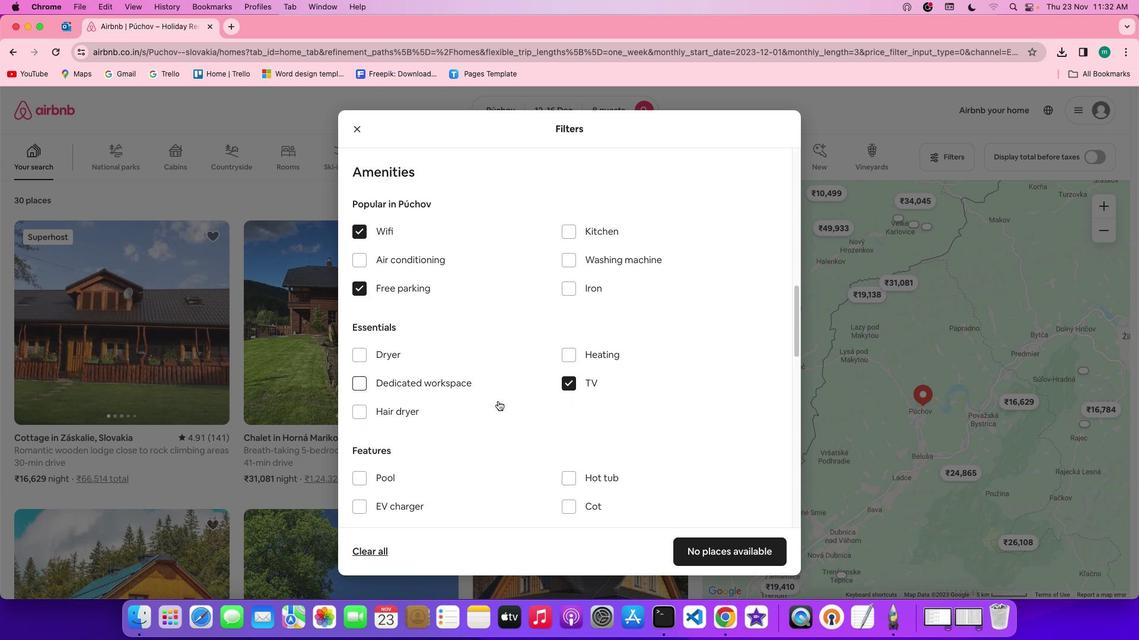 
Action: Mouse scrolled (497, 401) with delta (0, 0)
Screenshot: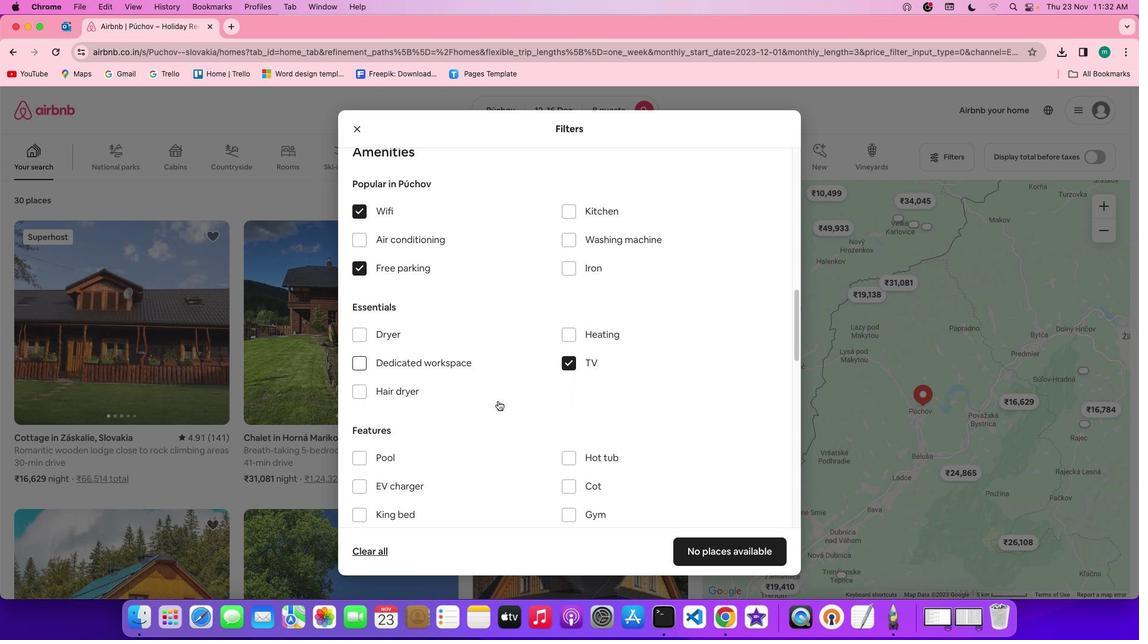 
Action: Mouse scrolled (497, 401) with delta (0, 0)
Screenshot: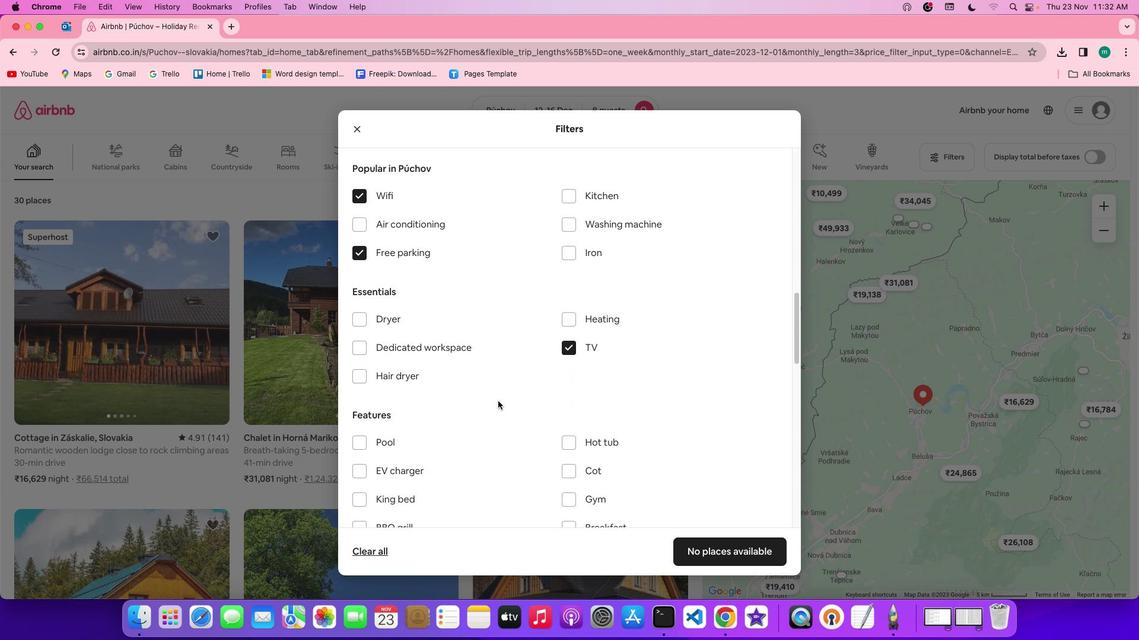 
Action: Mouse scrolled (497, 401) with delta (0, 0)
Screenshot: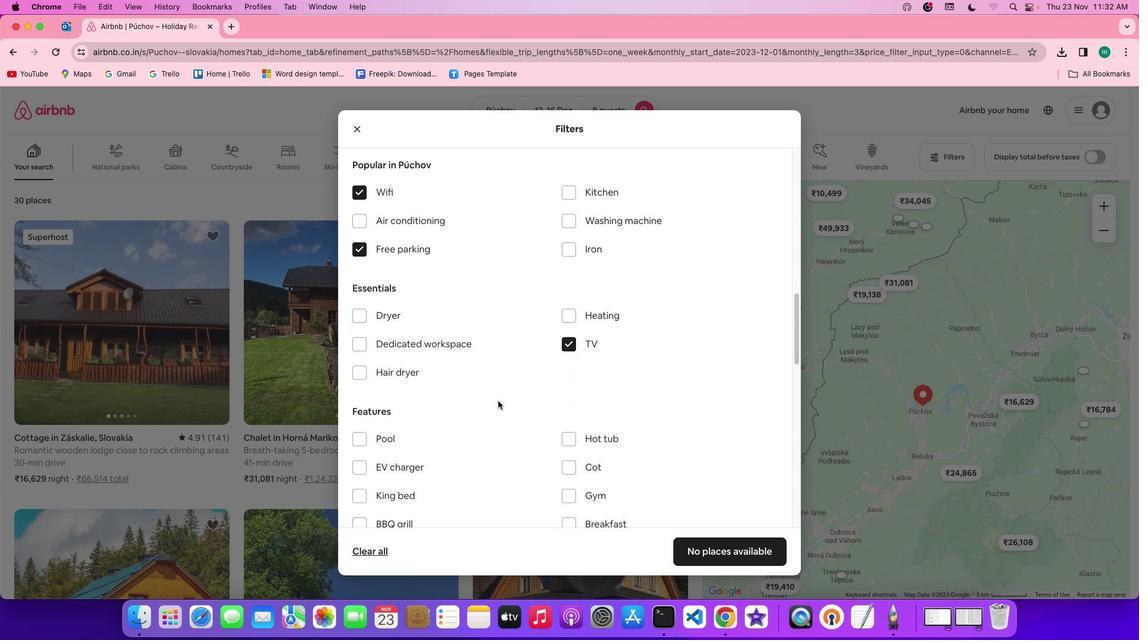 
Action: Mouse scrolled (497, 401) with delta (0, 0)
Screenshot: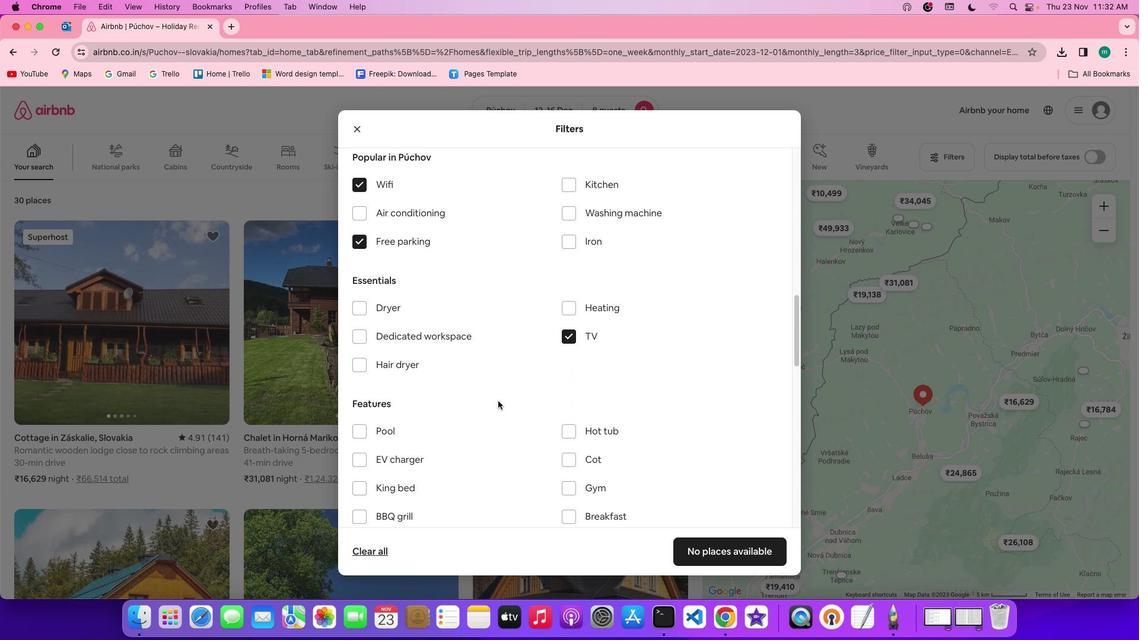 
Action: Mouse scrolled (497, 401) with delta (0, 0)
Screenshot: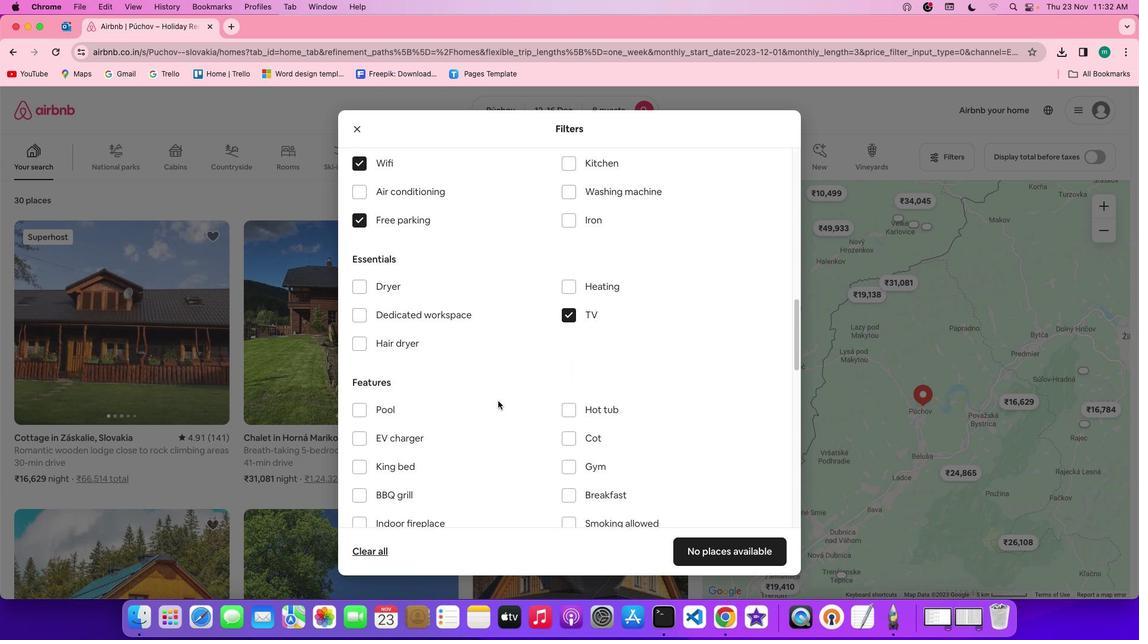 
Action: Mouse scrolled (497, 401) with delta (0, 0)
Screenshot: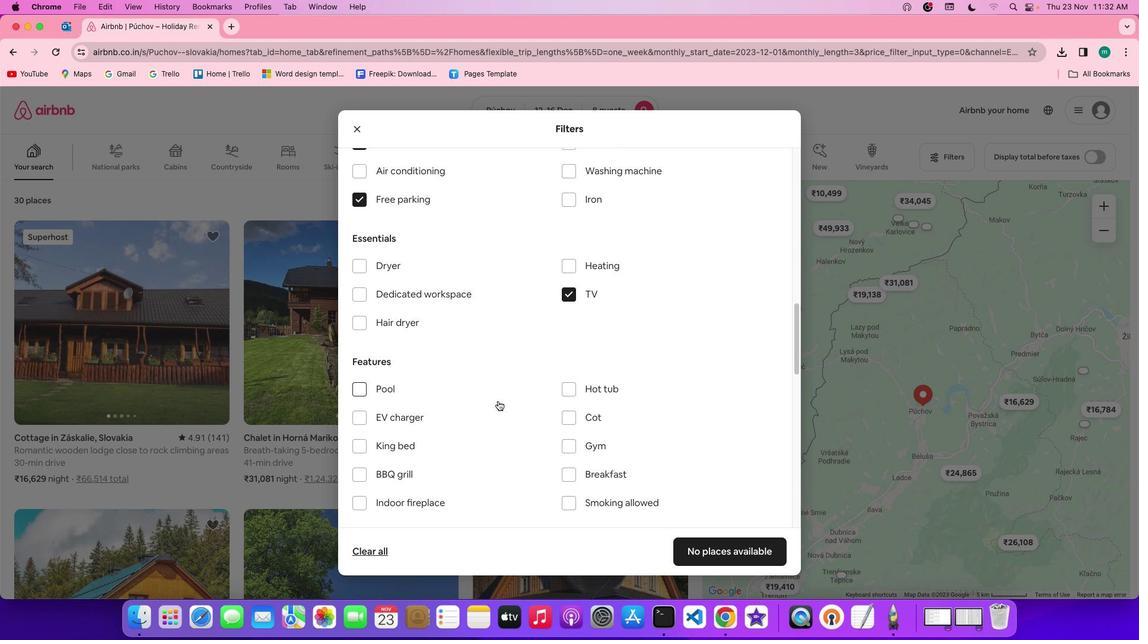 
Action: Mouse scrolled (497, 401) with delta (0, 0)
Screenshot: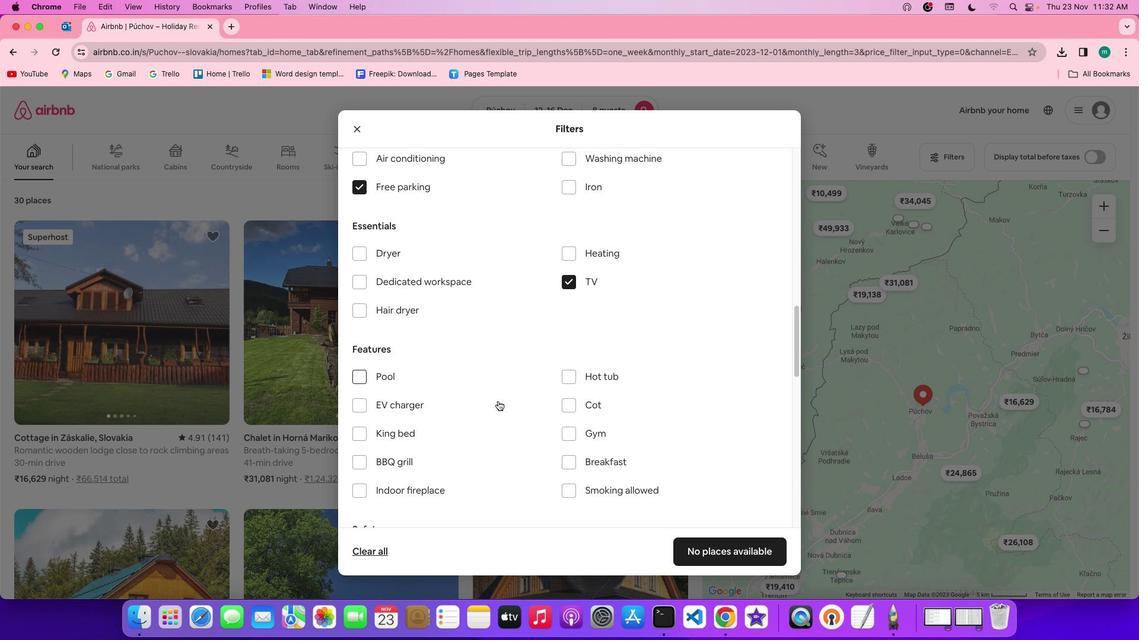 
Action: Mouse scrolled (497, 401) with delta (0, -1)
Screenshot: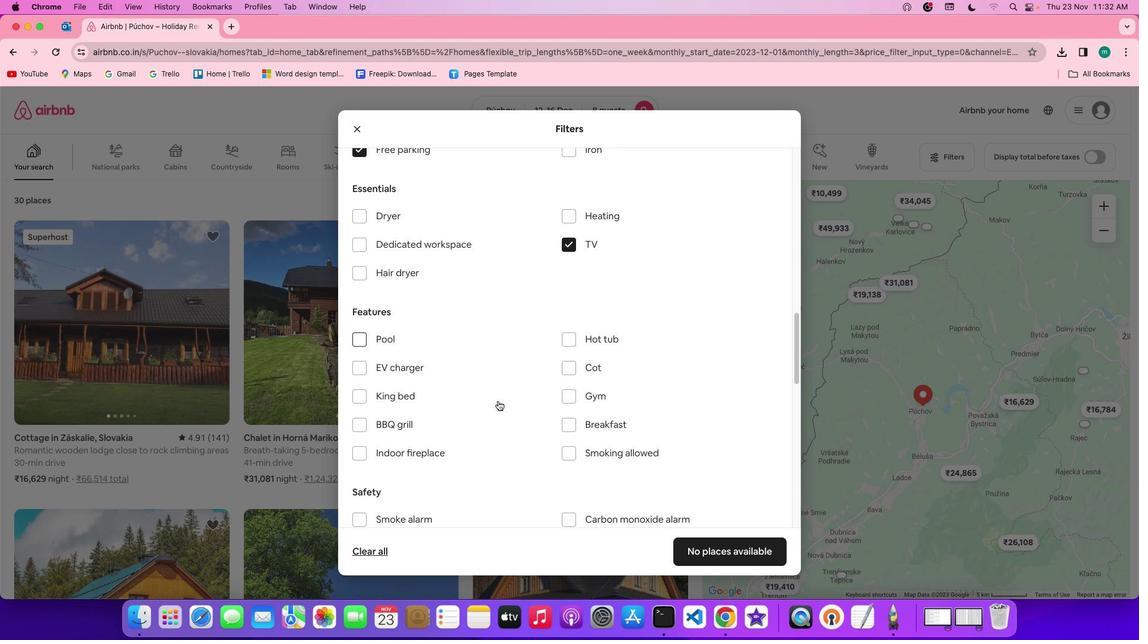 
Action: Mouse moved to (570, 379)
Screenshot: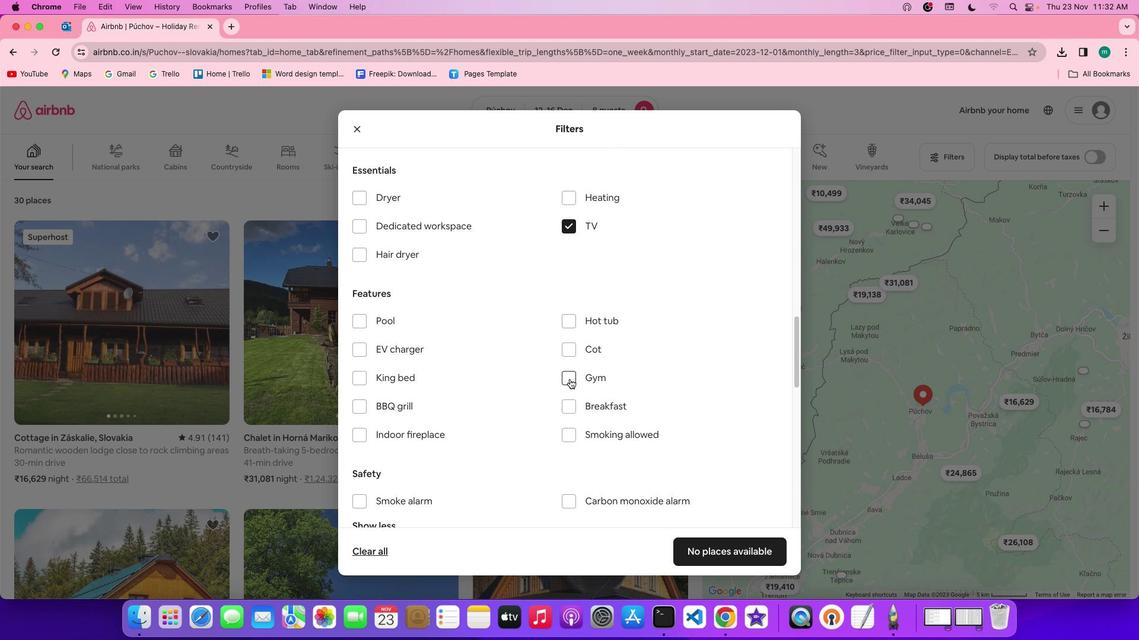 
Action: Mouse pressed left at (570, 379)
Screenshot: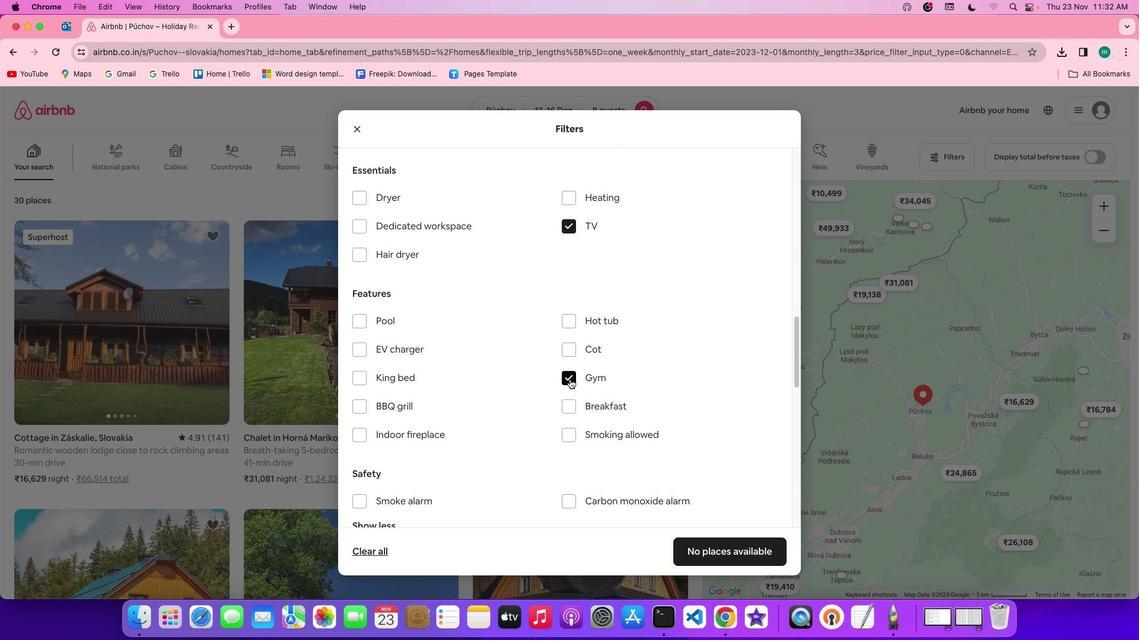 
Action: Mouse moved to (572, 403)
Screenshot: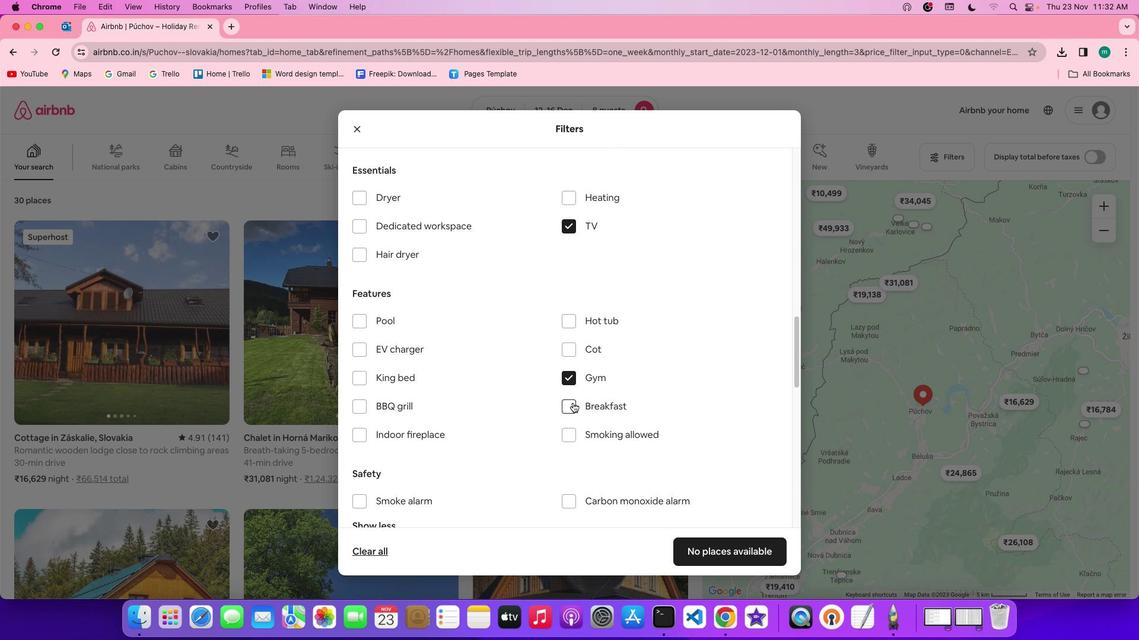 
Action: Mouse pressed left at (572, 403)
Screenshot: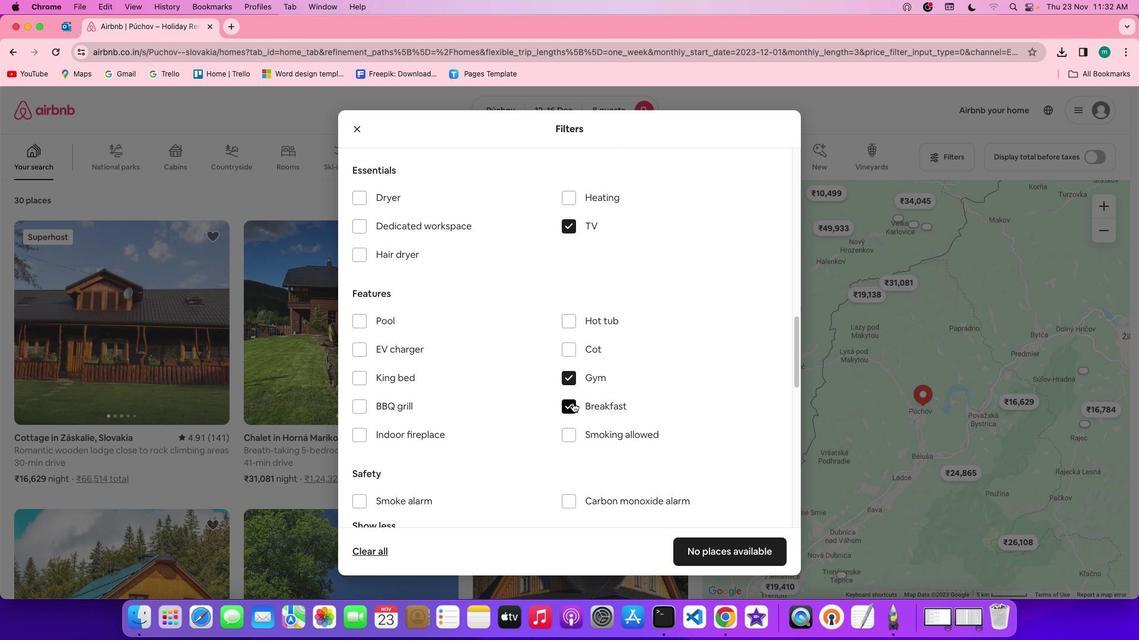
Action: Mouse moved to (608, 425)
Screenshot: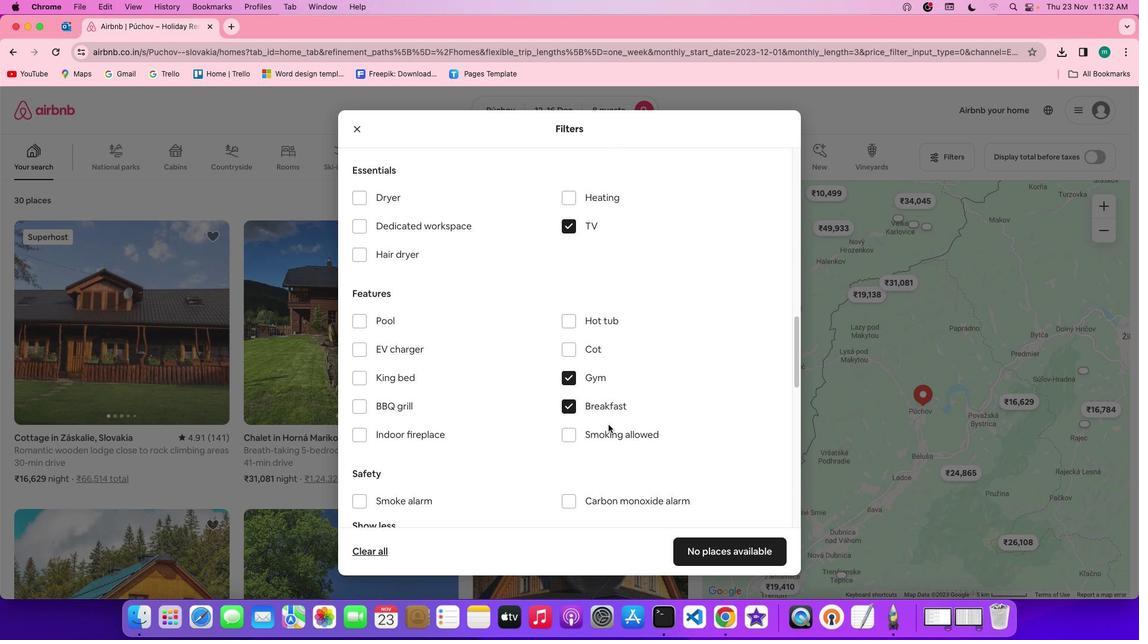 
Action: Mouse scrolled (608, 425) with delta (0, 0)
Screenshot: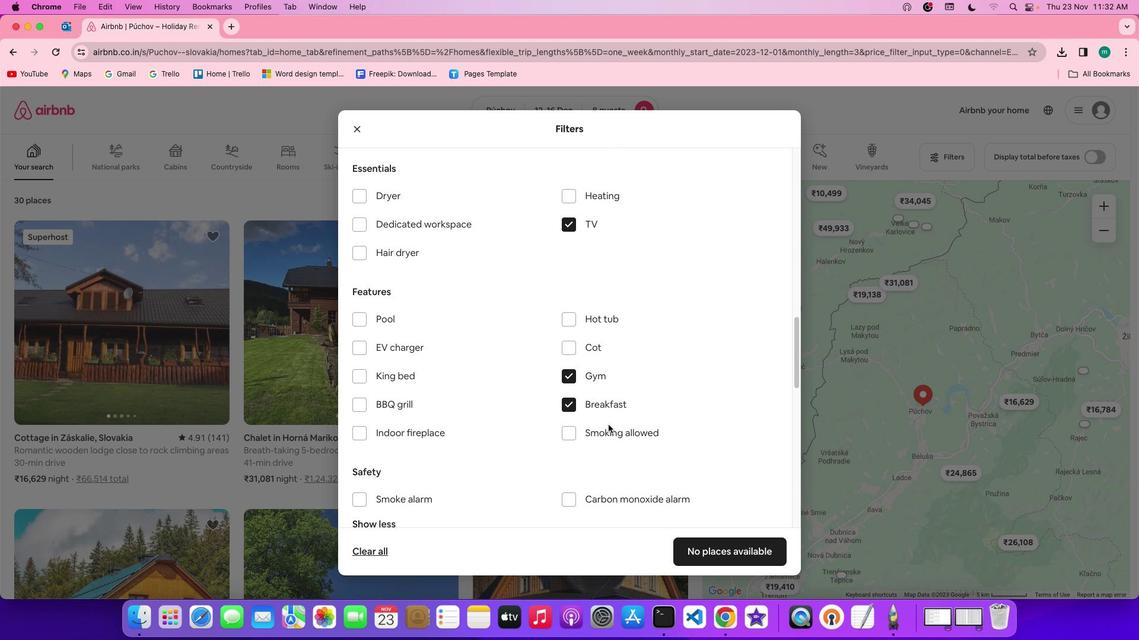 
Action: Mouse scrolled (608, 425) with delta (0, 0)
Screenshot: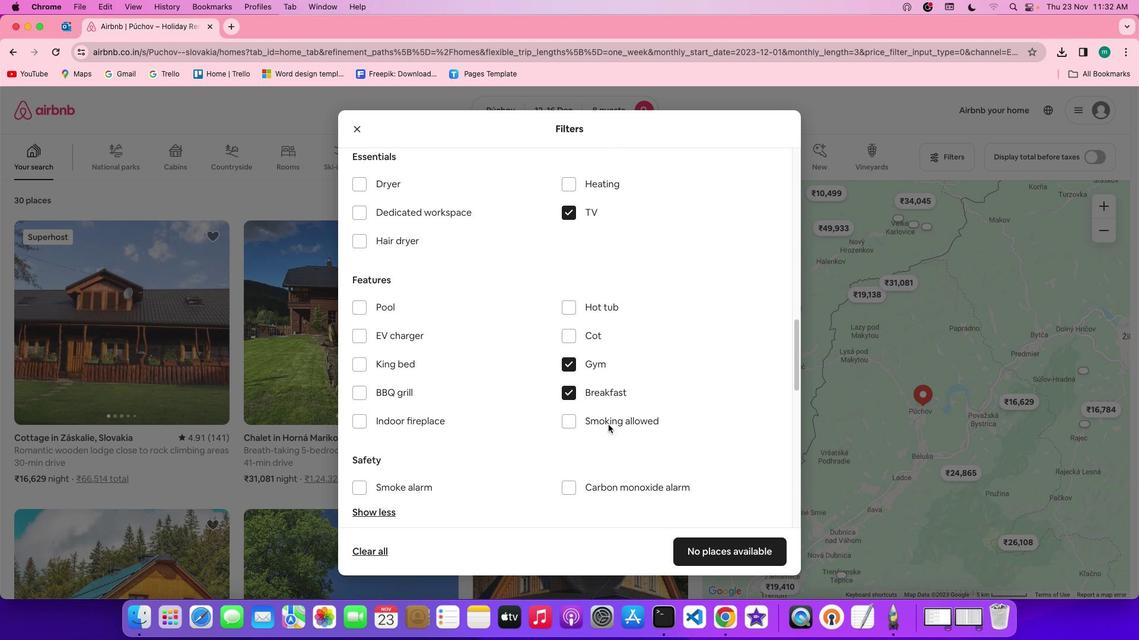 
Action: Mouse scrolled (608, 425) with delta (0, -1)
Screenshot: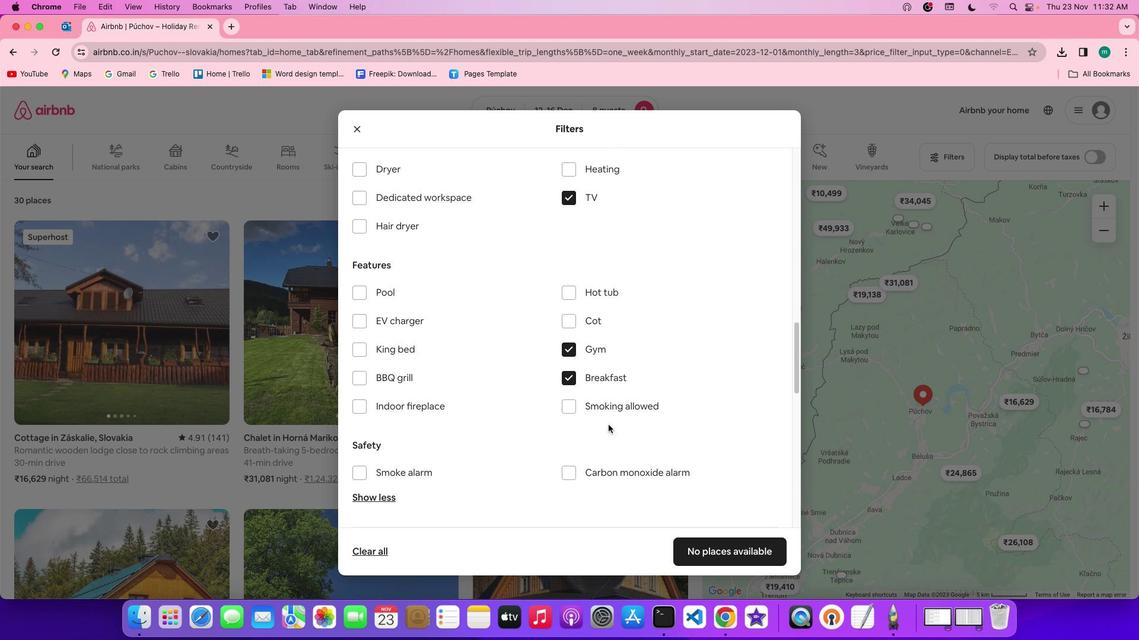 
Action: Mouse scrolled (608, 425) with delta (0, -1)
Screenshot: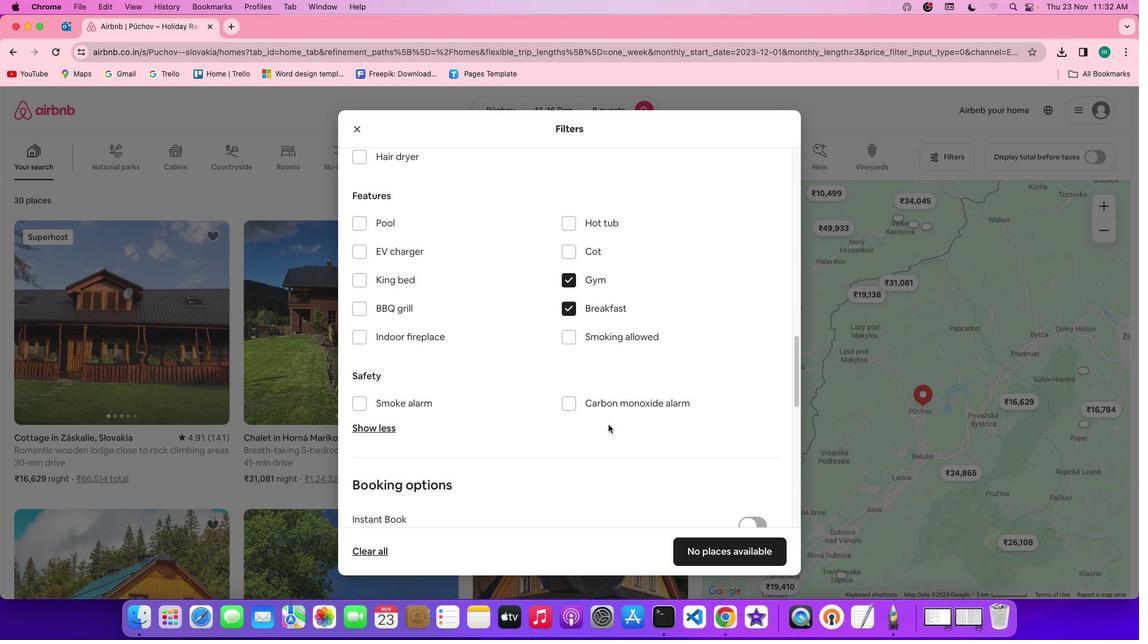
Action: Mouse moved to (608, 425)
Screenshot: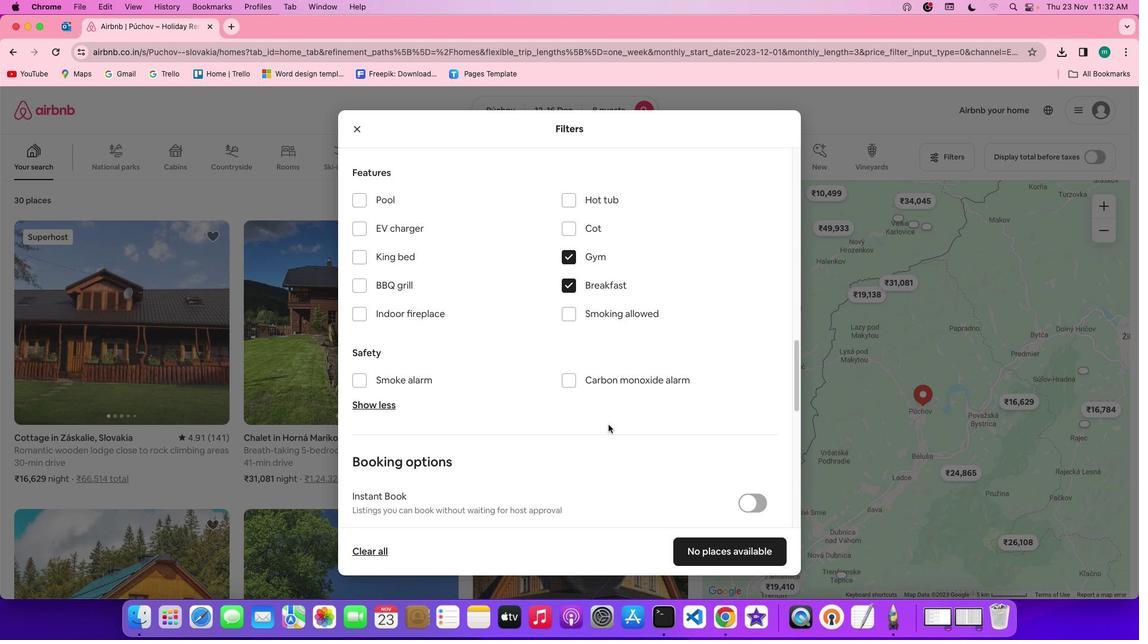 
Action: Mouse scrolled (608, 425) with delta (0, 0)
Screenshot: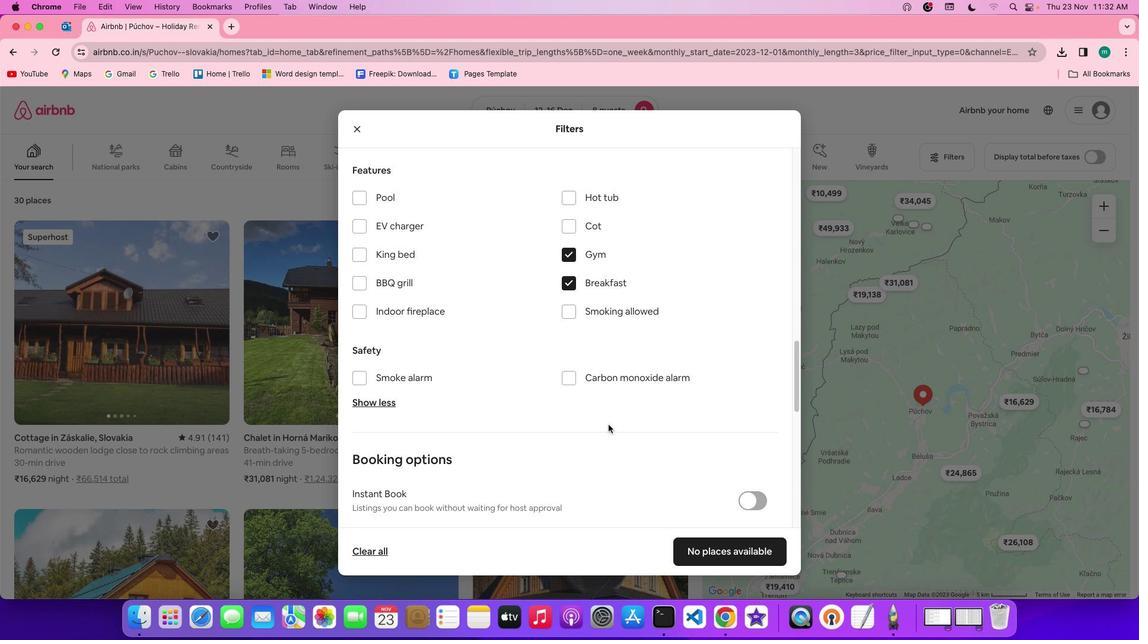 
Action: Mouse scrolled (608, 425) with delta (0, 0)
Screenshot: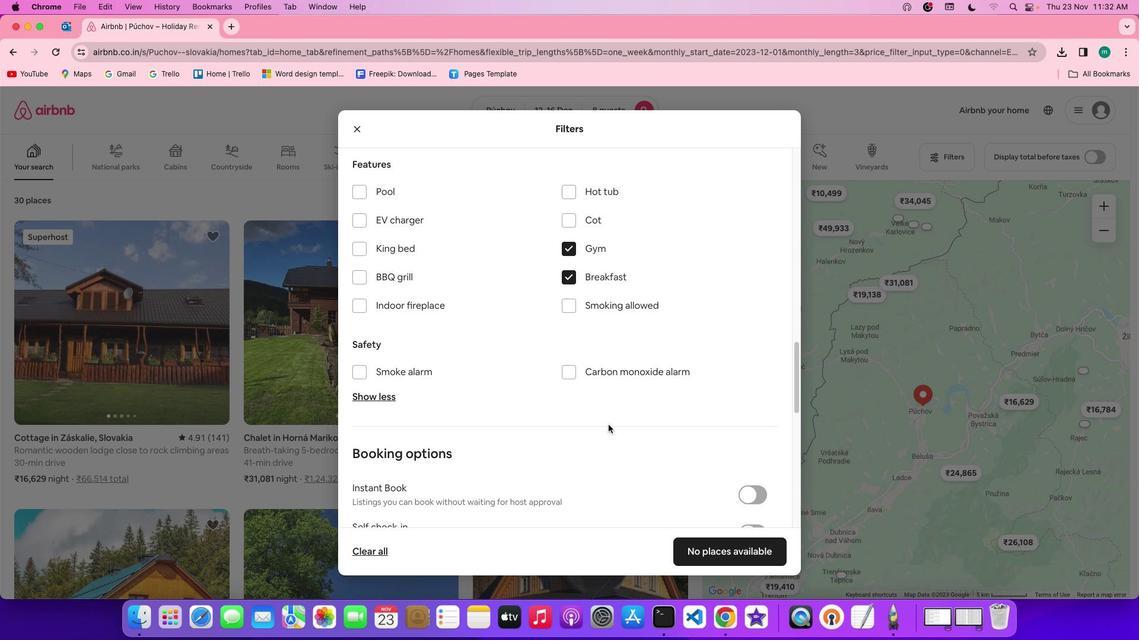 
Action: Mouse scrolled (608, 425) with delta (0, 0)
Screenshot: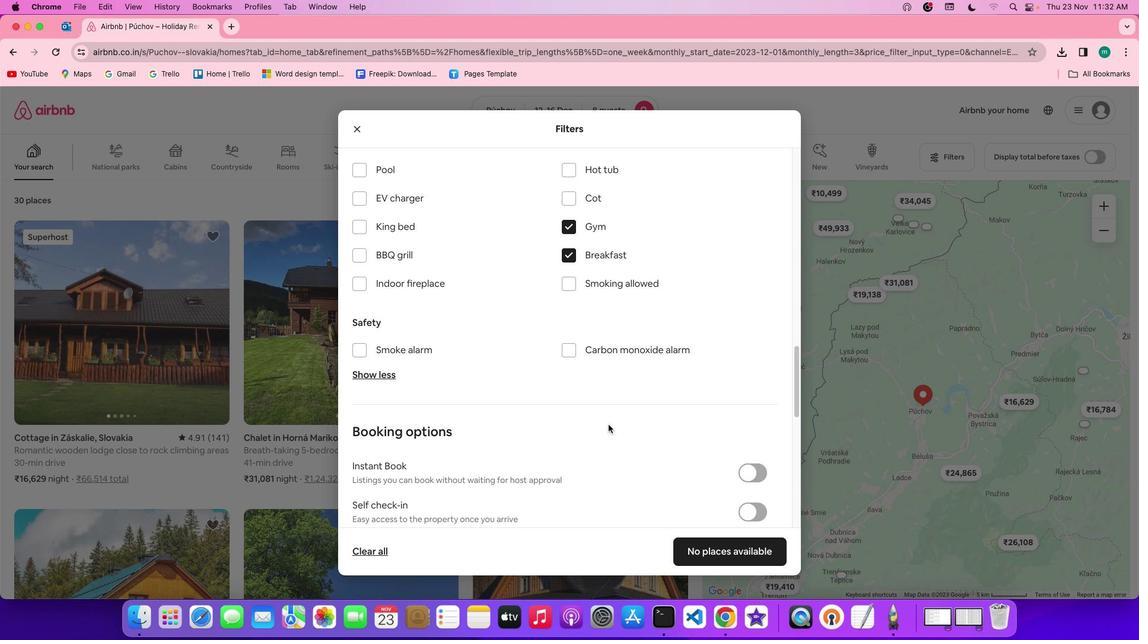 
Action: Mouse moved to (608, 425)
Screenshot: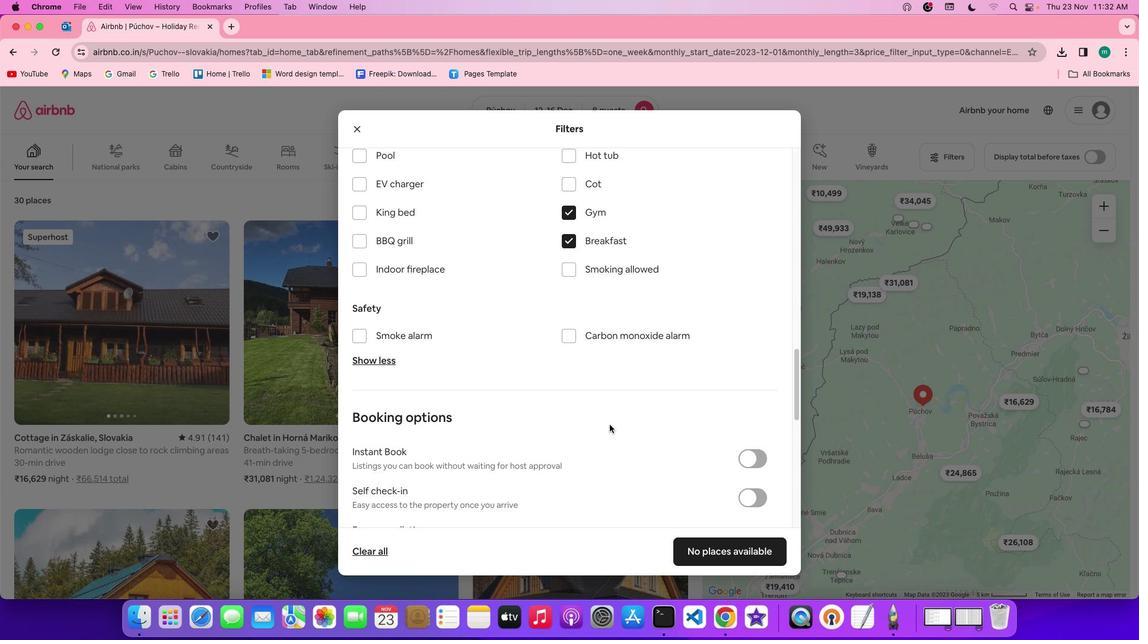 
Action: Mouse scrolled (608, 425) with delta (0, 0)
Screenshot: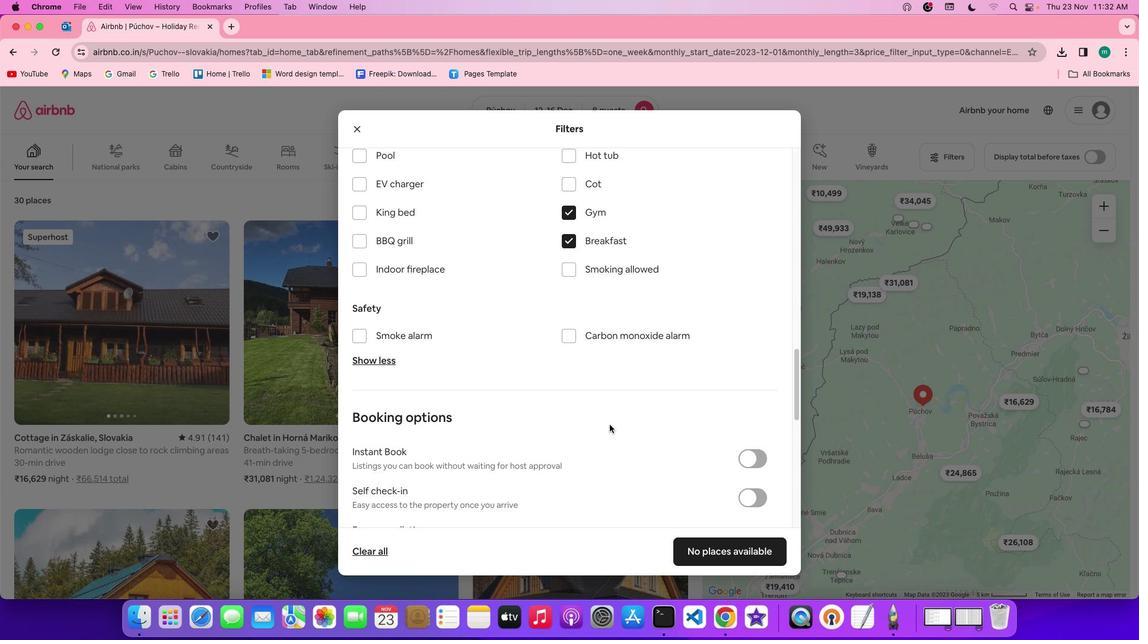
Action: Mouse moved to (609, 424)
Screenshot: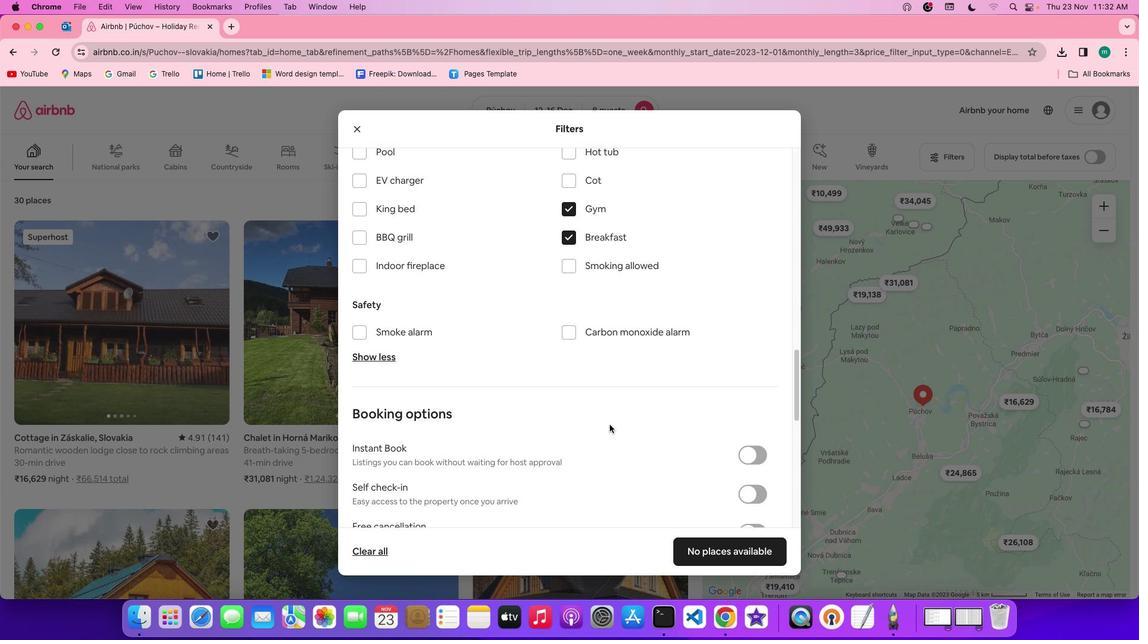 
Action: Mouse scrolled (609, 424) with delta (0, 0)
Screenshot: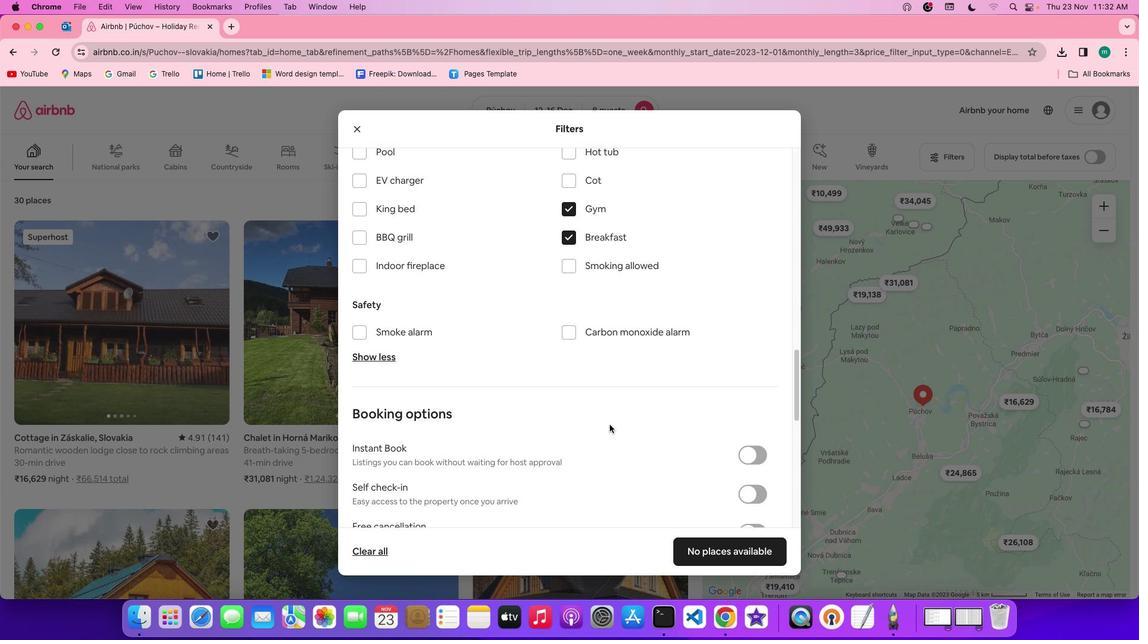 
Action: Mouse scrolled (609, 424) with delta (0, 0)
Screenshot: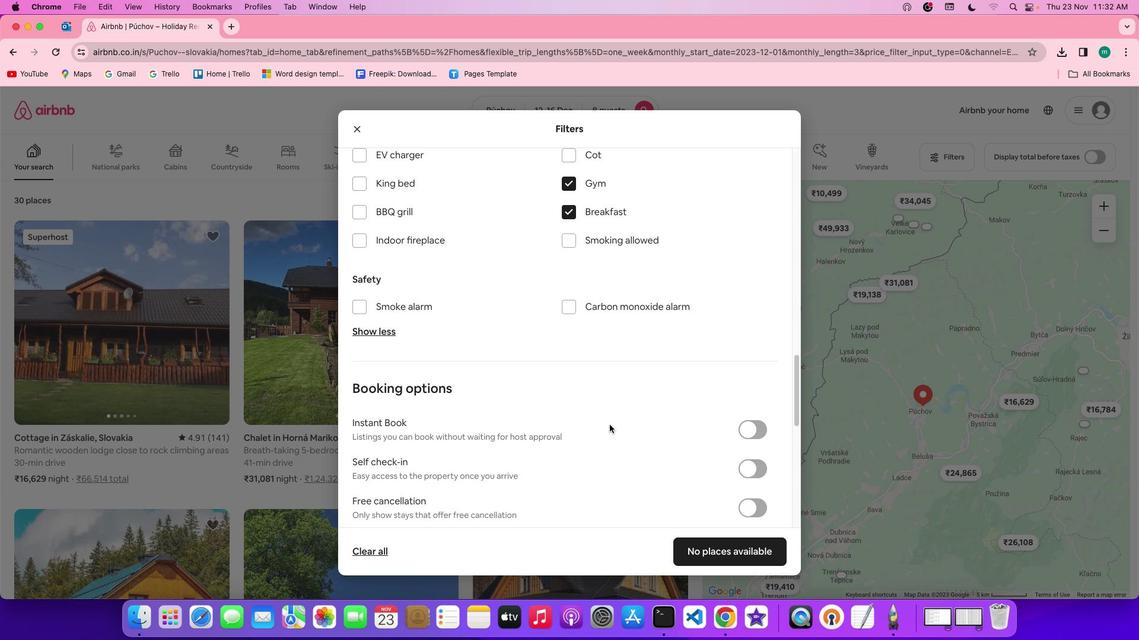 
Action: Mouse moved to (609, 424)
Screenshot: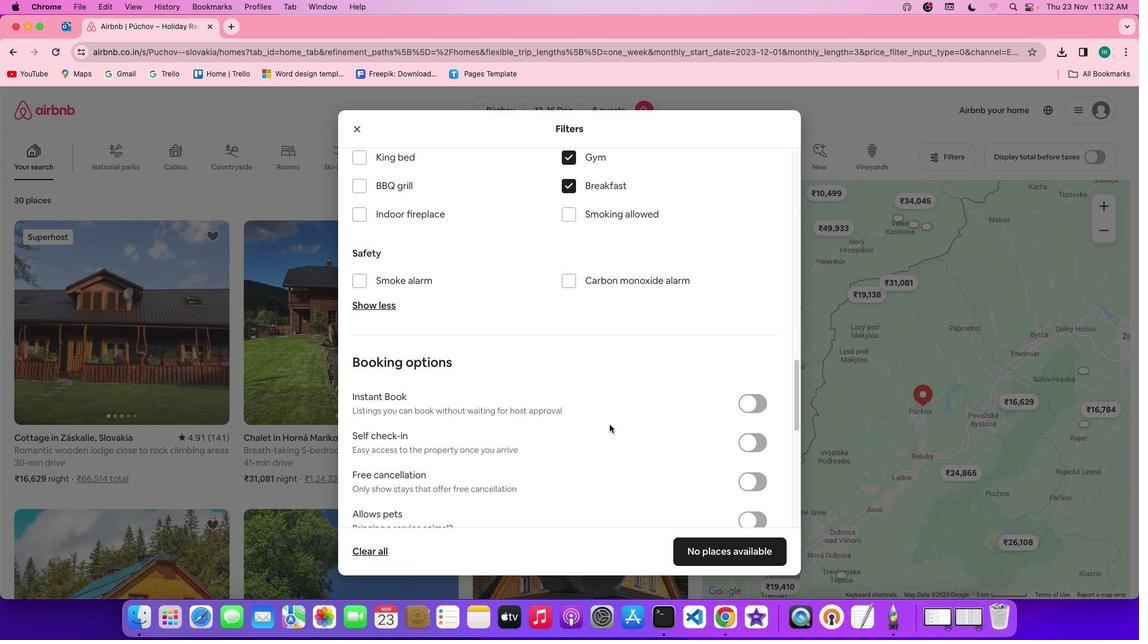 
Action: Mouse scrolled (609, 424) with delta (0, 0)
Screenshot: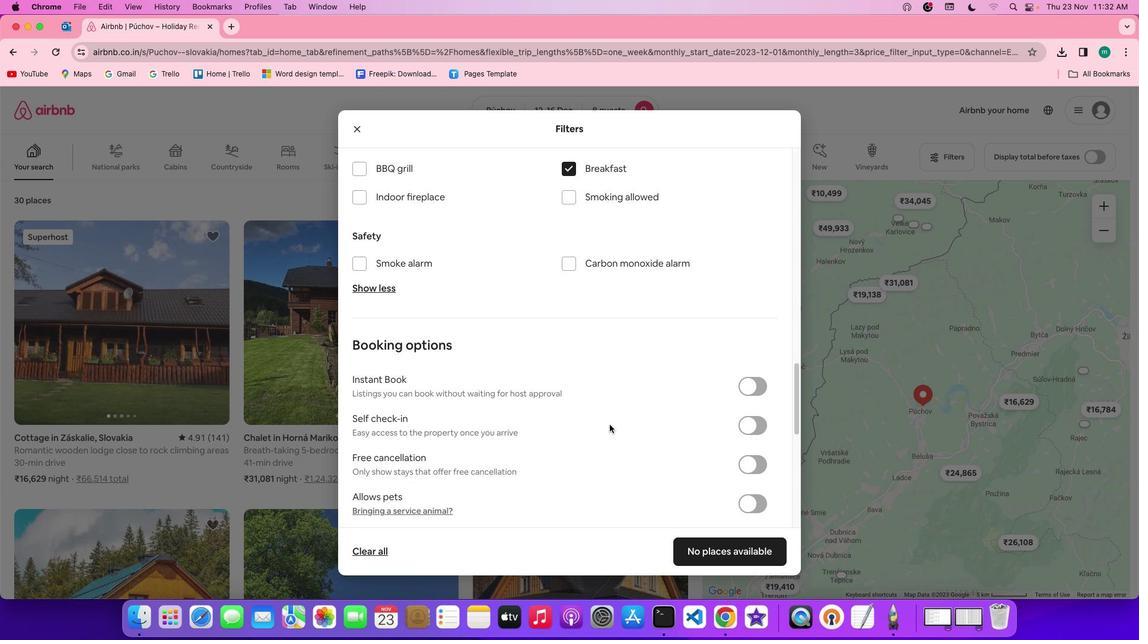 
Action: Mouse scrolled (609, 424) with delta (0, 0)
Screenshot: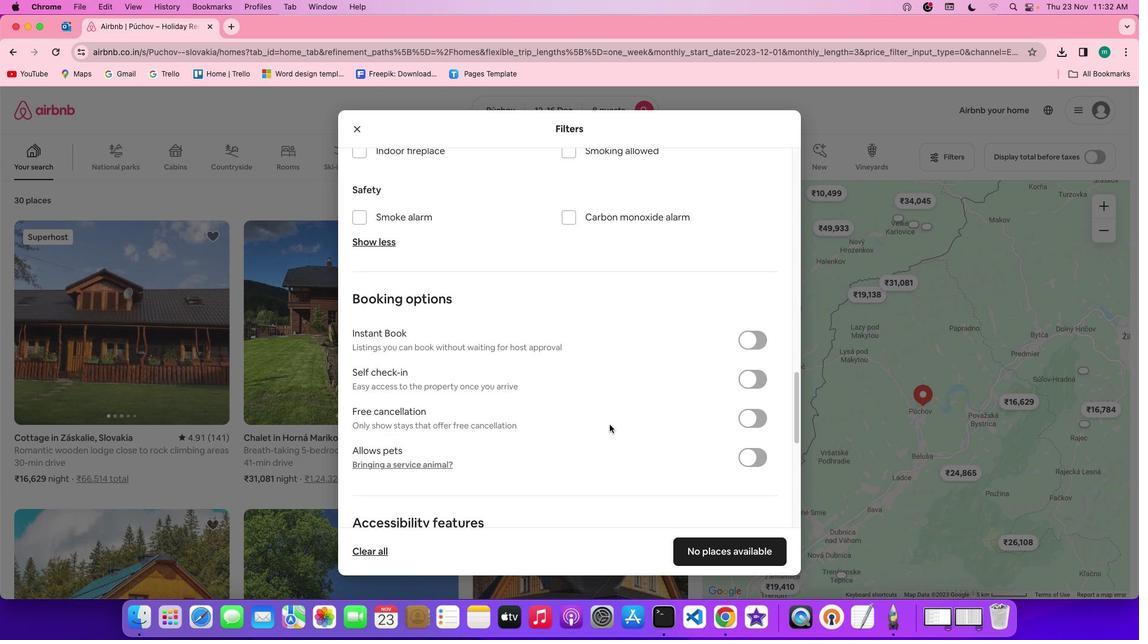 
Action: Mouse scrolled (609, 424) with delta (0, -1)
Screenshot: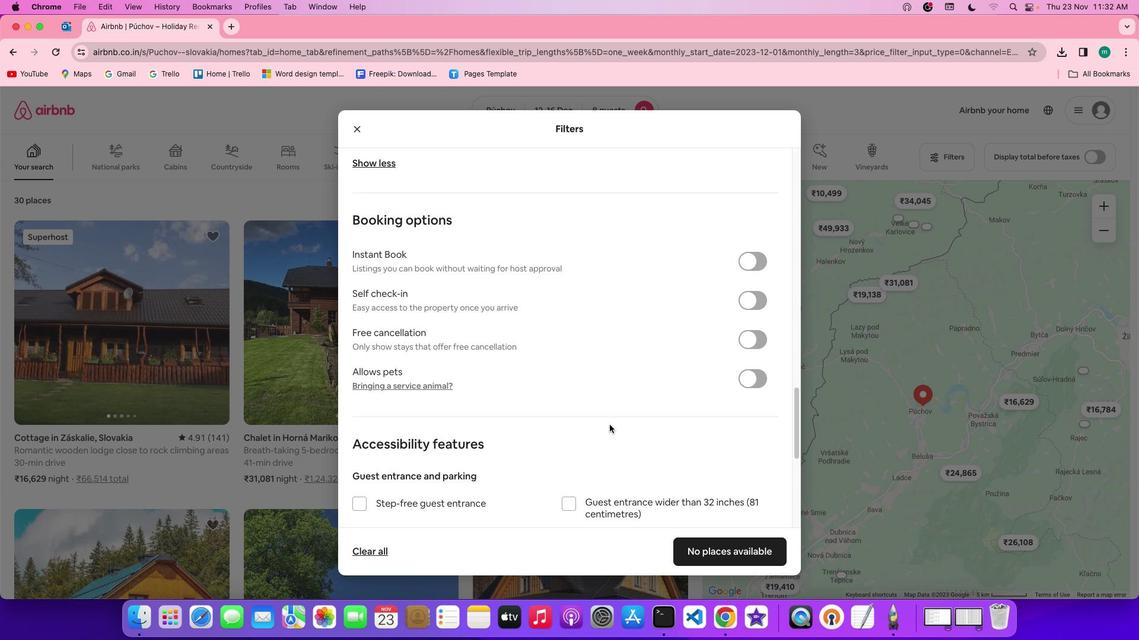 
Action: Mouse scrolled (609, 424) with delta (0, -2)
Screenshot: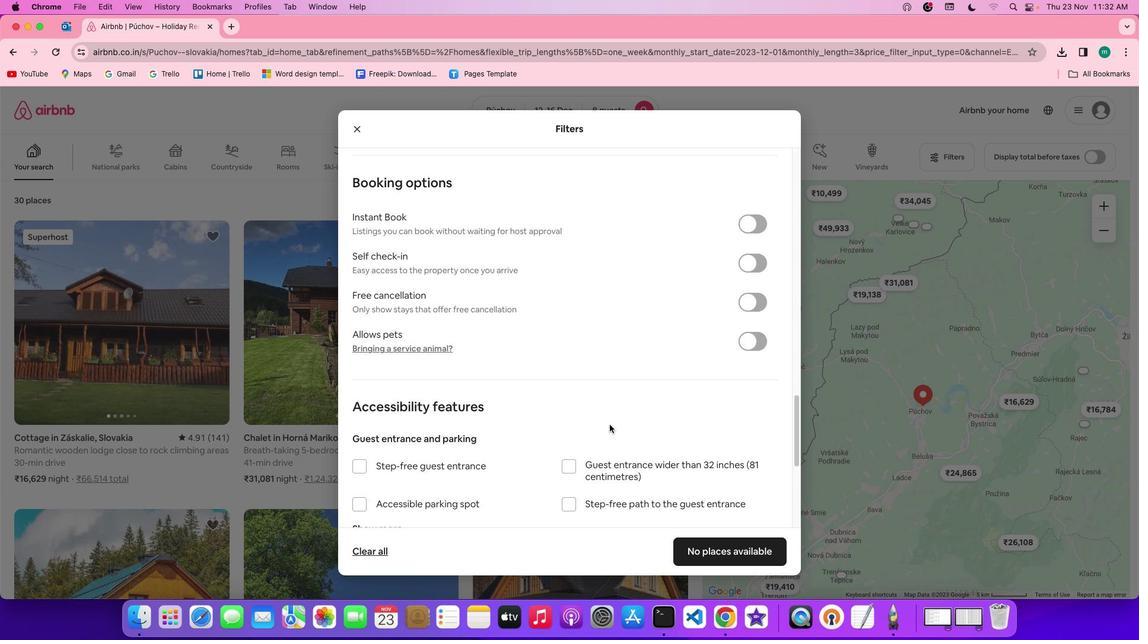 
Action: Mouse scrolled (609, 424) with delta (0, 0)
Screenshot: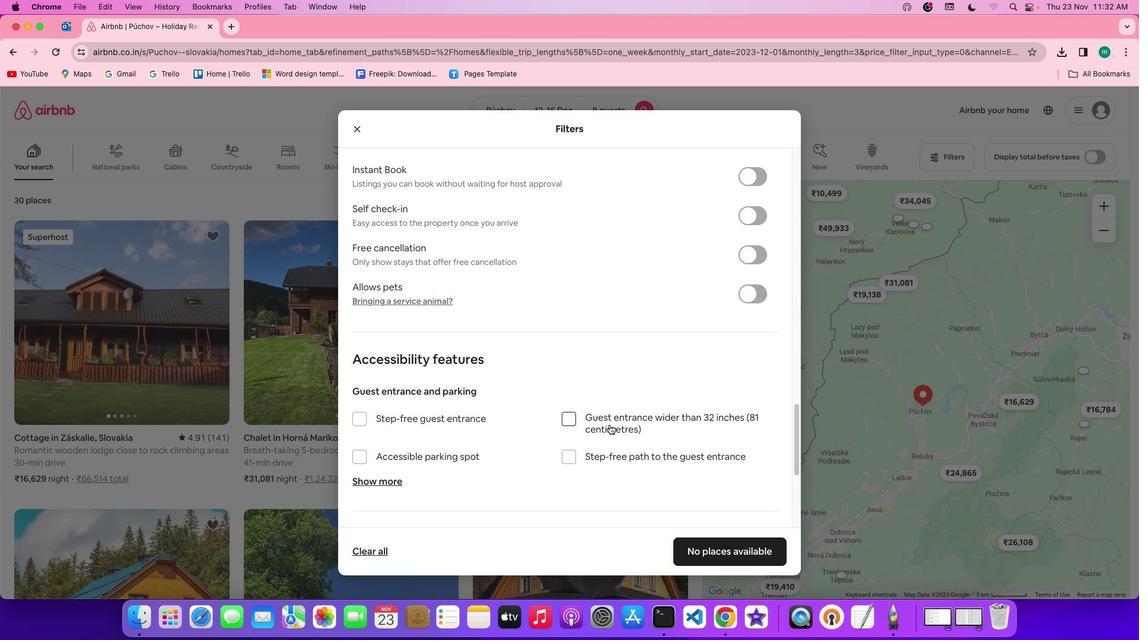 
Action: Mouse scrolled (609, 424) with delta (0, 0)
Screenshot: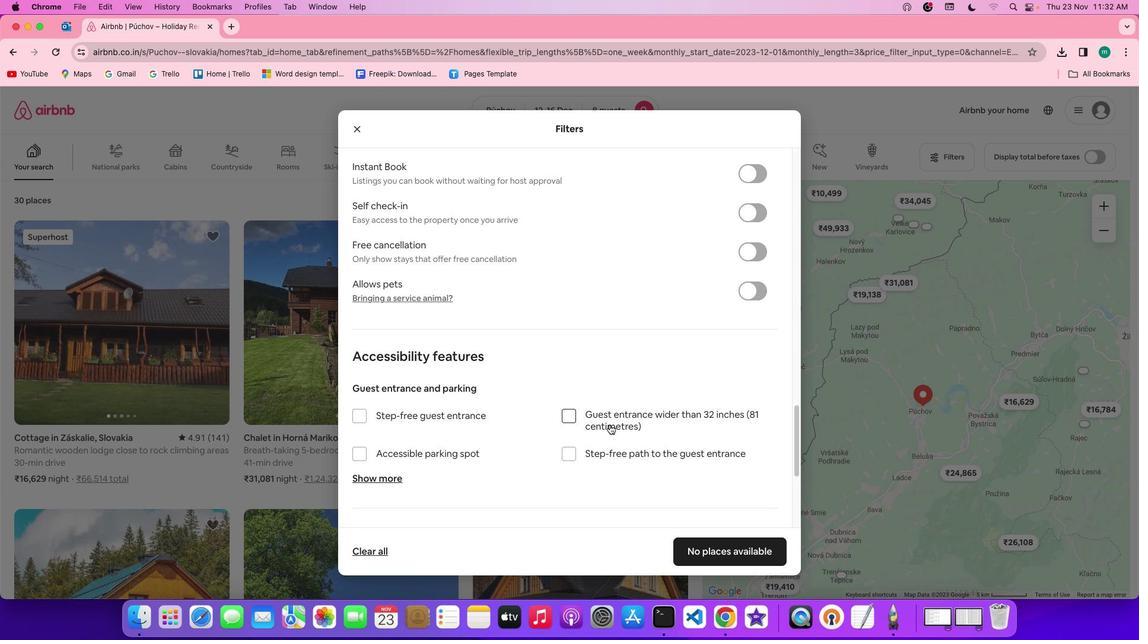 
Action: Mouse scrolled (609, 424) with delta (0, 0)
Screenshot: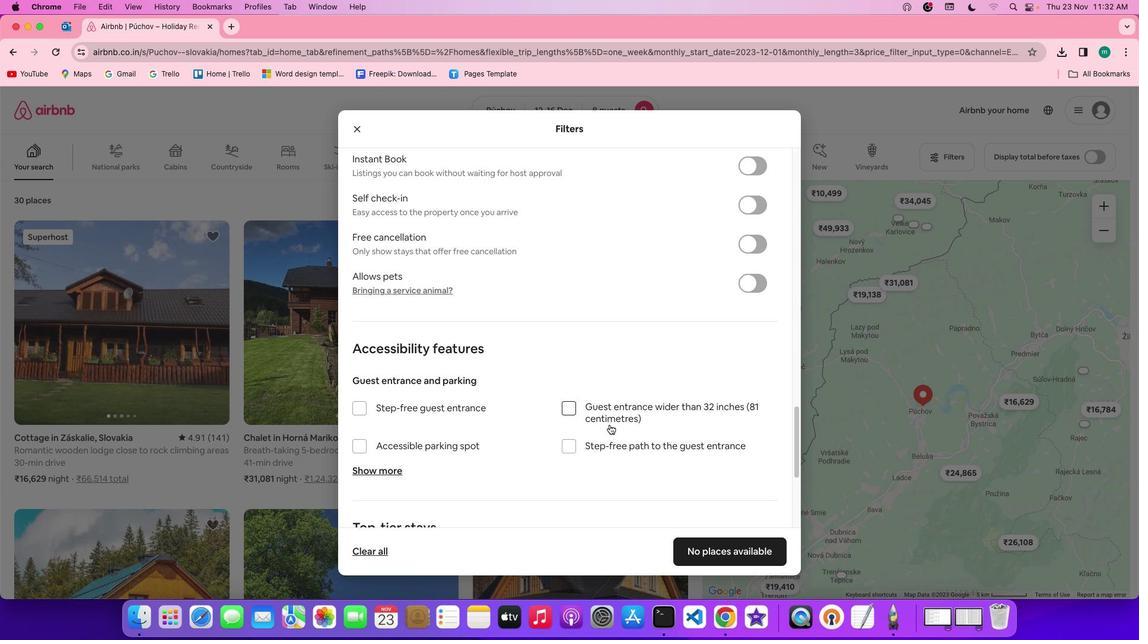 
Action: Mouse scrolled (609, 424) with delta (0, 0)
Screenshot: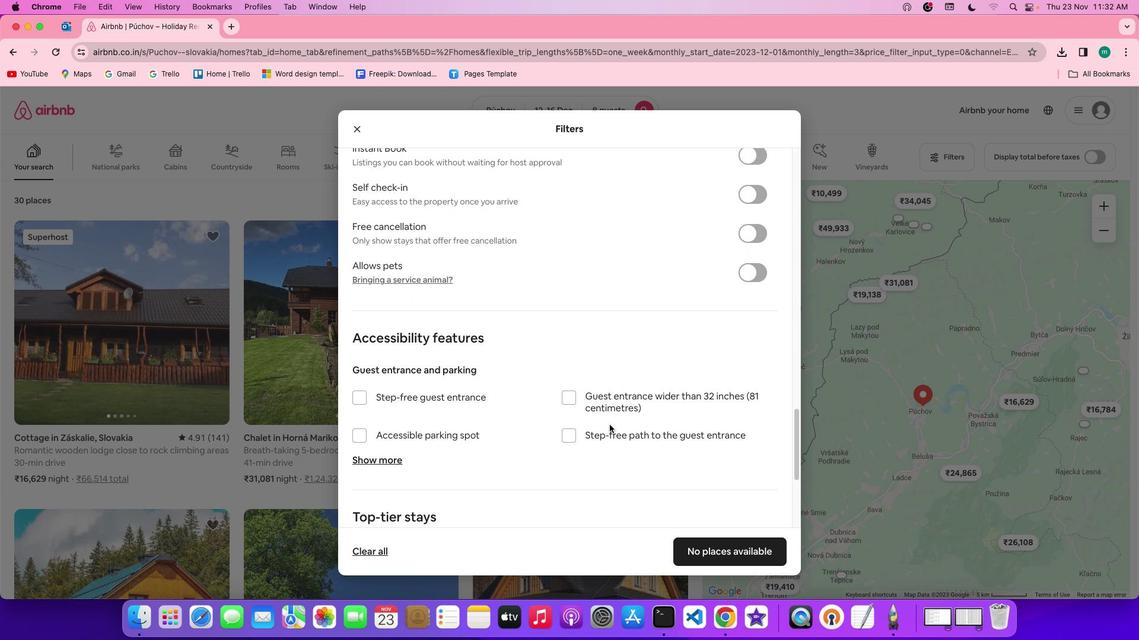 
Action: Mouse scrolled (609, 424) with delta (0, 0)
Screenshot: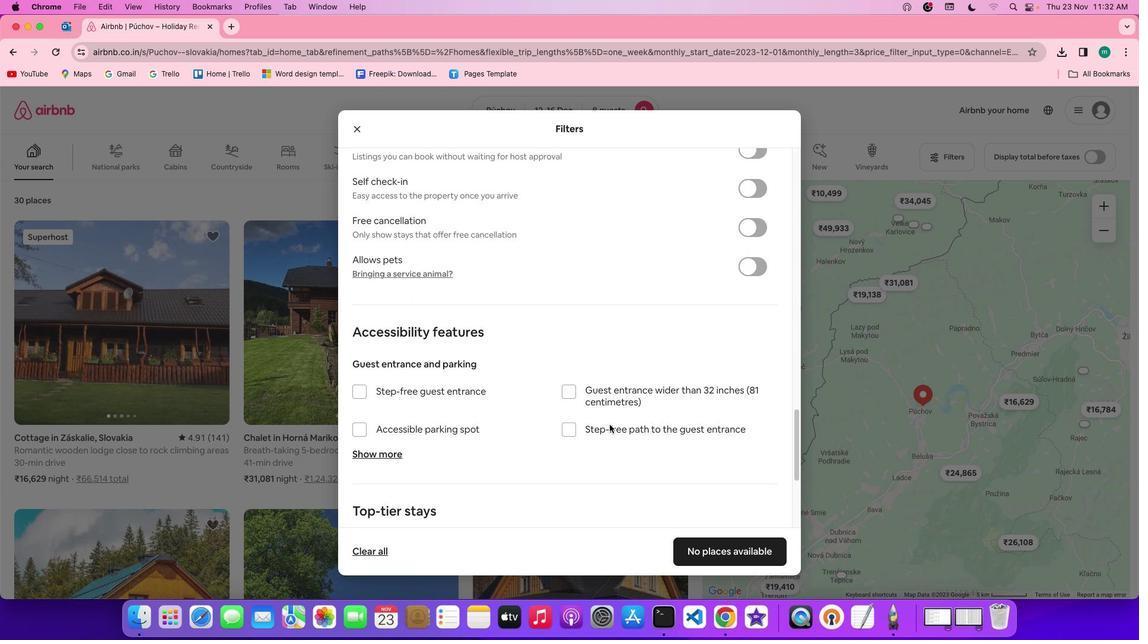 
Action: Mouse scrolled (609, 424) with delta (0, -1)
Screenshot: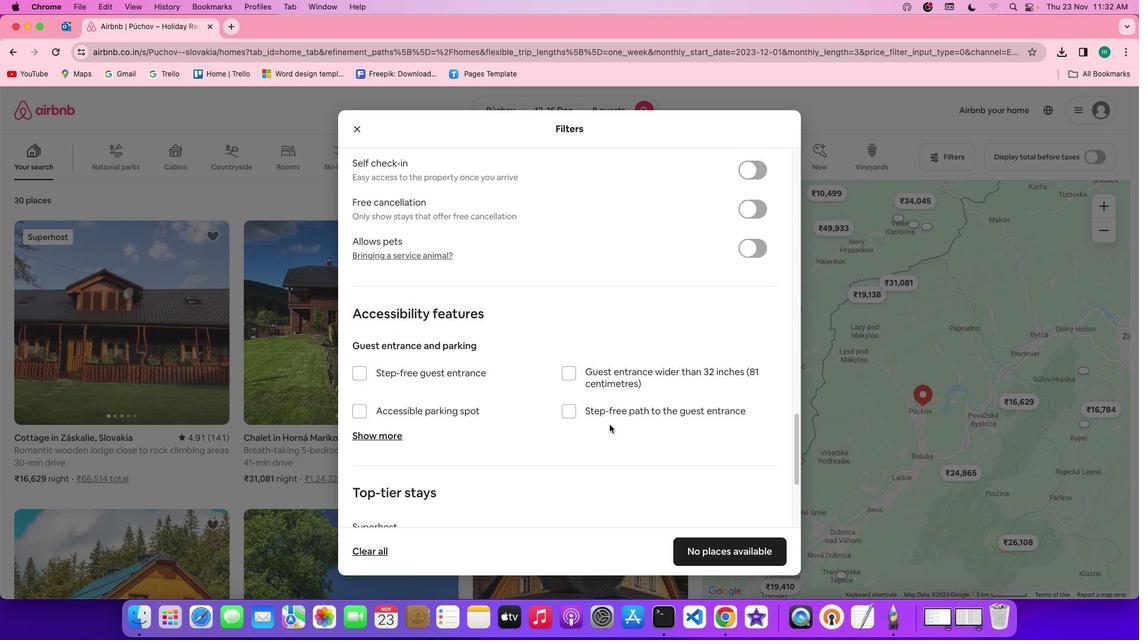 
Action: Mouse scrolled (609, 424) with delta (0, 0)
Screenshot: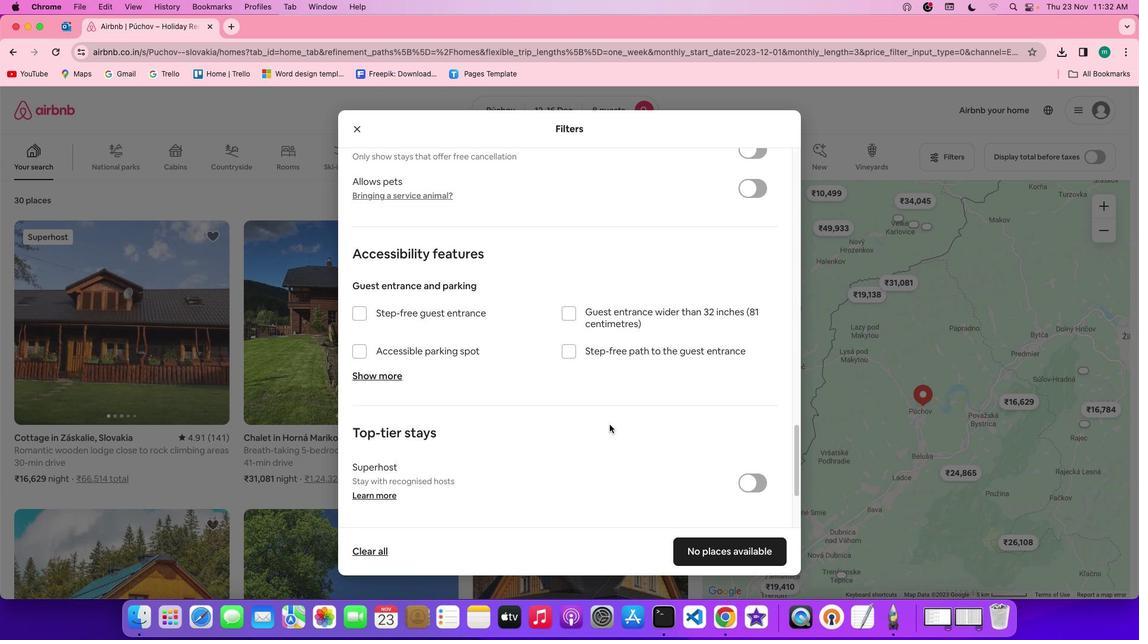
Action: Mouse scrolled (609, 424) with delta (0, 0)
Screenshot: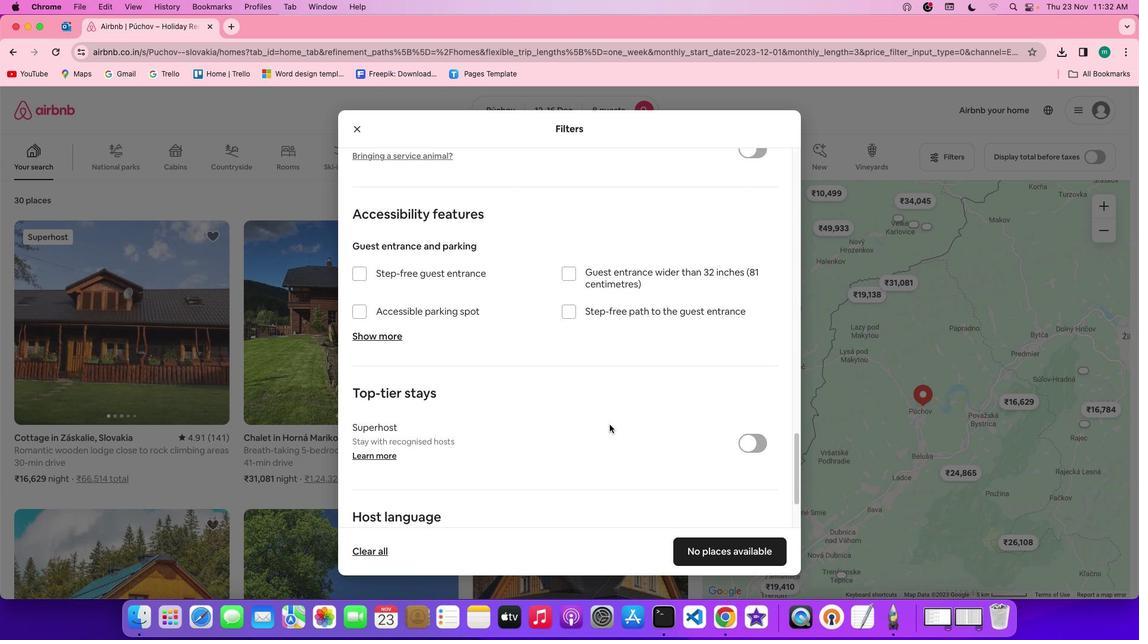 
Action: Mouse scrolled (609, 424) with delta (0, 0)
Screenshot: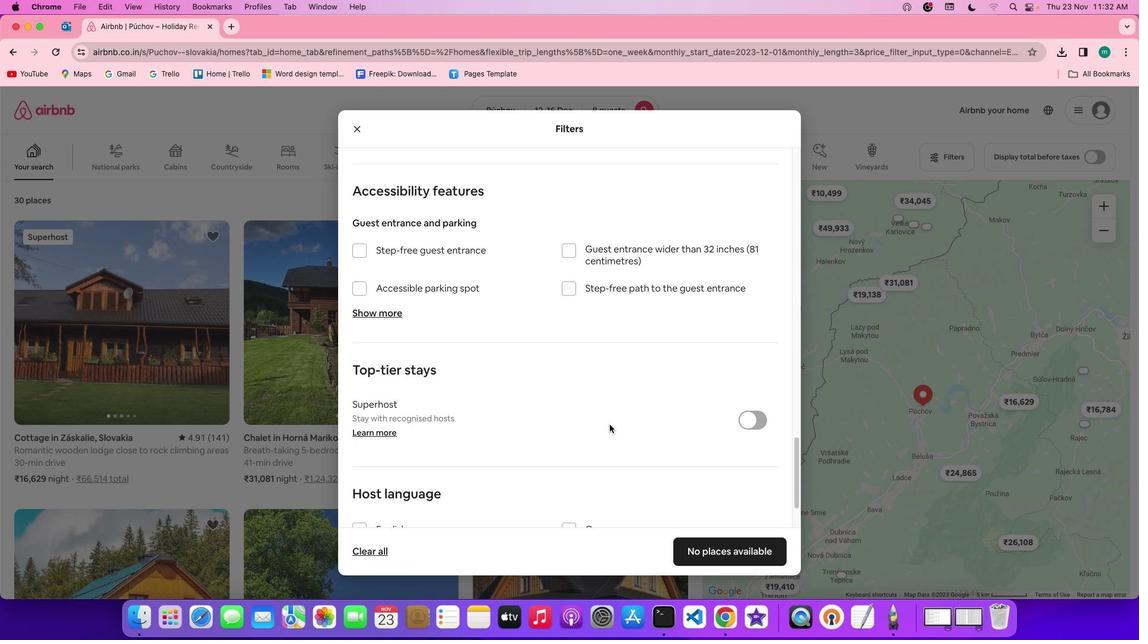 
Action: Mouse scrolled (609, 424) with delta (0, -1)
Screenshot: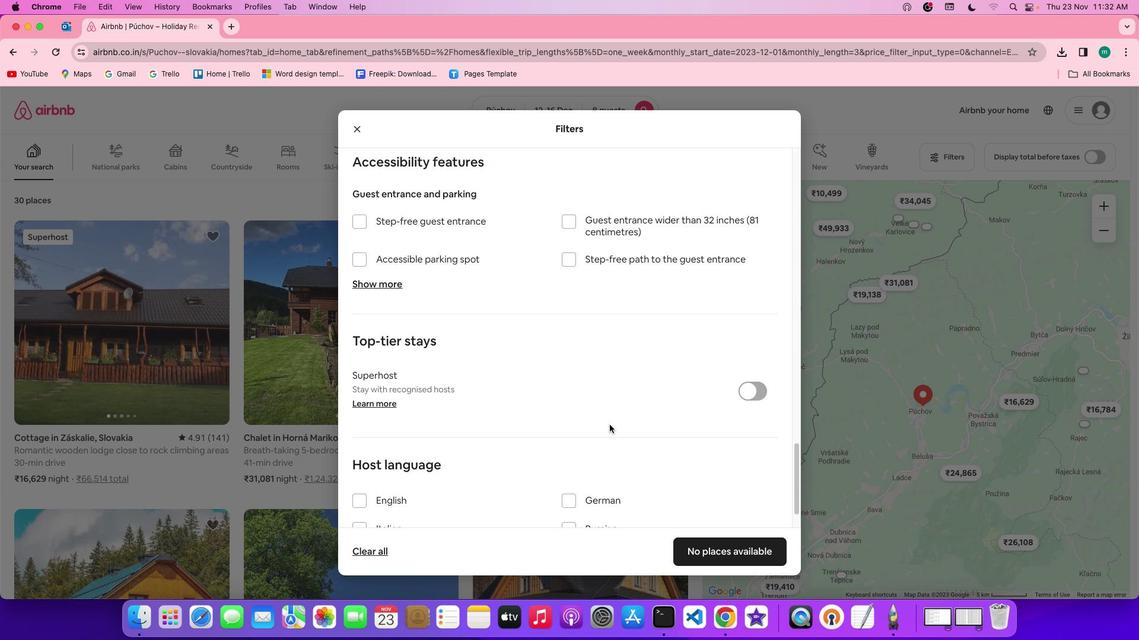 
Action: Mouse scrolled (609, 424) with delta (0, -2)
Screenshot: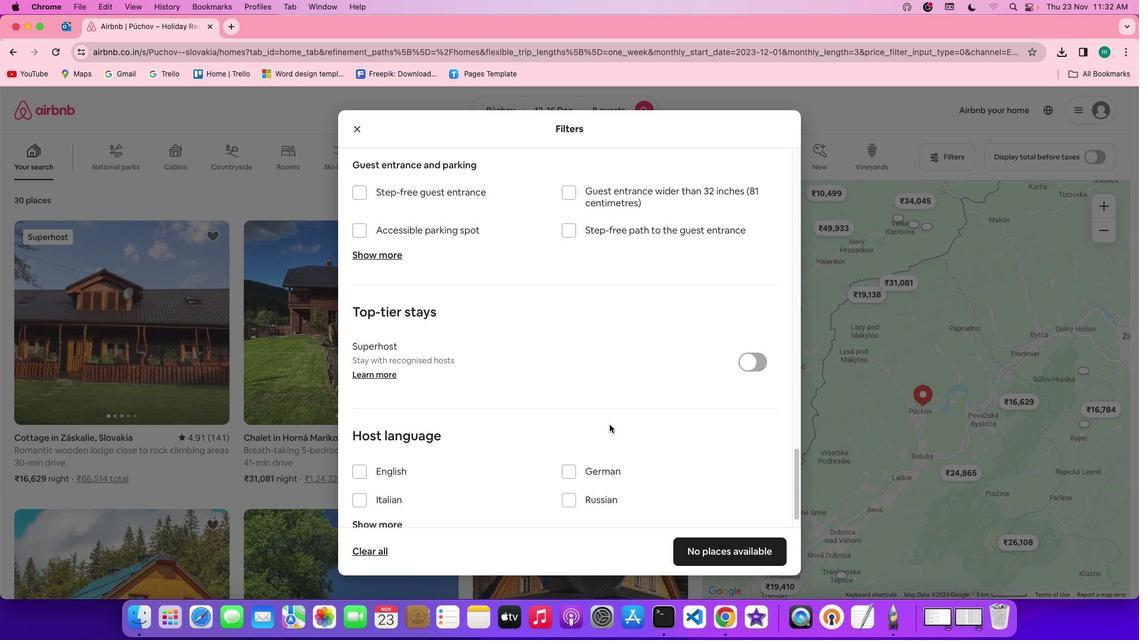 
Action: Mouse scrolled (609, 424) with delta (0, 0)
Screenshot: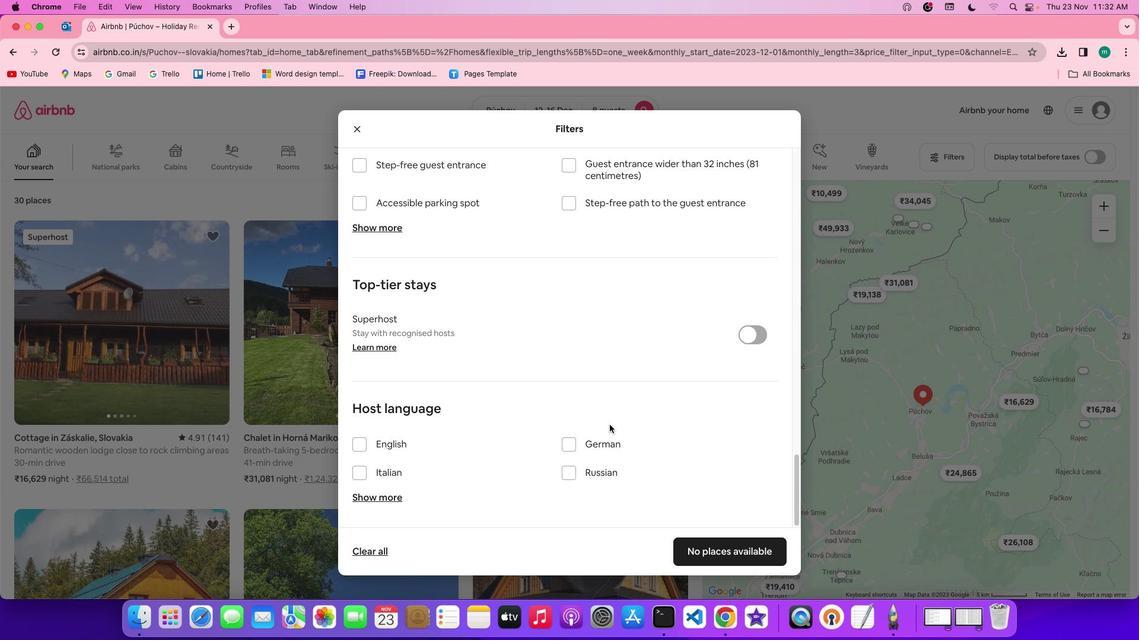 
Action: Mouse scrolled (609, 424) with delta (0, 0)
Screenshot: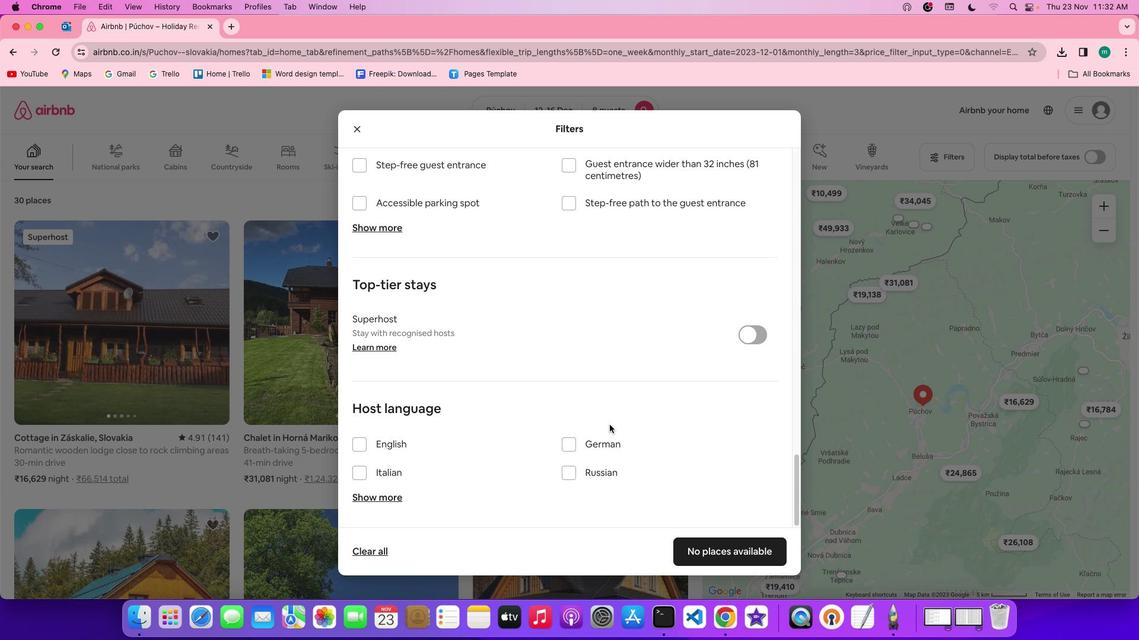 
Action: Mouse scrolled (609, 424) with delta (0, -1)
Screenshot: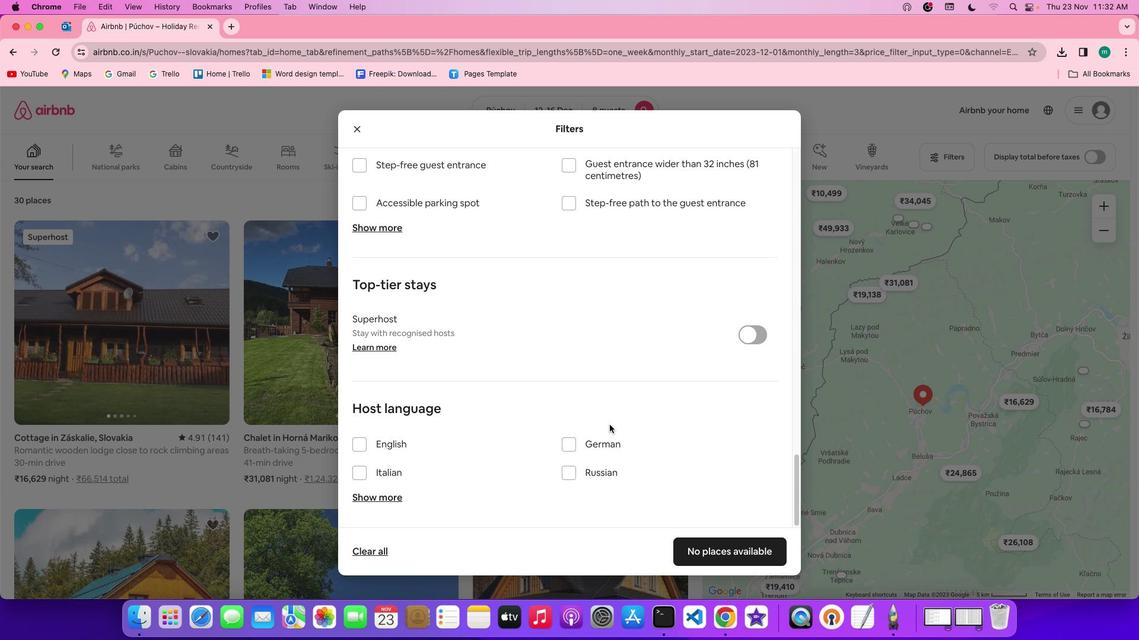 
Action: Mouse scrolled (609, 424) with delta (0, -2)
Screenshot: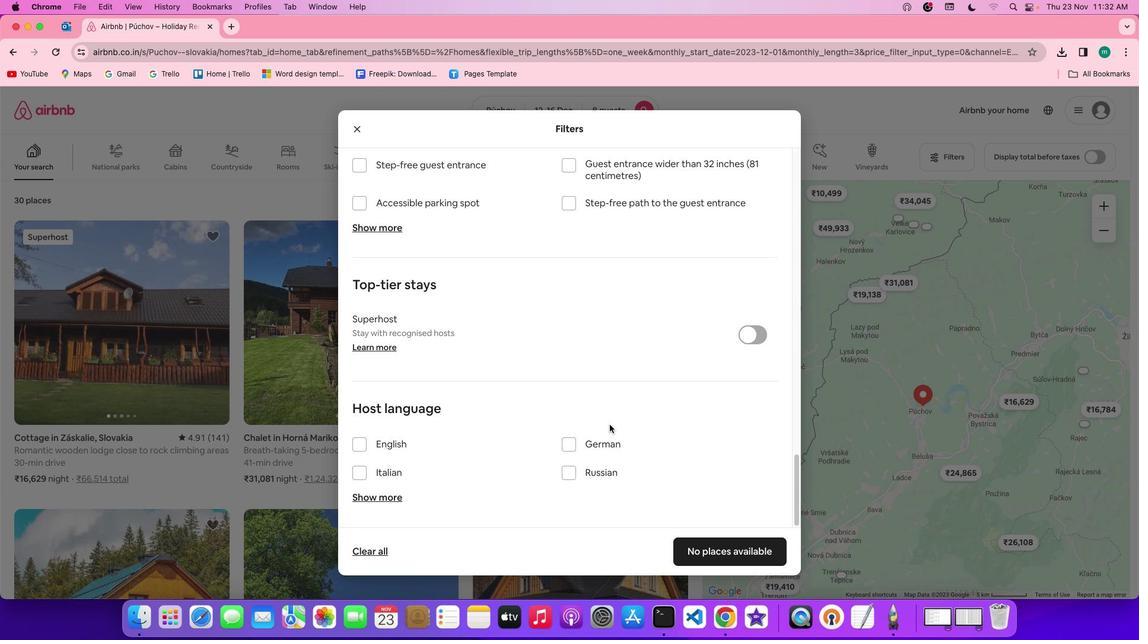 
Action: Mouse scrolled (609, 424) with delta (0, -2)
Screenshot: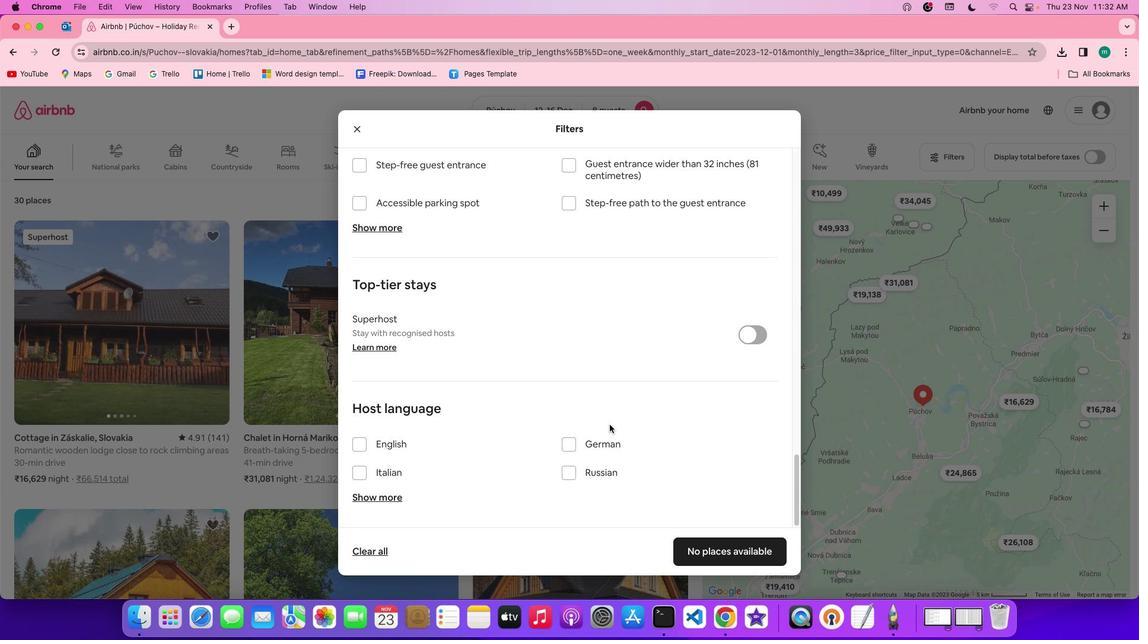
Action: Mouse scrolled (609, 424) with delta (0, 0)
Screenshot: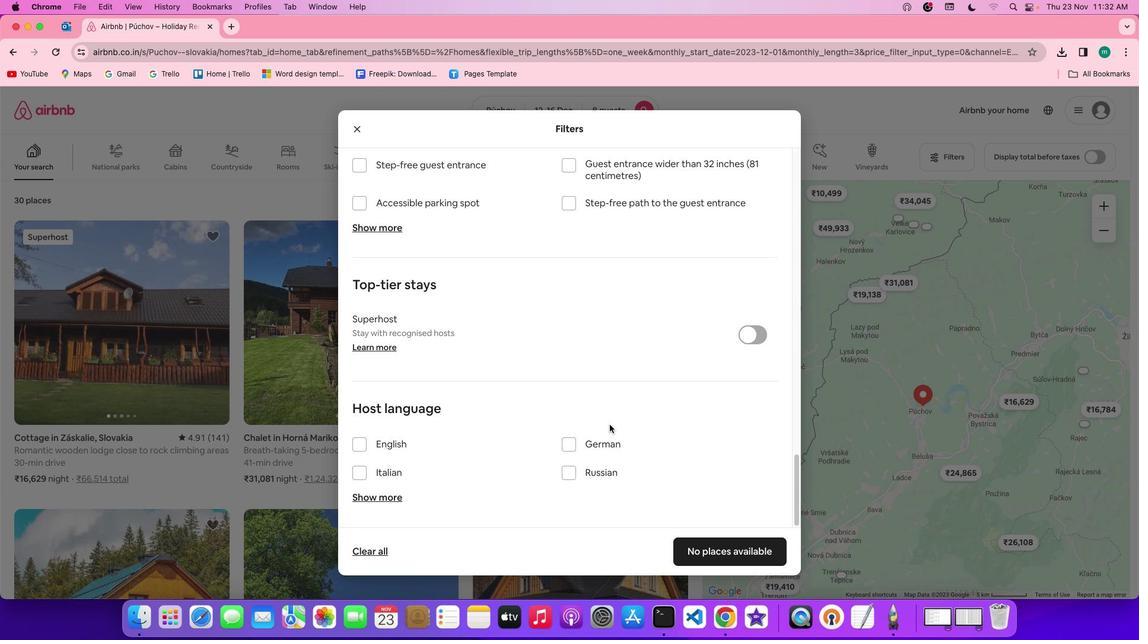 
Action: Mouse scrolled (609, 424) with delta (0, 0)
Screenshot: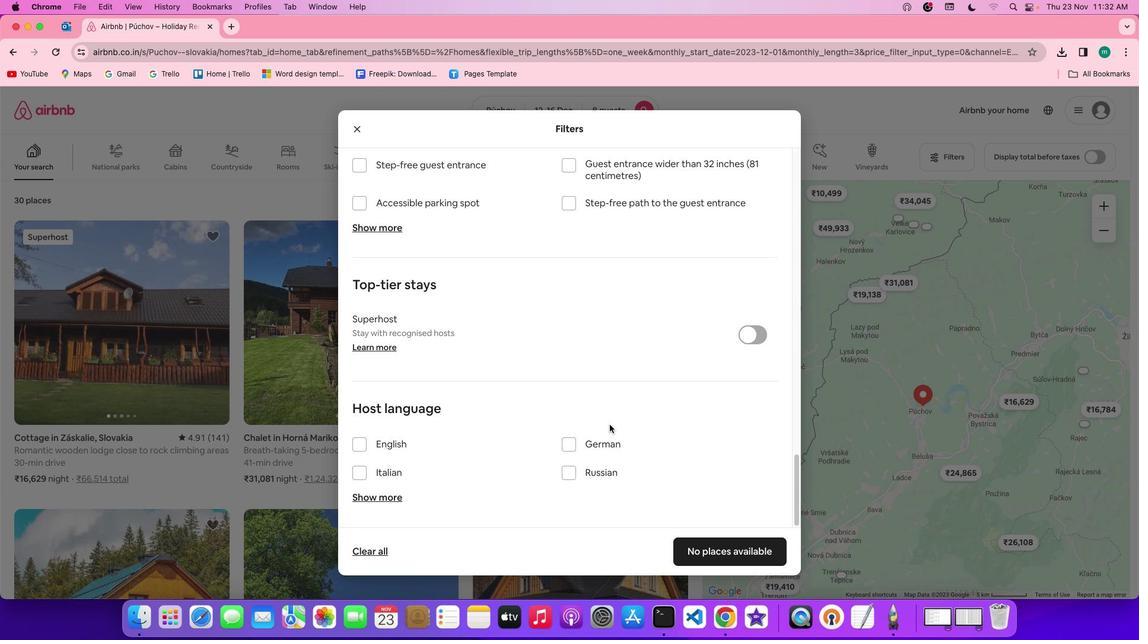 
Action: Mouse scrolled (609, 424) with delta (0, -1)
Screenshot: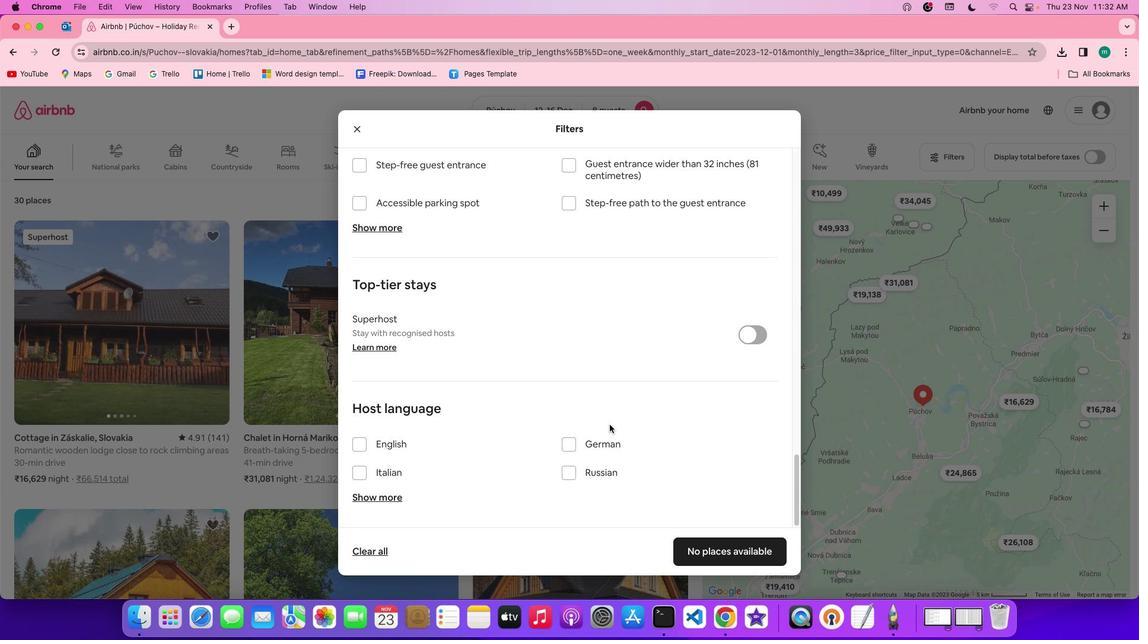 
Action: Mouse scrolled (609, 424) with delta (0, -2)
Screenshot: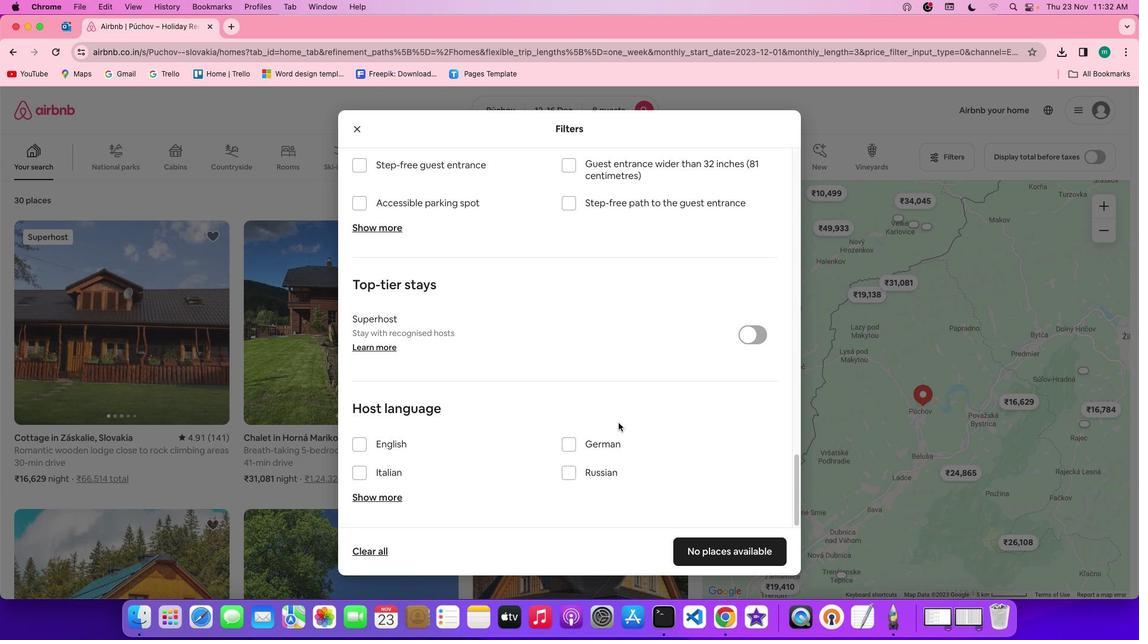 
Action: Mouse moved to (732, 545)
Screenshot: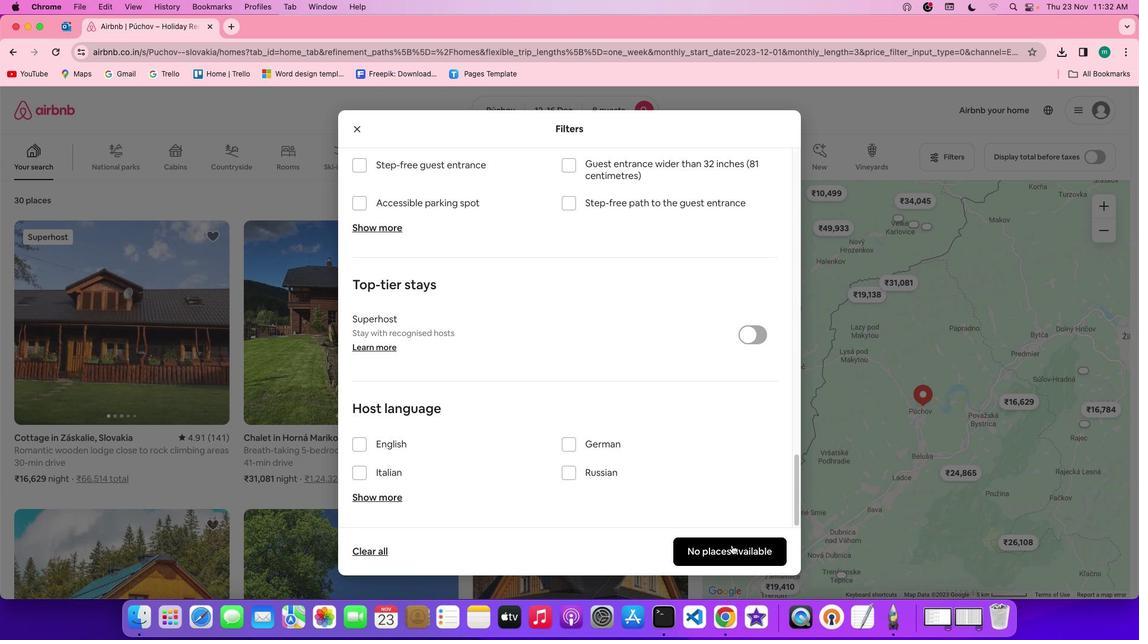 
Action: Mouse pressed left at (732, 545)
Screenshot: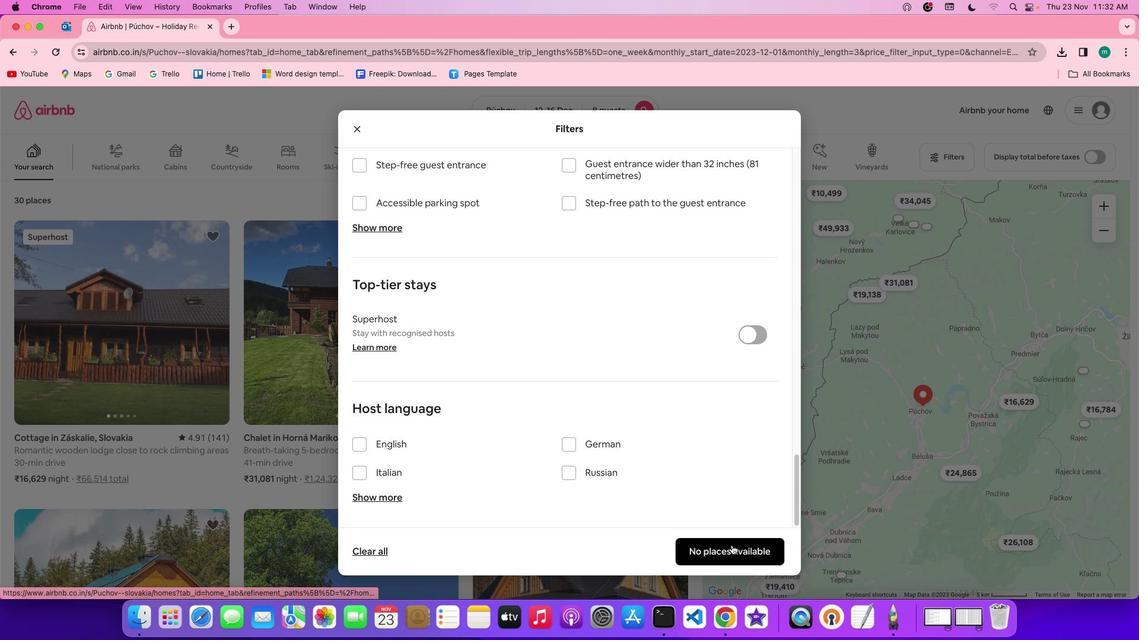 
Action: Mouse moved to (332, 325)
Screenshot: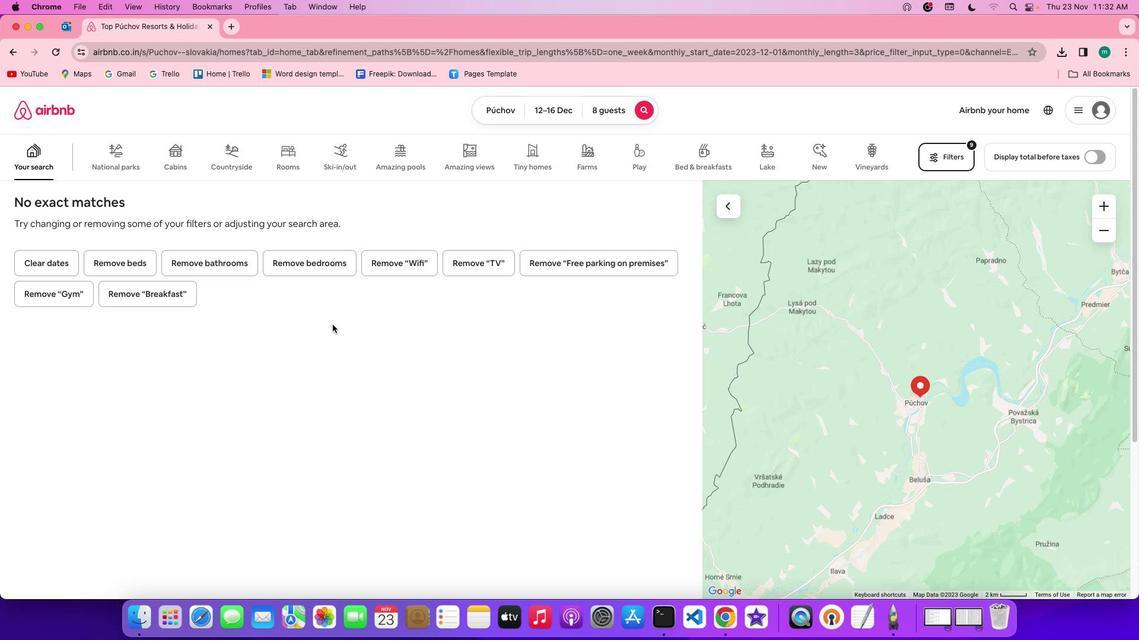 
